 Task: Find connections with filter location Baoying with filter topic #Thoughtswith filter profile language English with filter current company OffCampusJobs4u.com with filter school Kuvempu University  with filter industry International Affairs with filter service category Video Production with filter keywords title Church Volunteer
Action: Mouse moved to (570, 94)
Screenshot: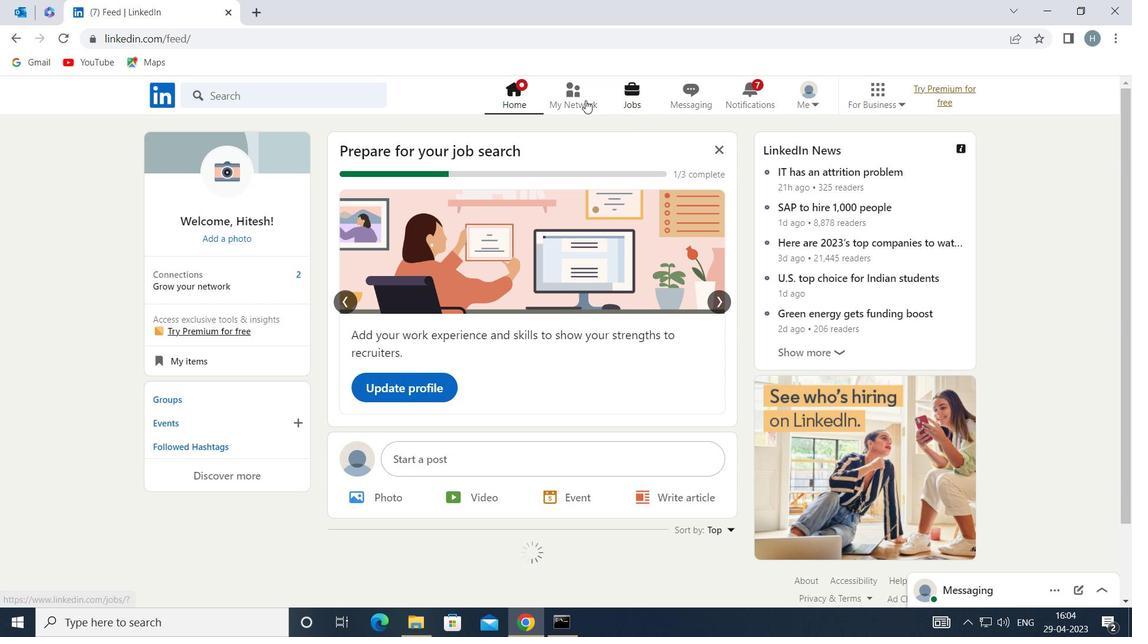 
Action: Mouse pressed left at (570, 94)
Screenshot: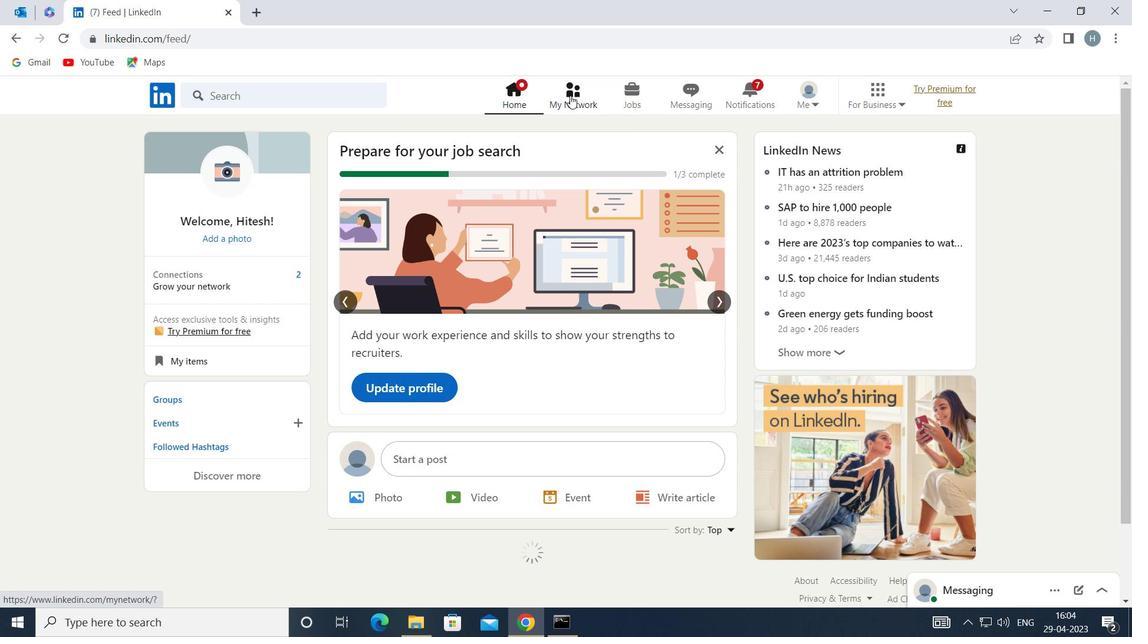 
Action: Mouse moved to (310, 178)
Screenshot: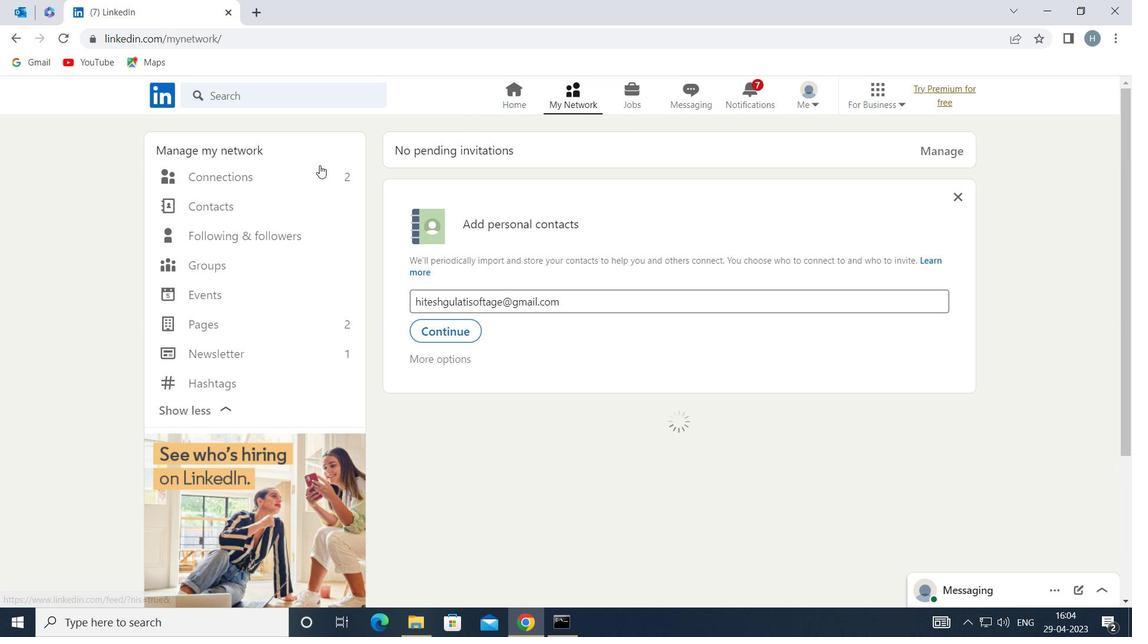 
Action: Mouse pressed left at (310, 178)
Screenshot: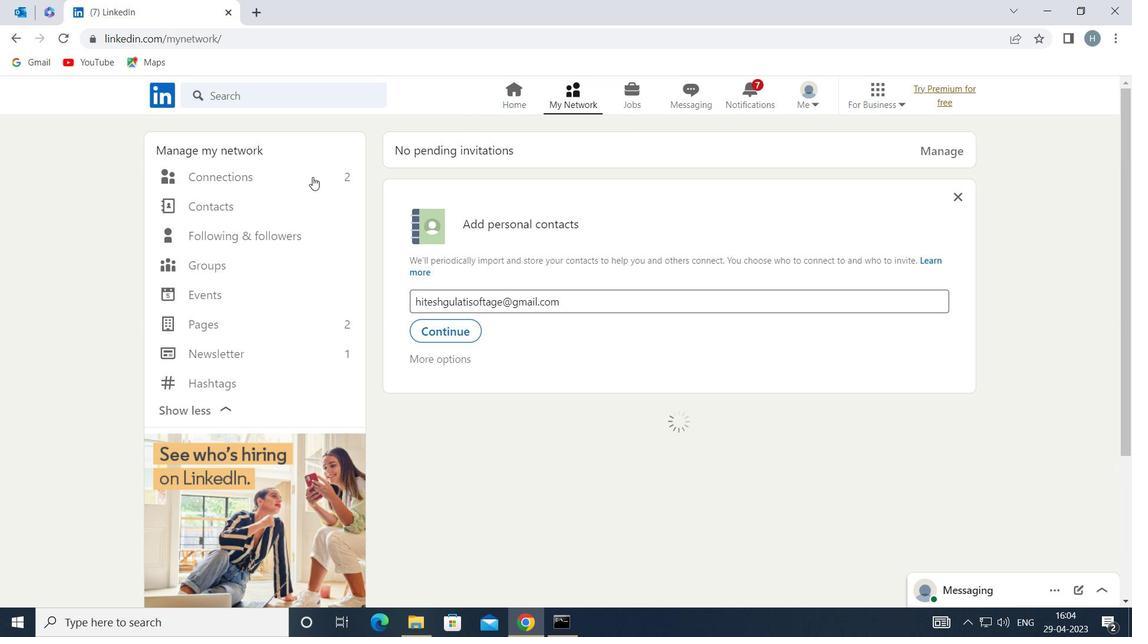 
Action: Mouse moved to (707, 176)
Screenshot: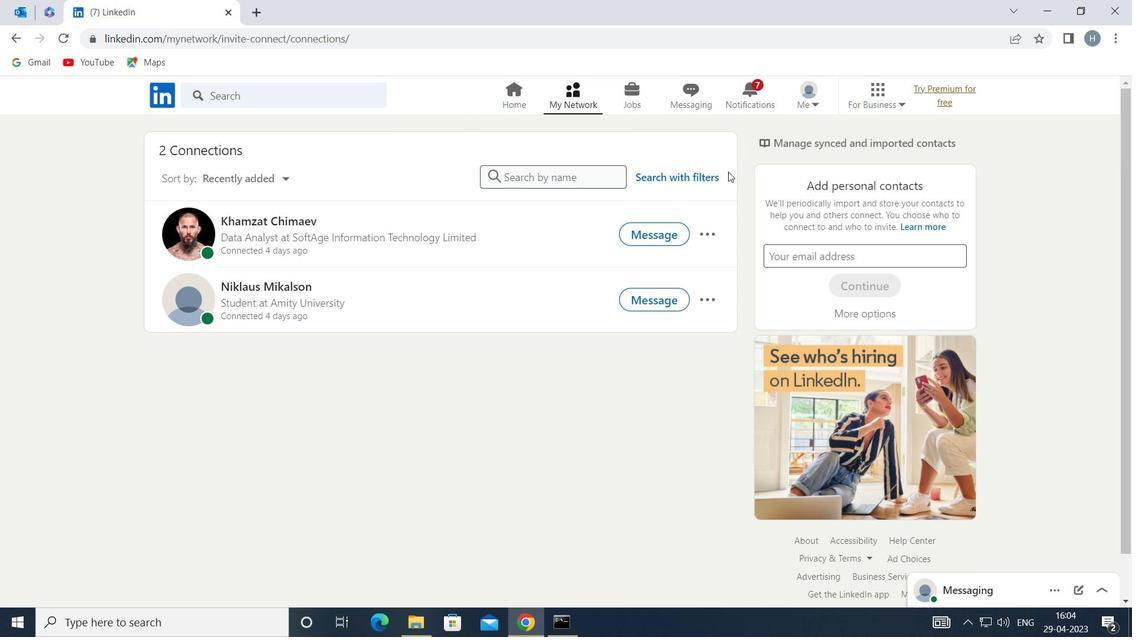 
Action: Mouse pressed left at (707, 176)
Screenshot: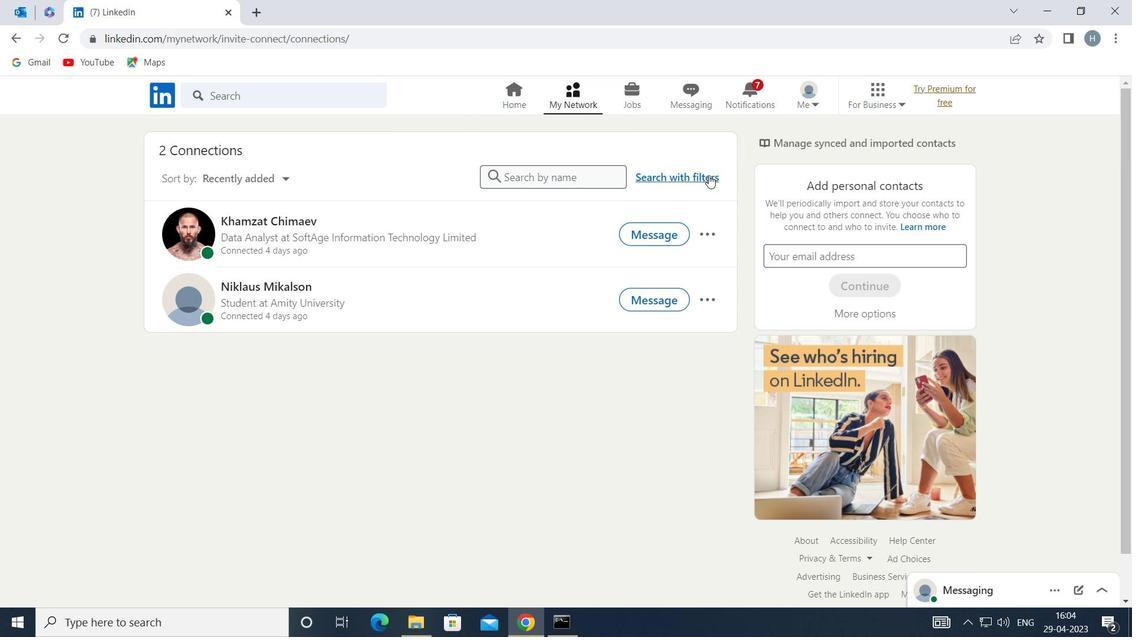 
Action: Mouse moved to (616, 139)
Screenshot: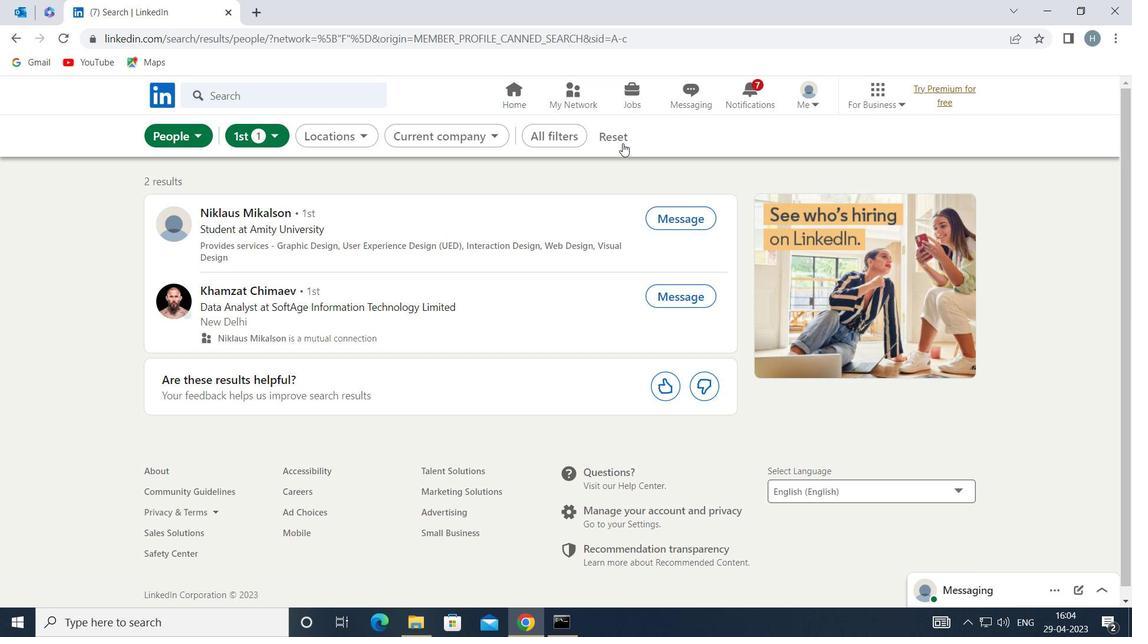 
Action: Mouse pressed left at (616, 139)
Screenshot: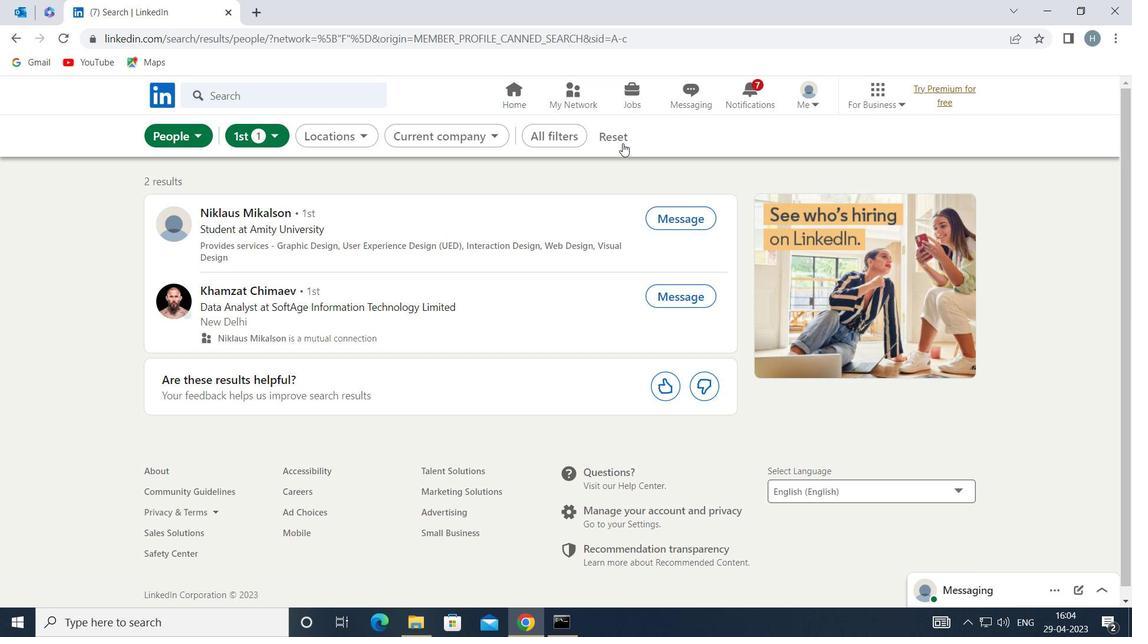 
Action: Mouse moved to (570, 135)
Screenshot: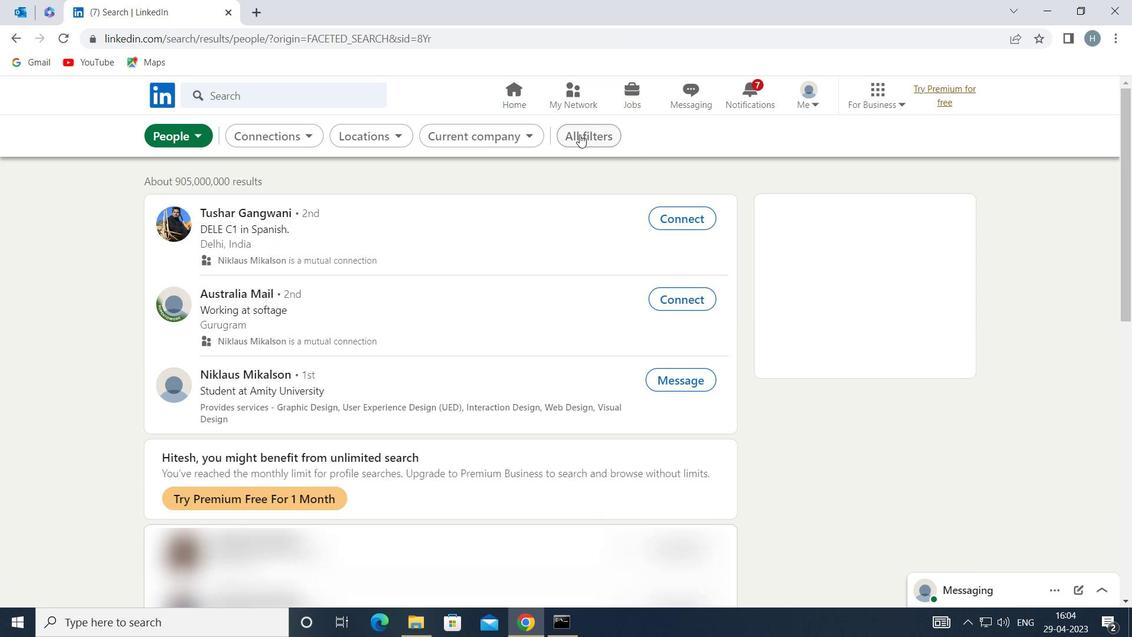 
Action: Mouse pressed left at (570, 135)
Screenshot: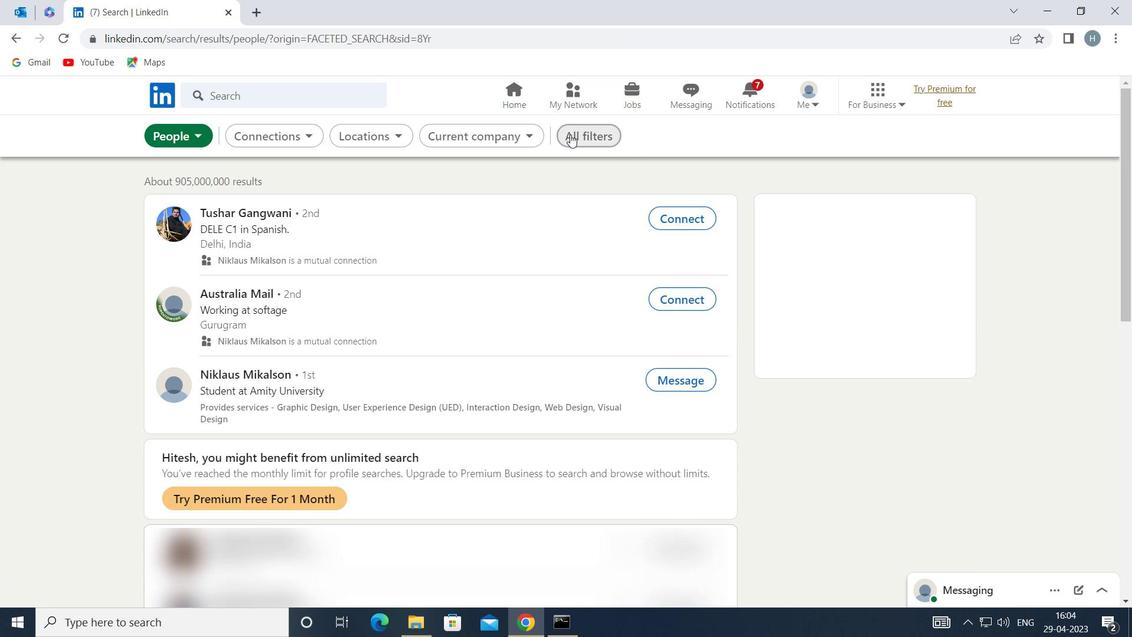 
Action: Mouse moved to (815, 296)
Screenshot: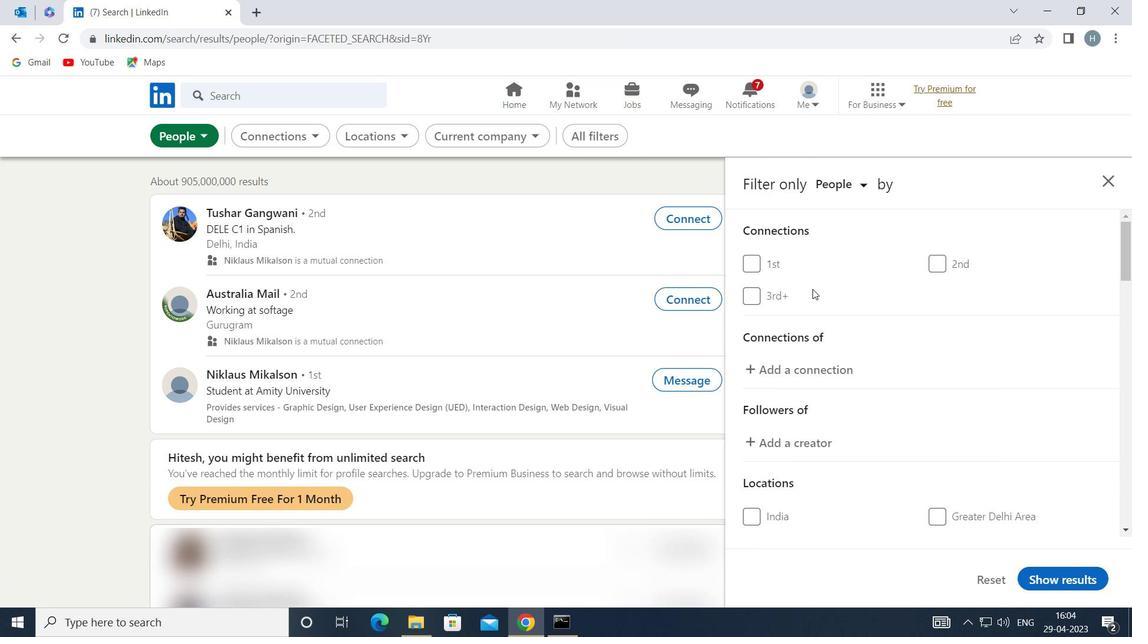 
Action: Mouse scrolled (815, 295) with delta (0, 0)
Screenshot: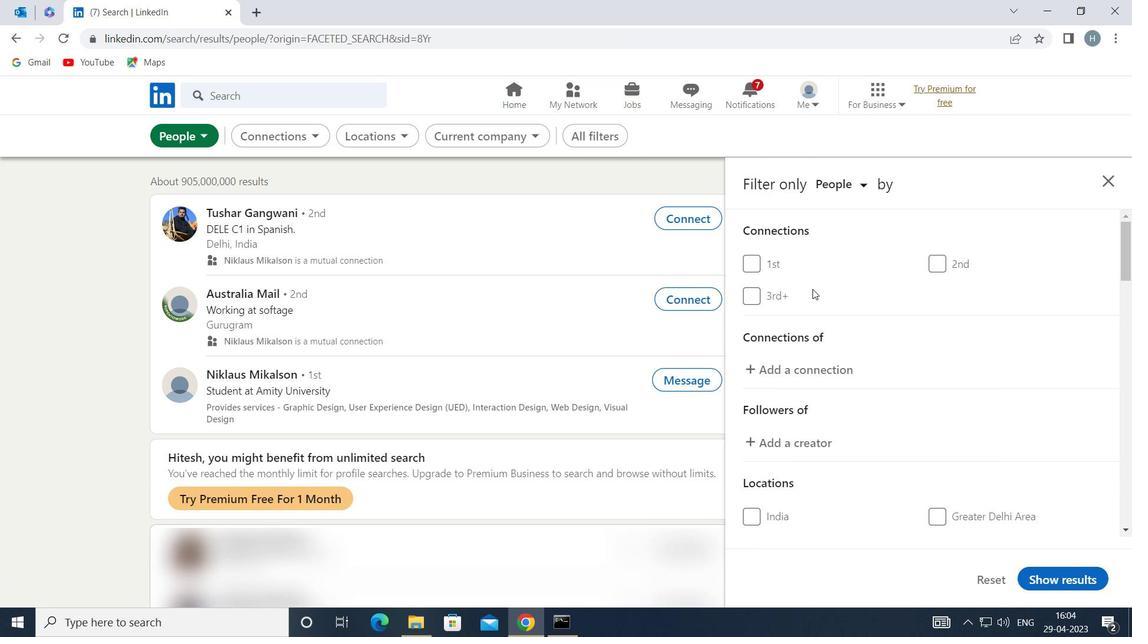 
Action: Mouse moved to (816, 296)
Screenshot: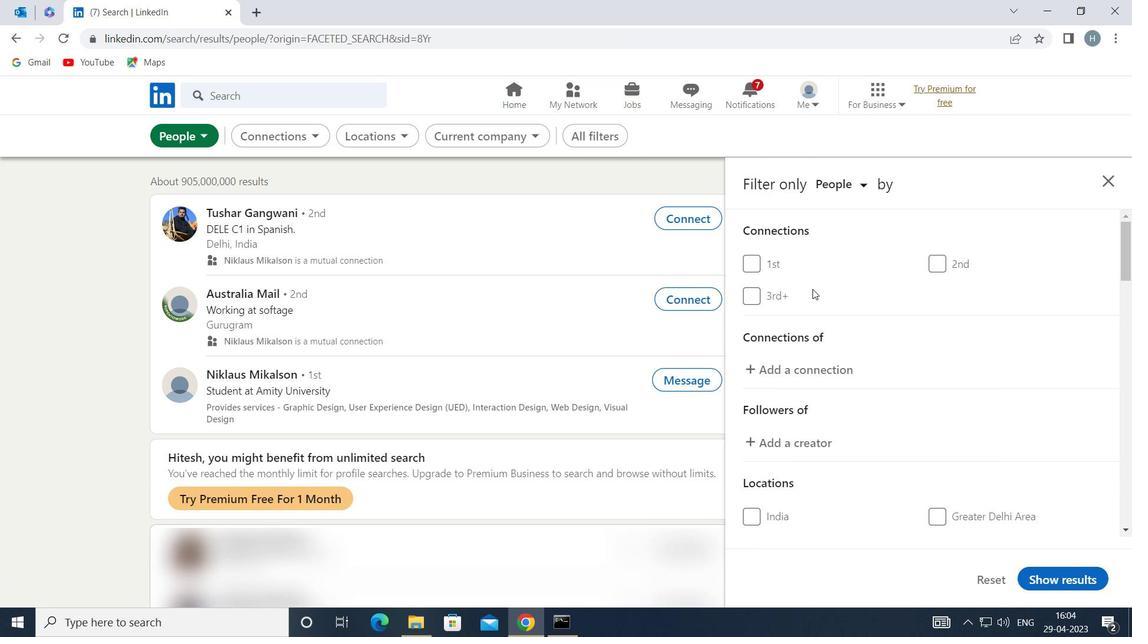 
Action: Mouse scrolled (816, 295) with delta (0, 0)
Screenshot: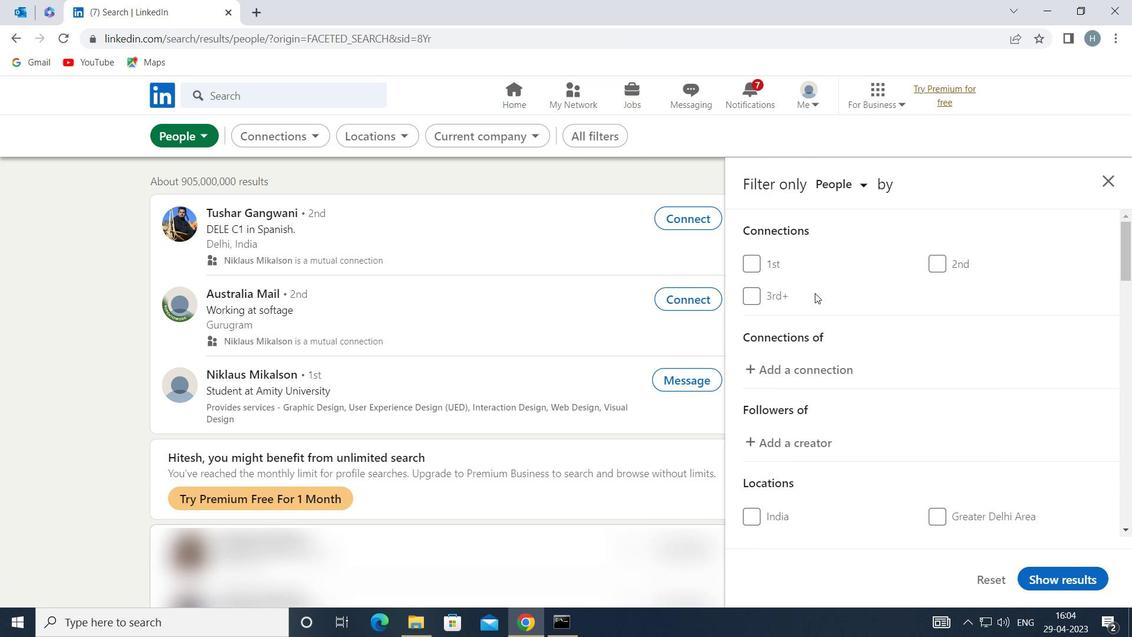 
Action: Mouse moved to (818, 294)
Screenshot: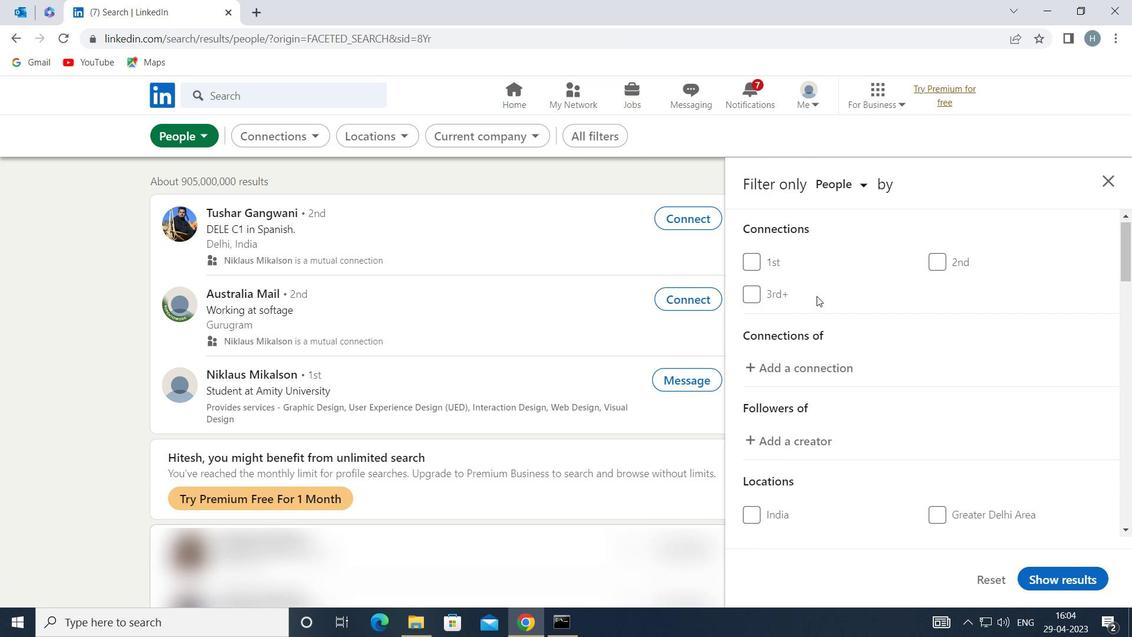 
Action: Mouse scrolled (818, 294) with delta (0, 0)
Screenshot: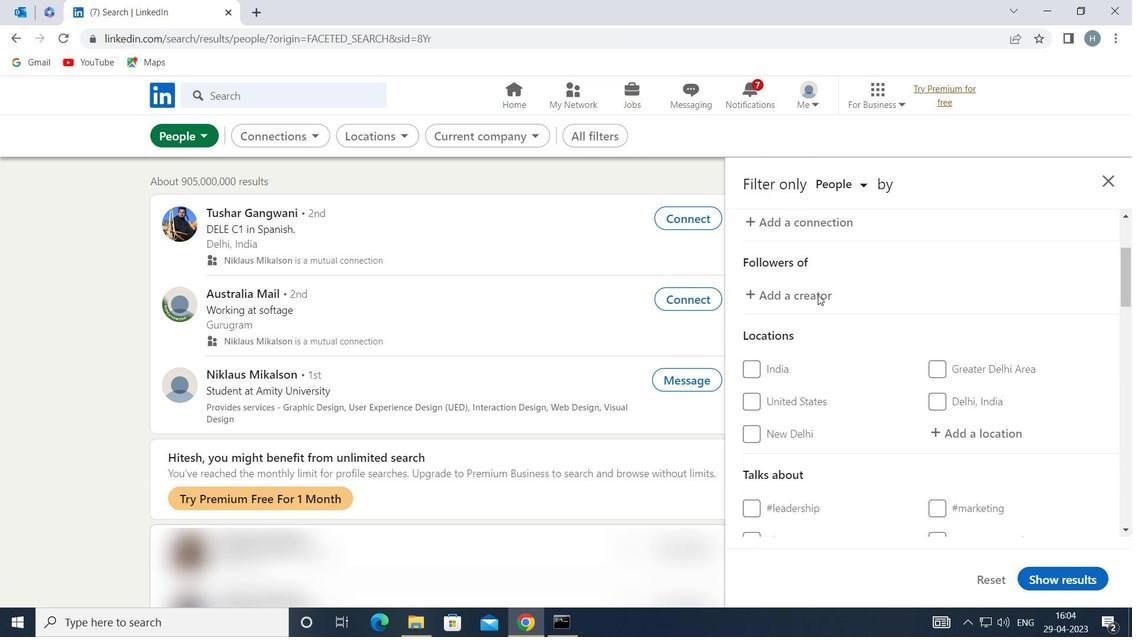 
Action: Mouse moved to (976, 359)
Screenshot: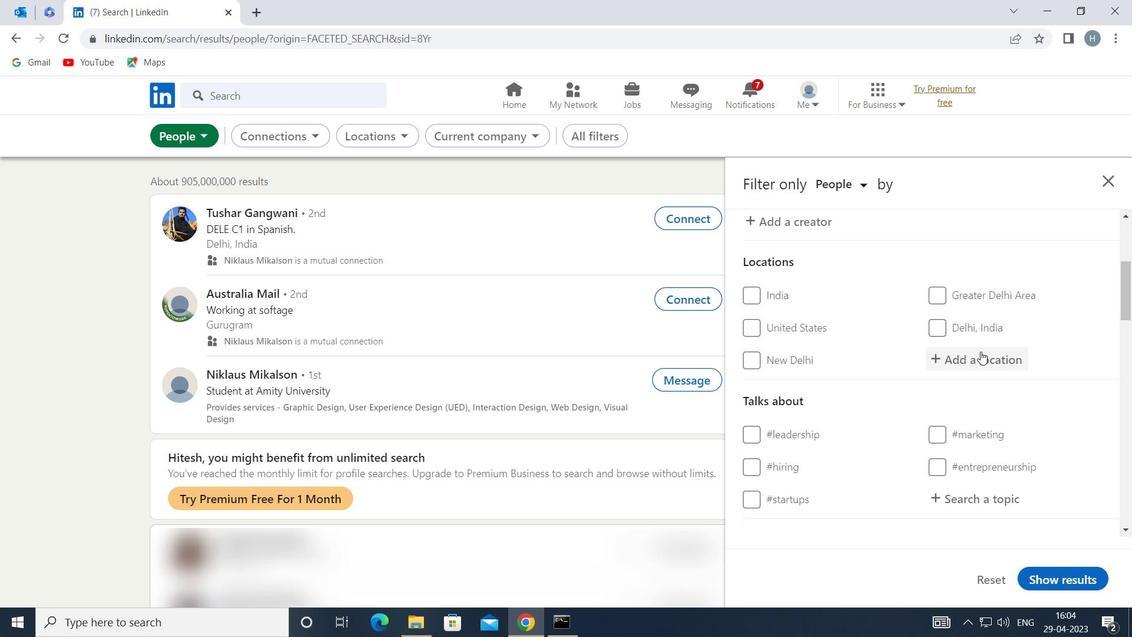 
Action: Mouse pressed left at (976, 359)
Screenshot: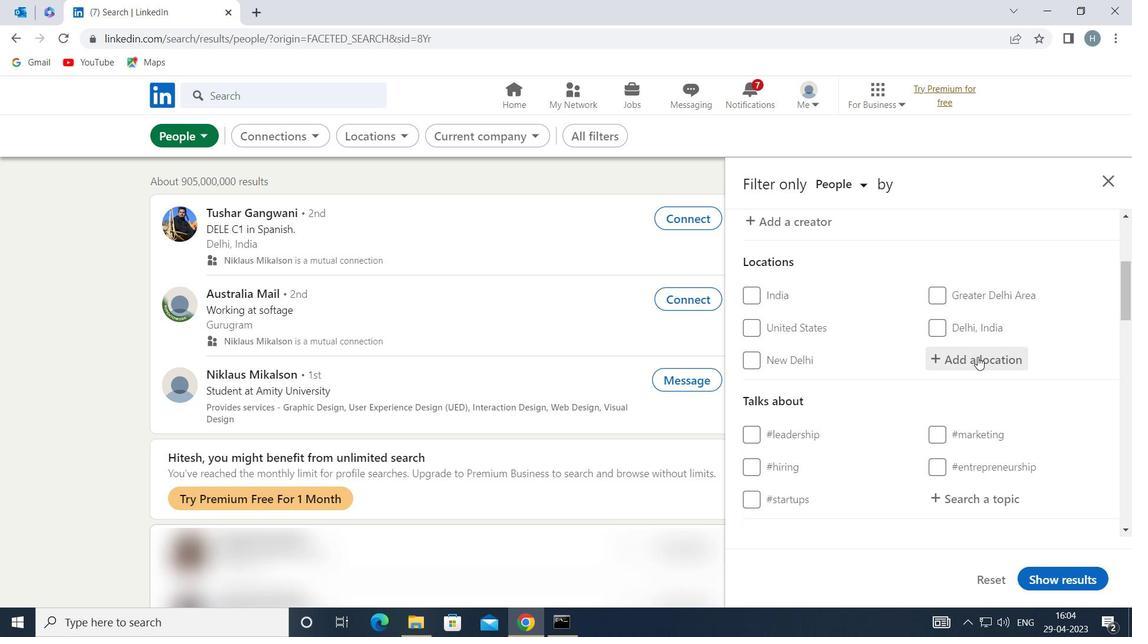 
Action: Mouse moved to (976, 359)
Screenshot: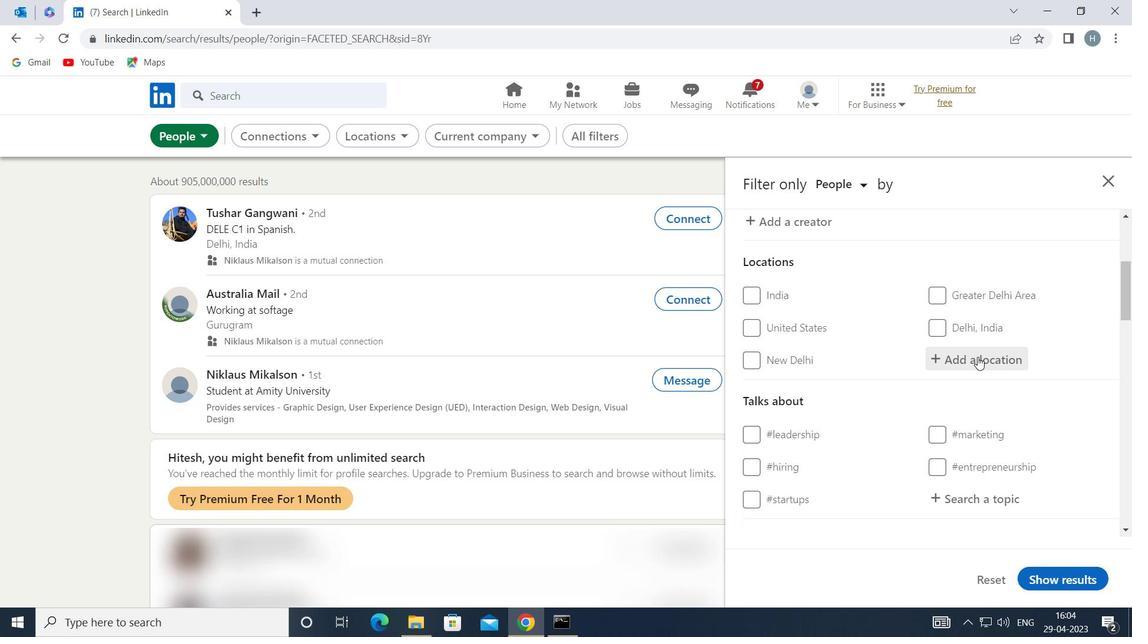 
Action: Key pressed <Key.shift><Key.shift>BAOYING<Key.space>
Screenshot: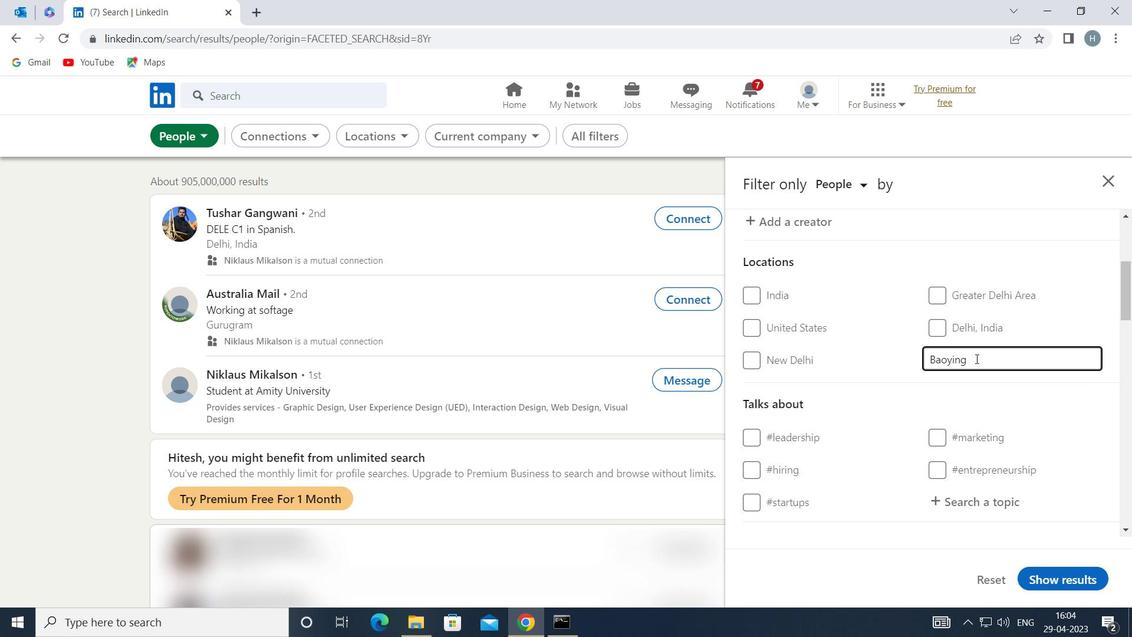 
Action: Mouse moved to (985, 398)
Screenshot: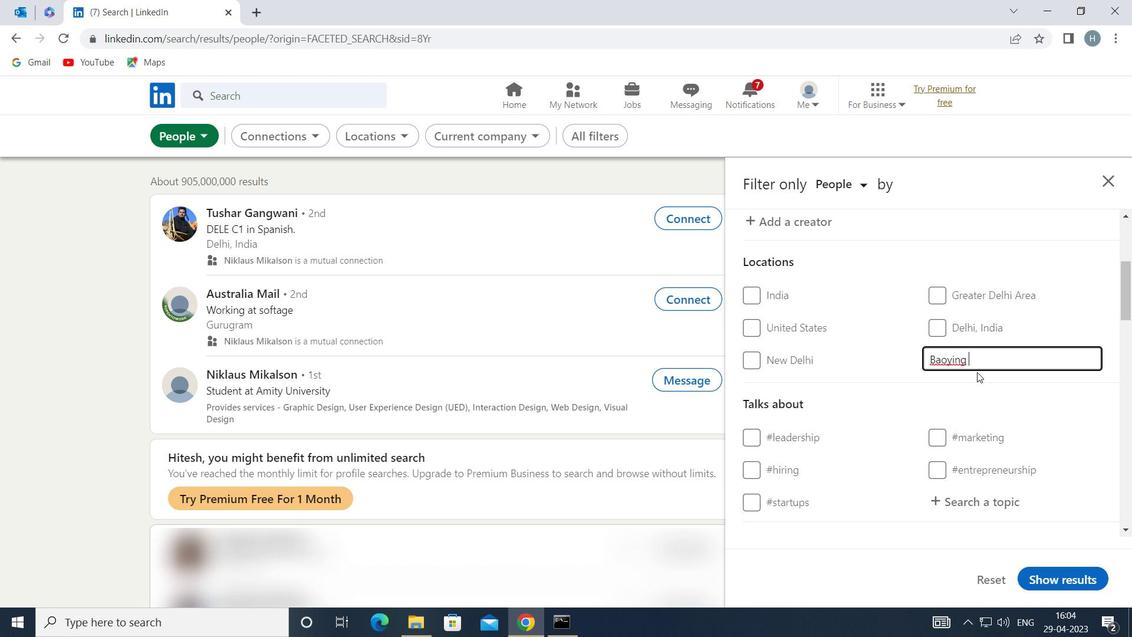 
Action: Mouse scrolled (985, 397) with delta (0, 0)
Screenshot: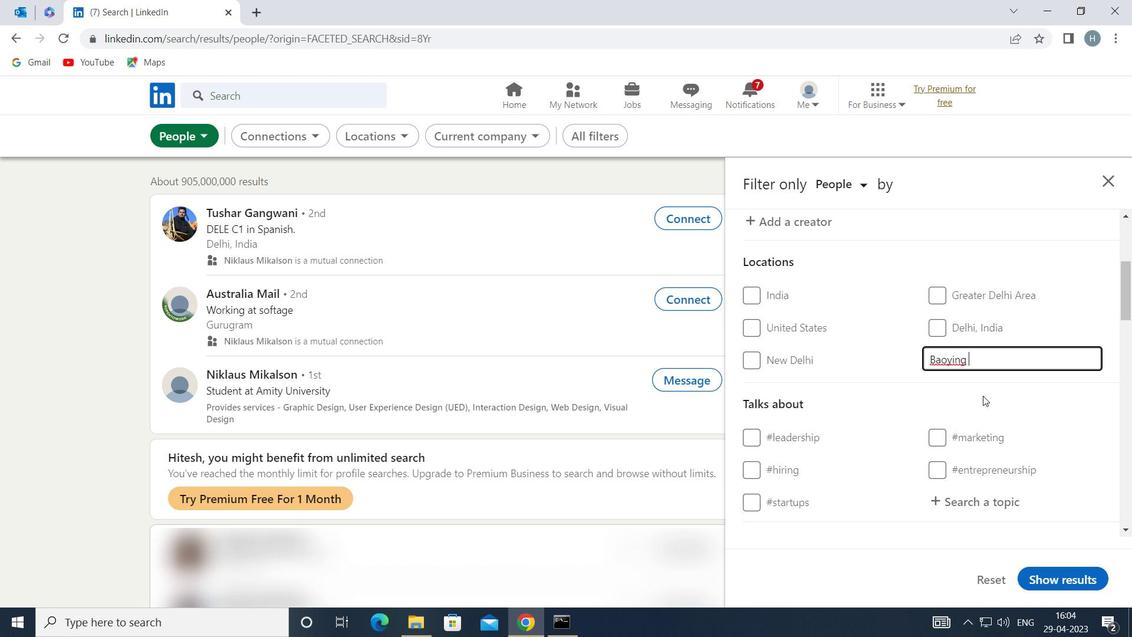 
Action: Mouse moved to (1001, 427)
Screenshot: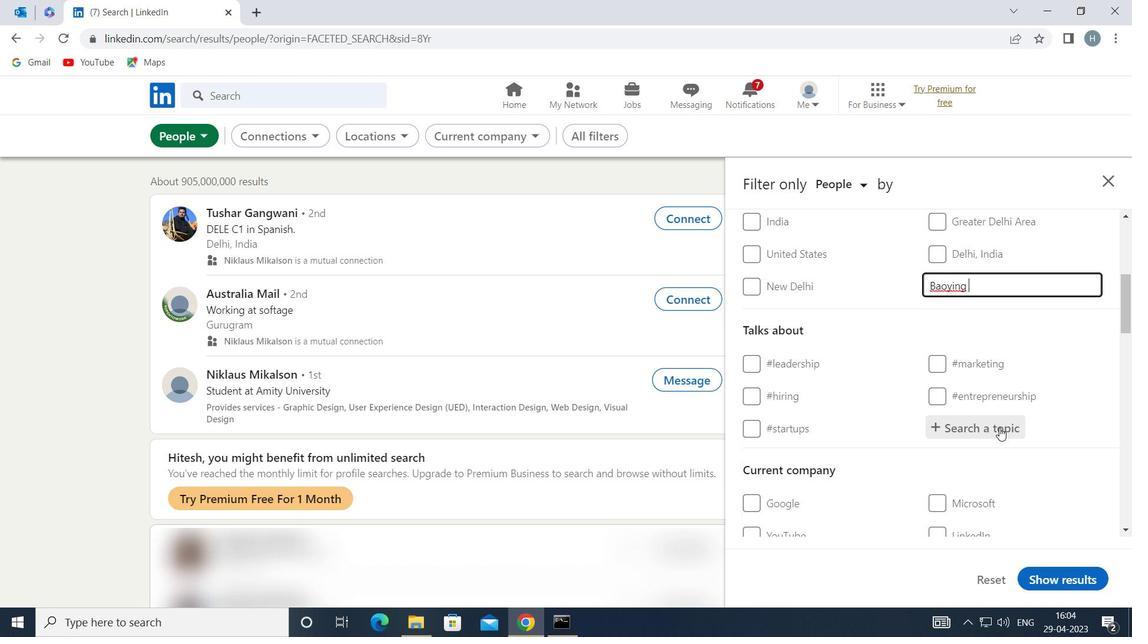 
Action: Mouse pressed left at (1001, 427)
Screenshot: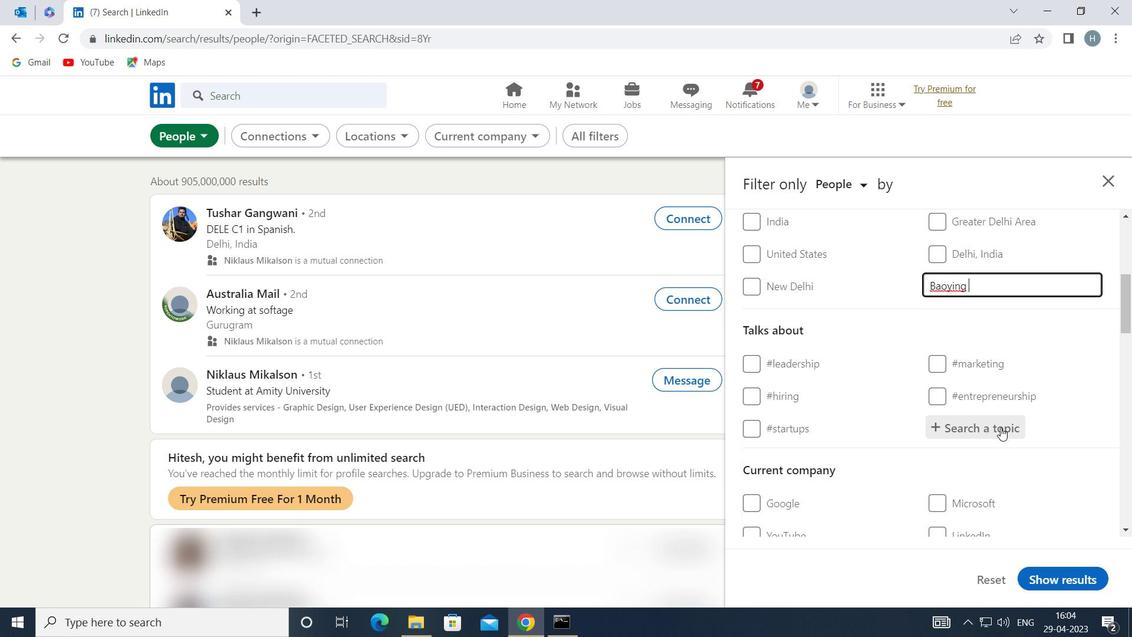 
Action: Mouse moved to (1001, 427)
Screenshot: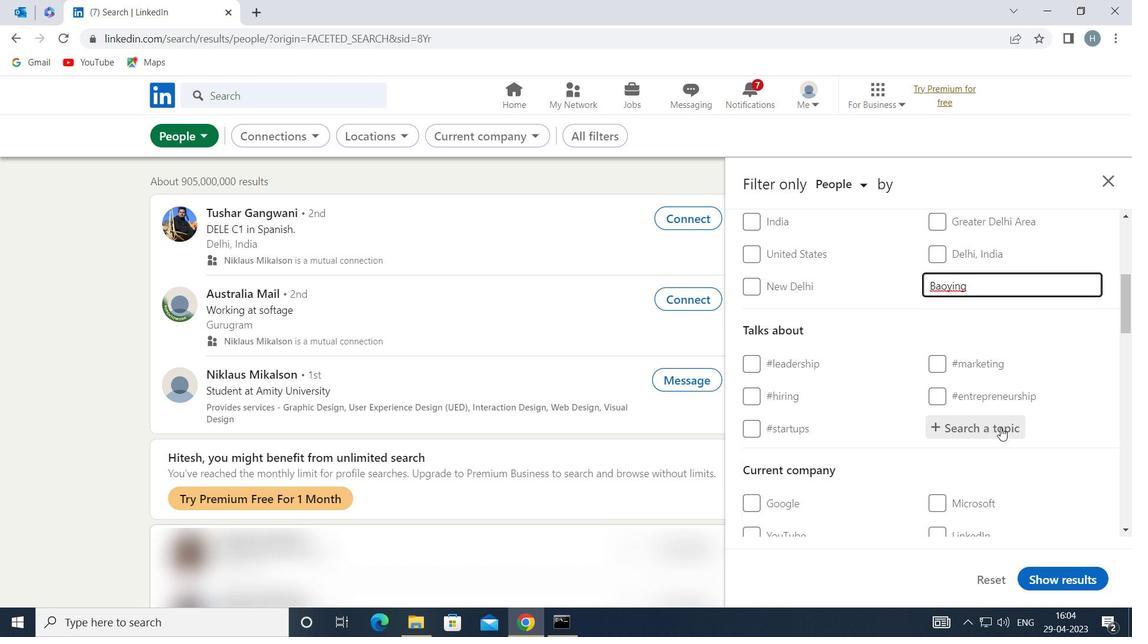 
Action: Key pressed <Key.shift>THOUGHT
Screenshot: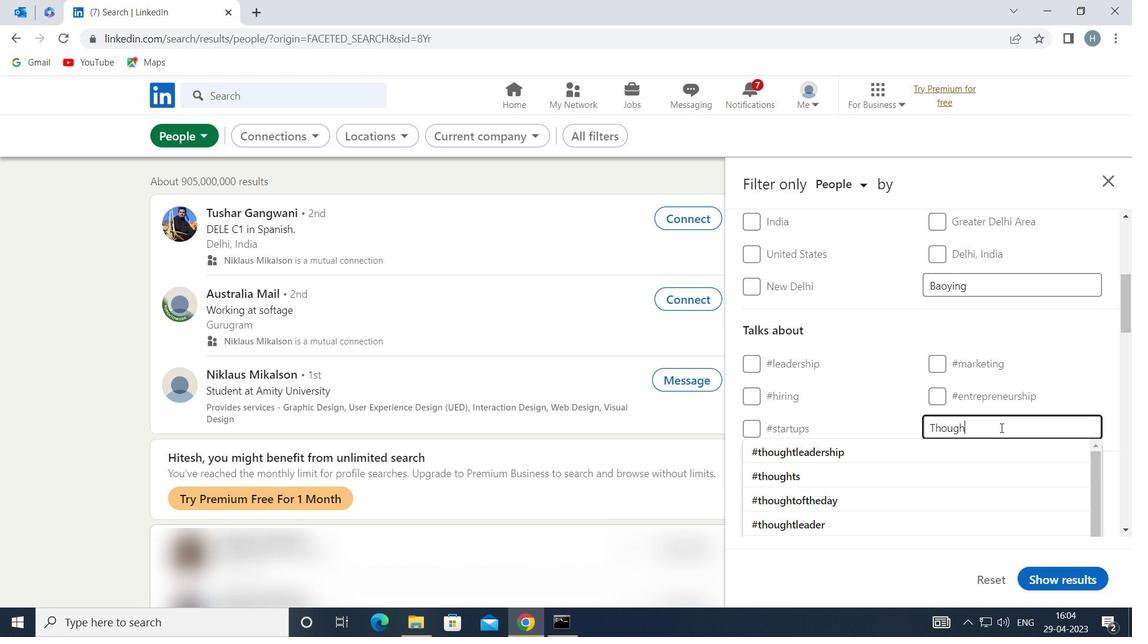 
Action: Mouse moved to (865, 483)
Screenshot: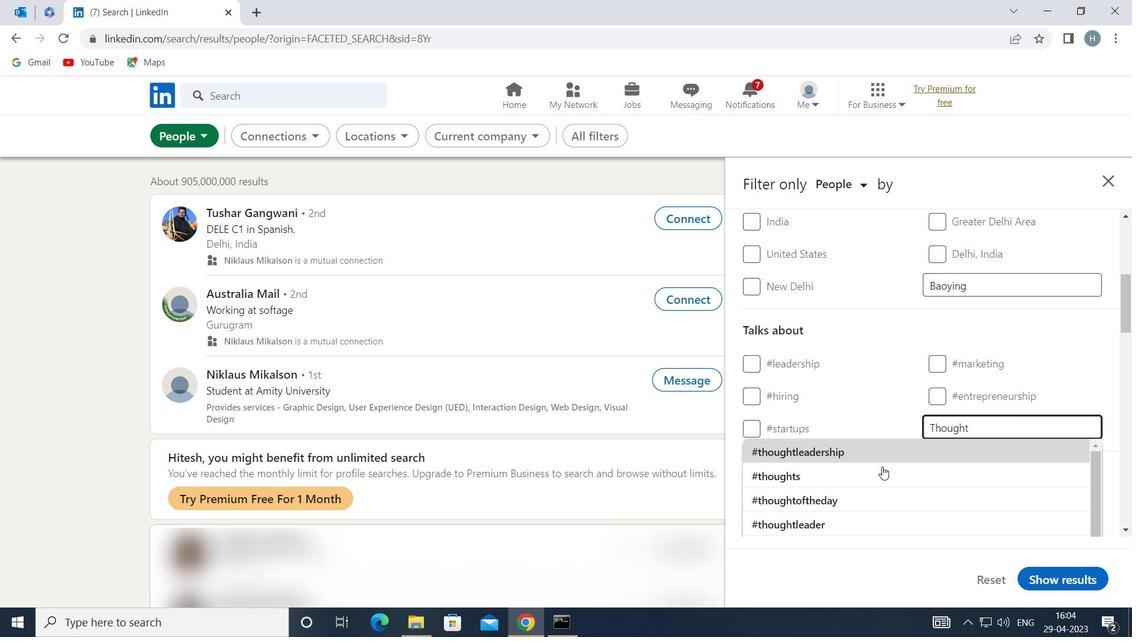 
Action: Mouse pressed left at (865, 483)
Screenshot: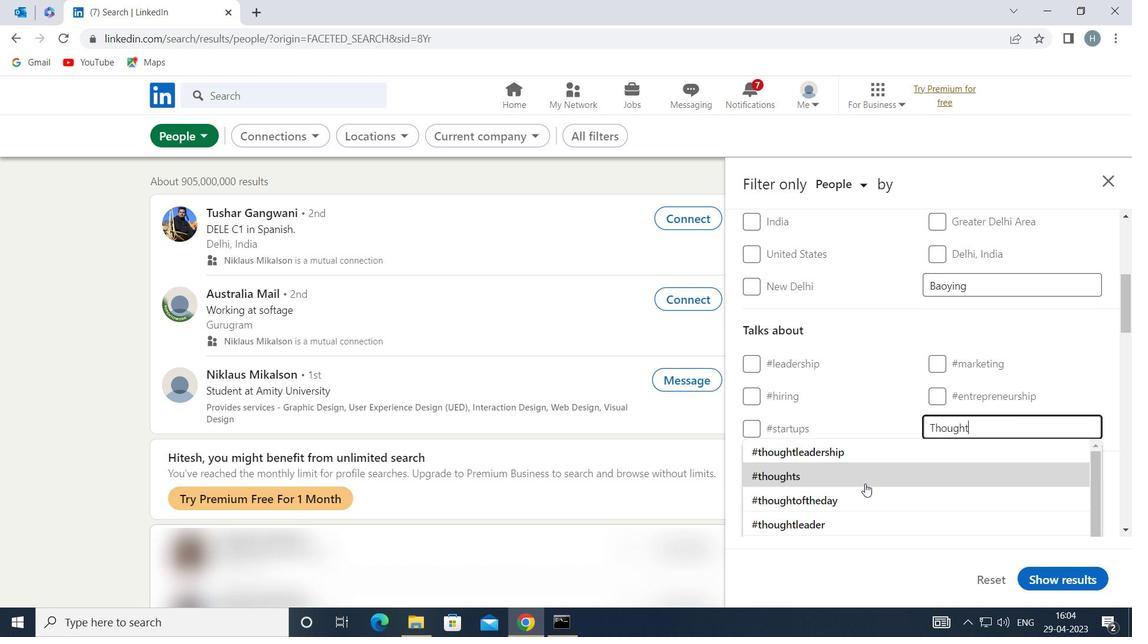 
Action: Mouse moved to (859, 460)
Screenshot: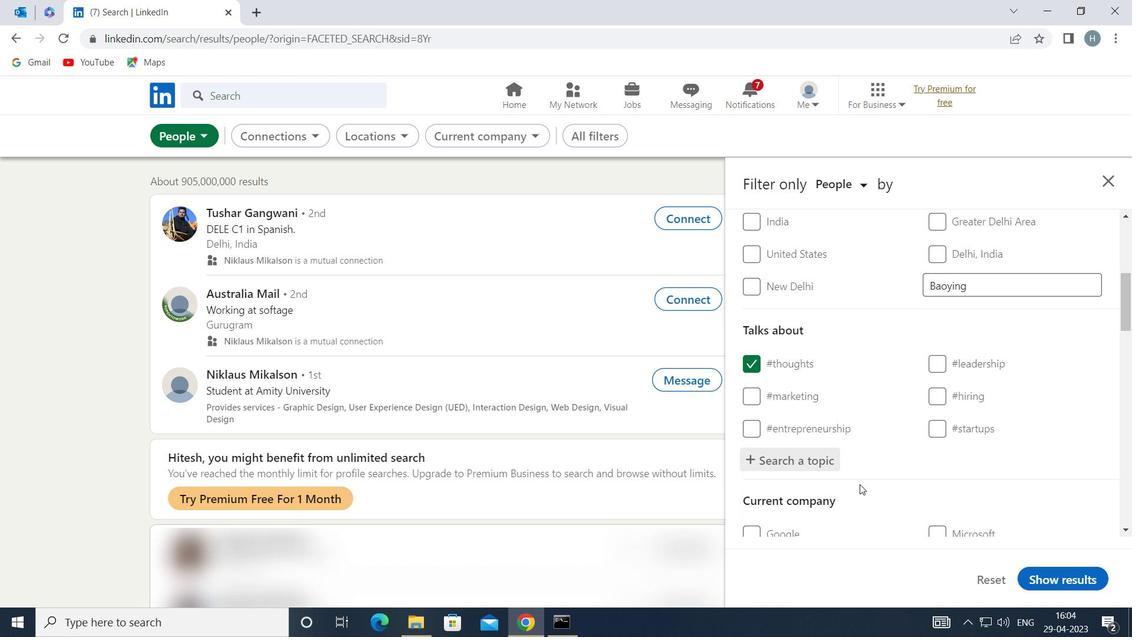 
Action: Mouse scrolled (859, 460) with delta (0, 0)
Screenshot: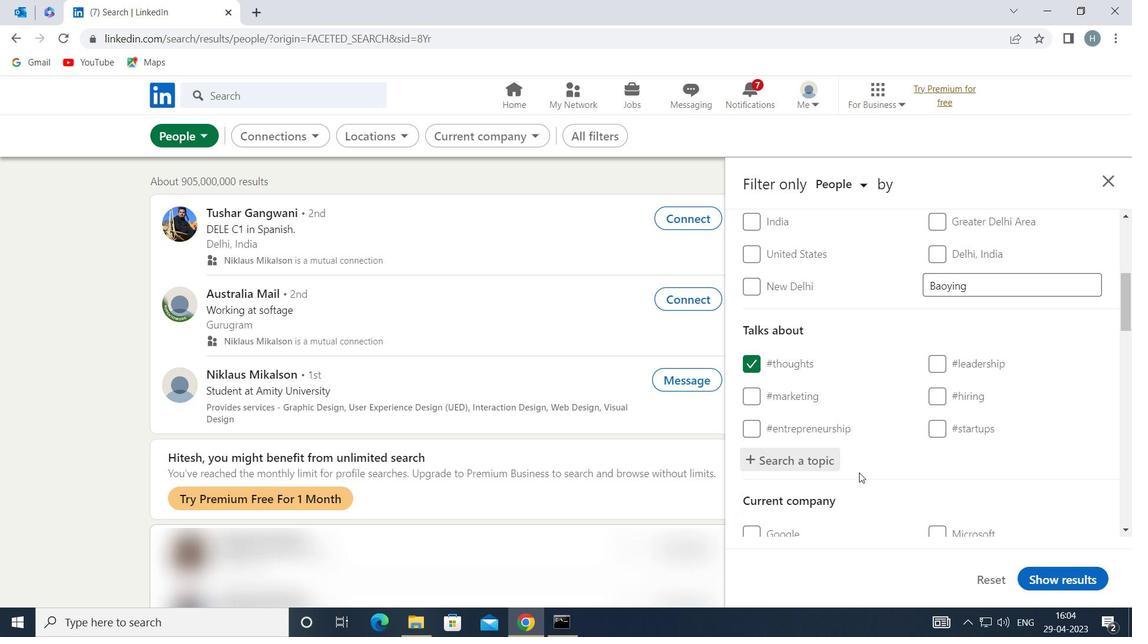 
Action: Mouse scrolled (859, 460) with delta (0, 0)
Screenshot: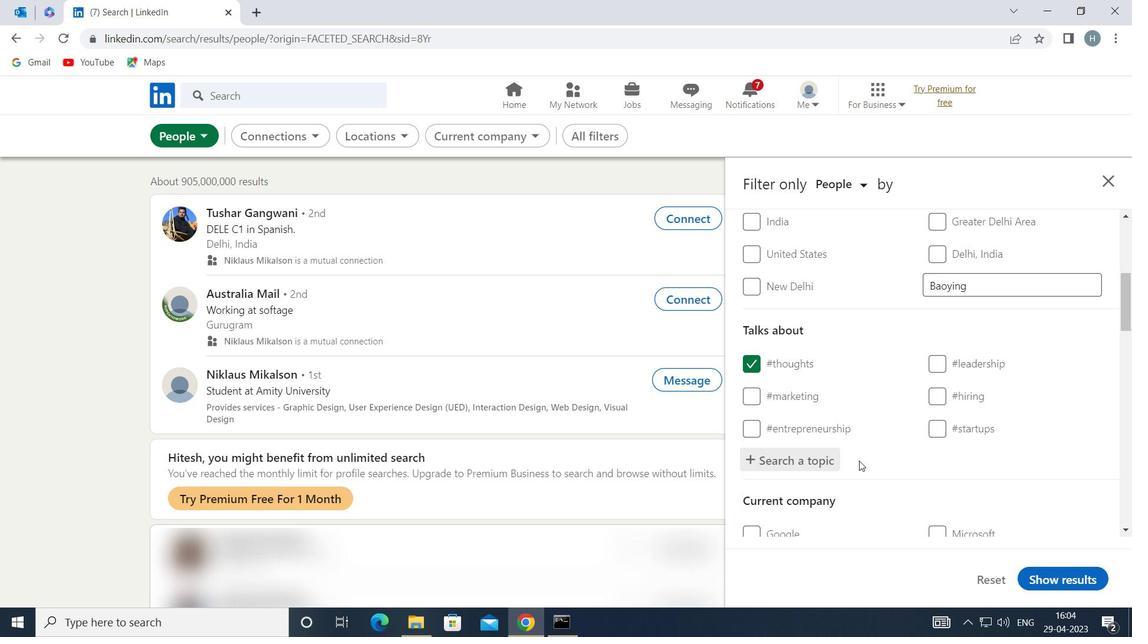 
Action: Mouse moved to (872, 437)
Screenshot: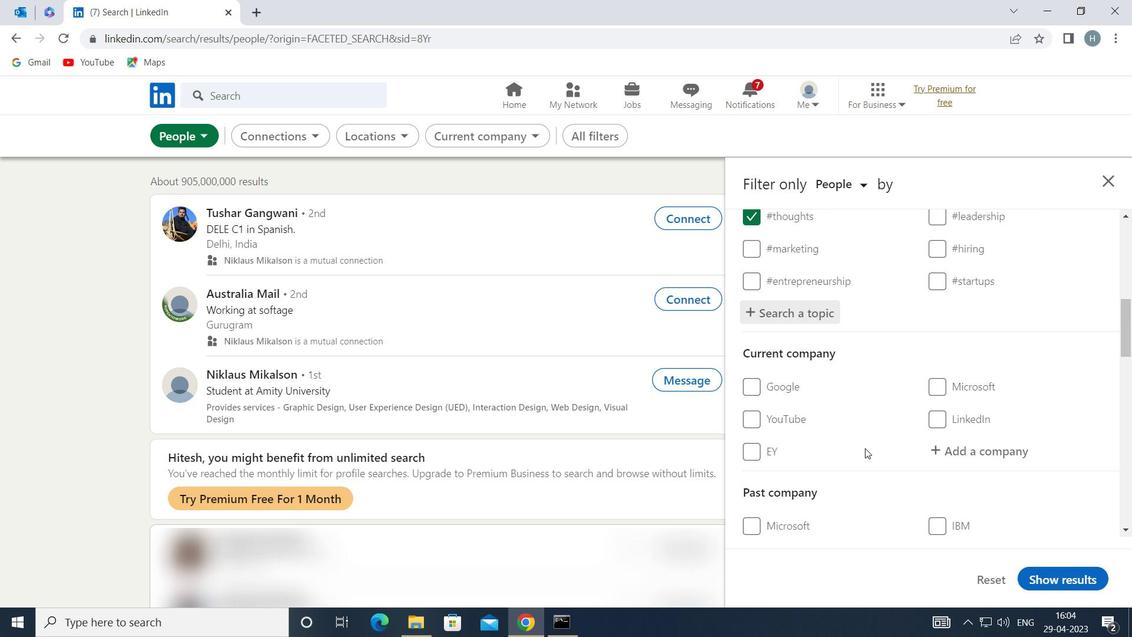 
Action: Mouse scrolled (872, 437) with delta (0, 0)
Screenshot: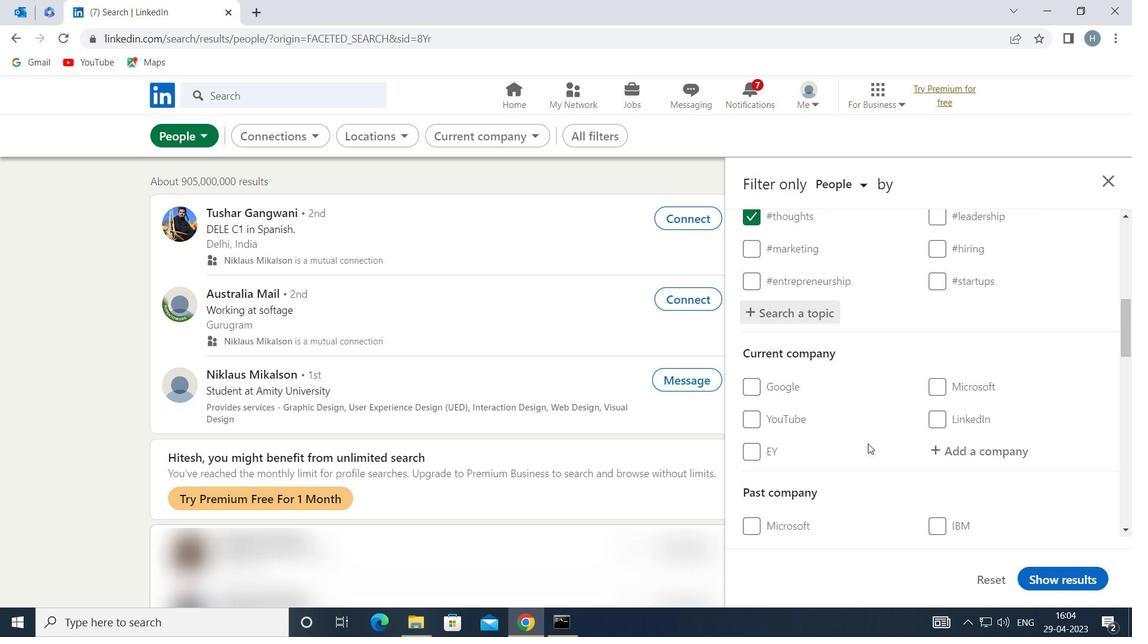 
Action: Mouse scrolled (872, 437) with delta (0, 0)
Screenshot: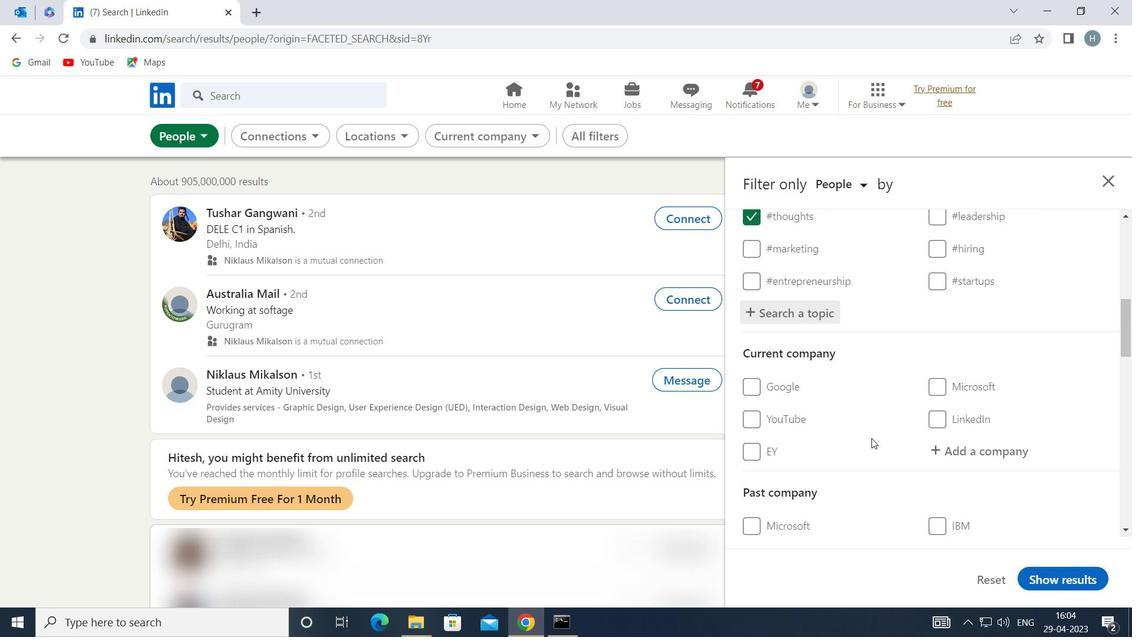 
Action: Mouse scrolled (872, 437) with delta (0, 0)
Screenshot: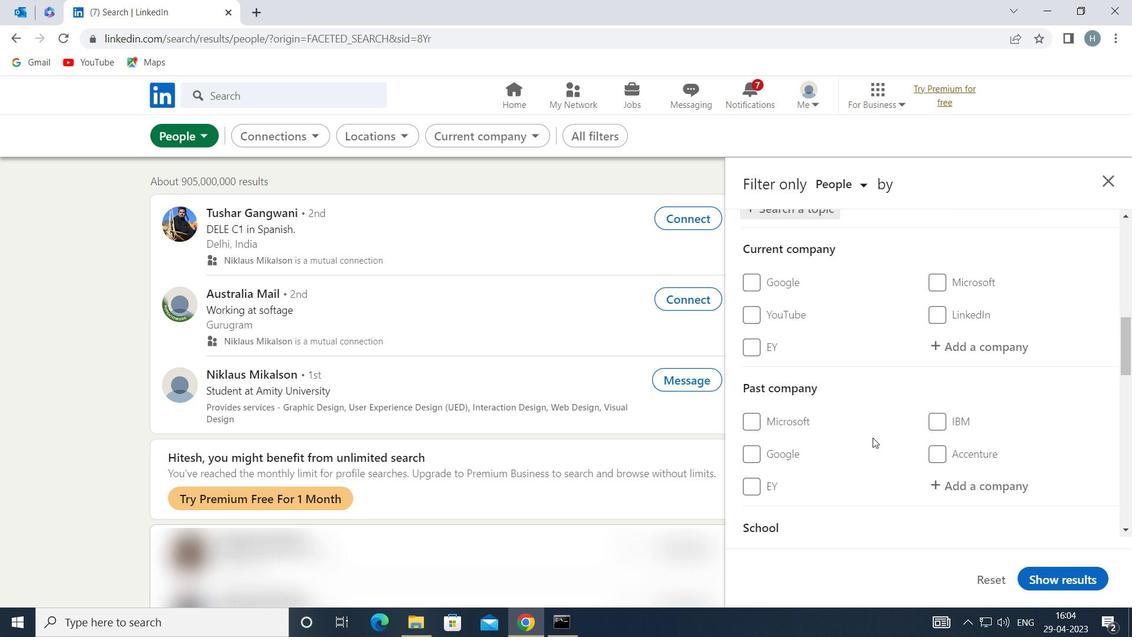 
Action: Mouse scrolled (872, 437) with delta (0, 0)
Screenshot: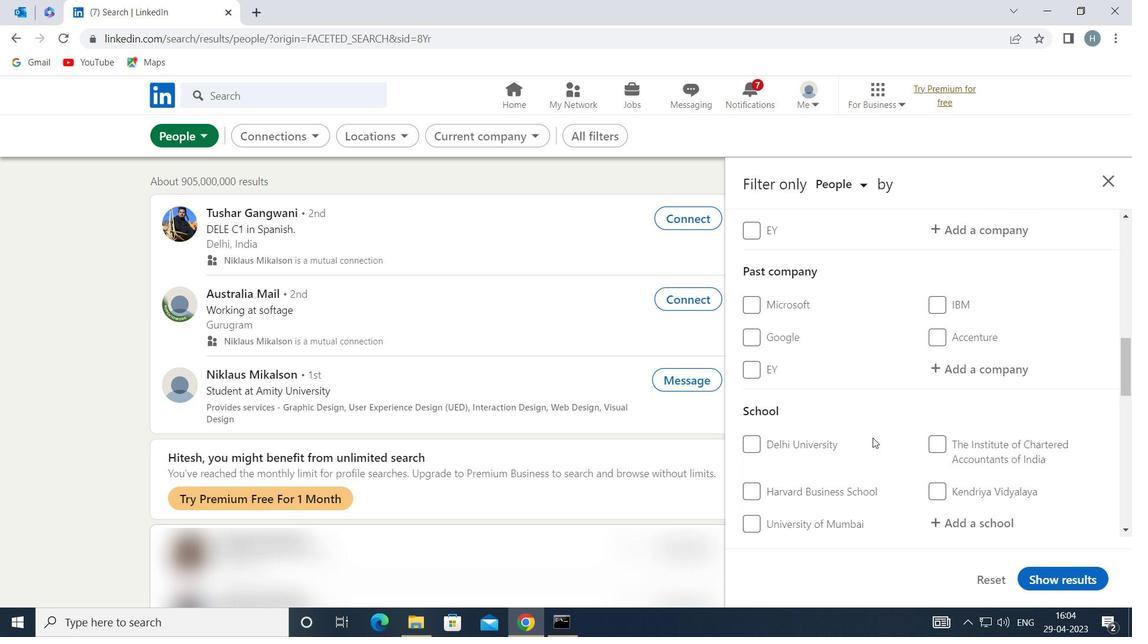 
Action: Mouse moved to (874, 435)
Screenshot: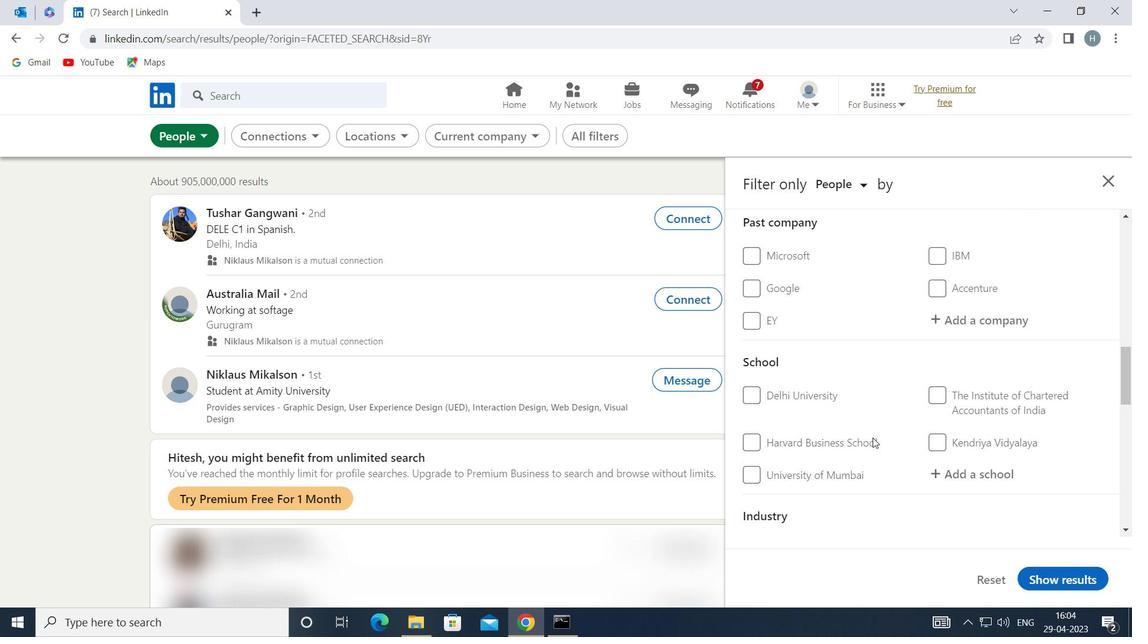 
Action: Mouse scrolled (874, 435) with delta (0, 0)
Screenshot: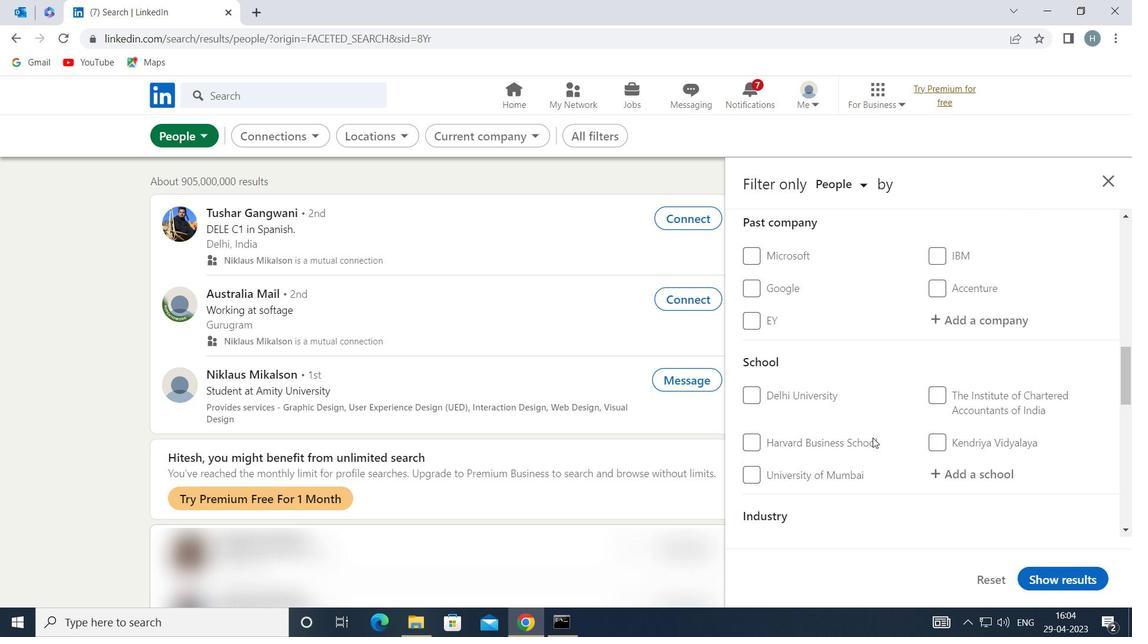 
Action: Mouse scrolled (874, 435) with delta (0, 0)
Screenshot: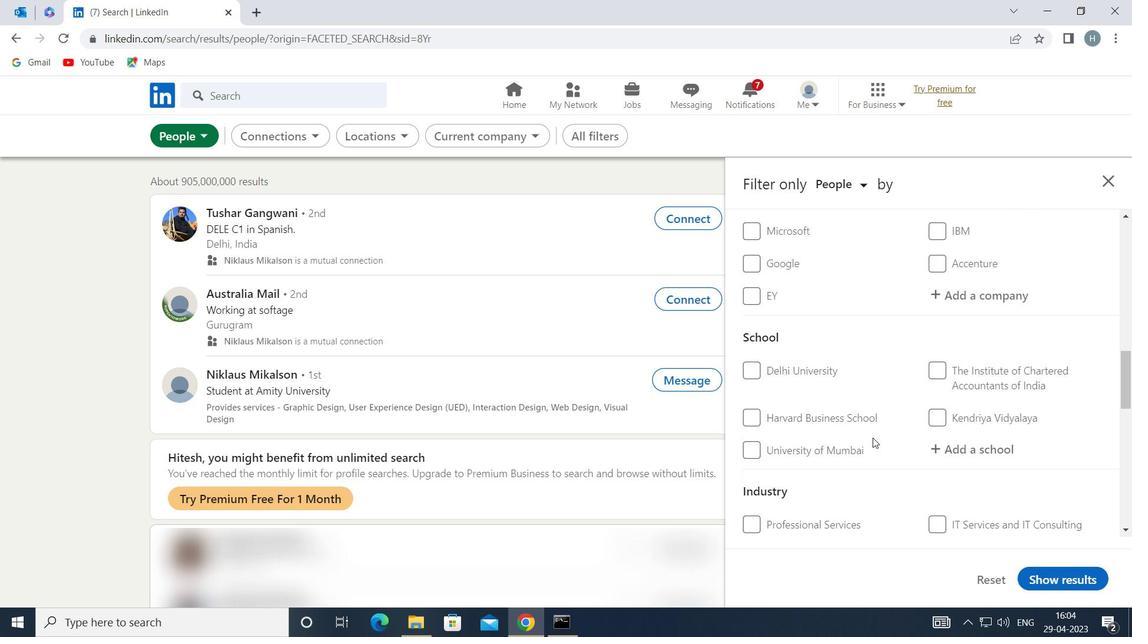 
Action: Mouse moved to (878, 435)
Screenshot: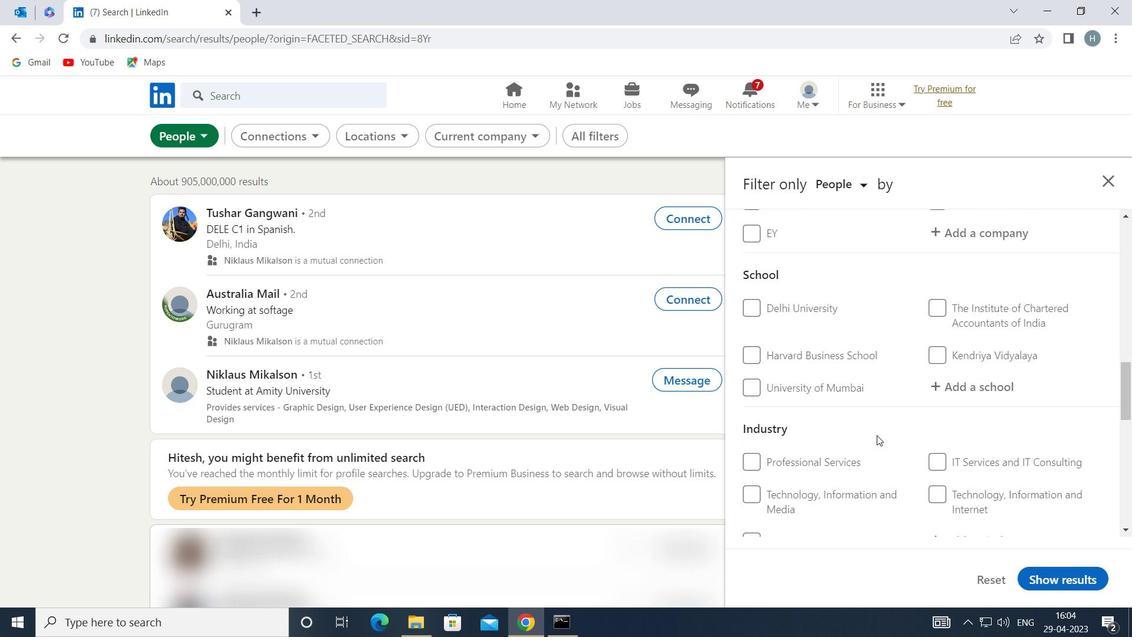 
Action: Mouse scrolled (878, 435) with delta (0, 0)
Screenshot: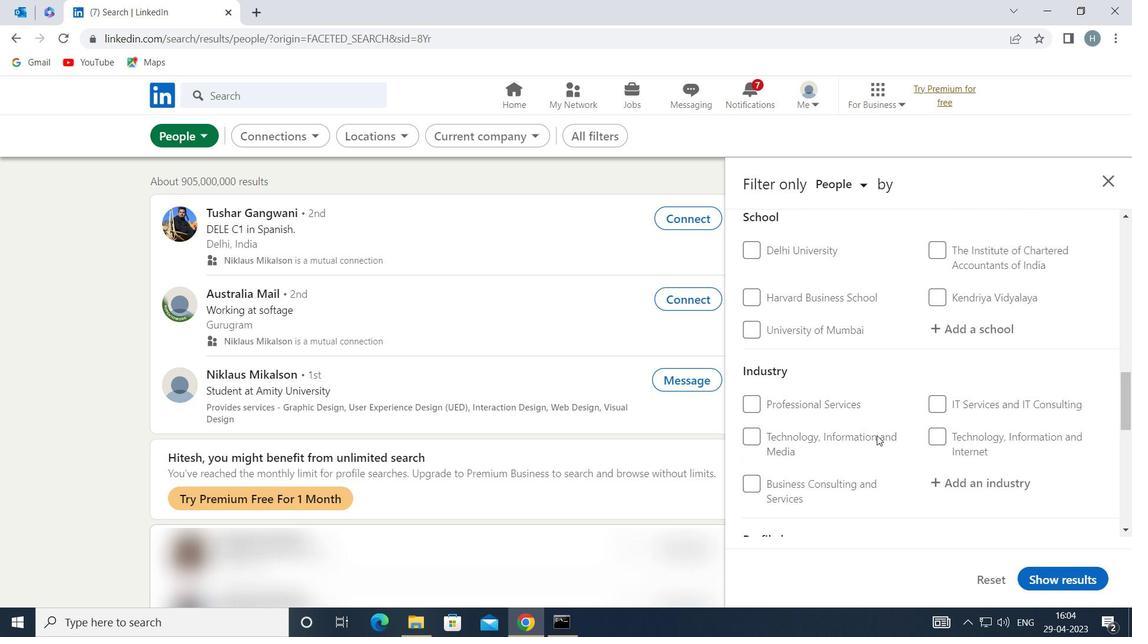 
Action: Mouse scrolled (878, 435) with delta (0, 0)
Screenshot: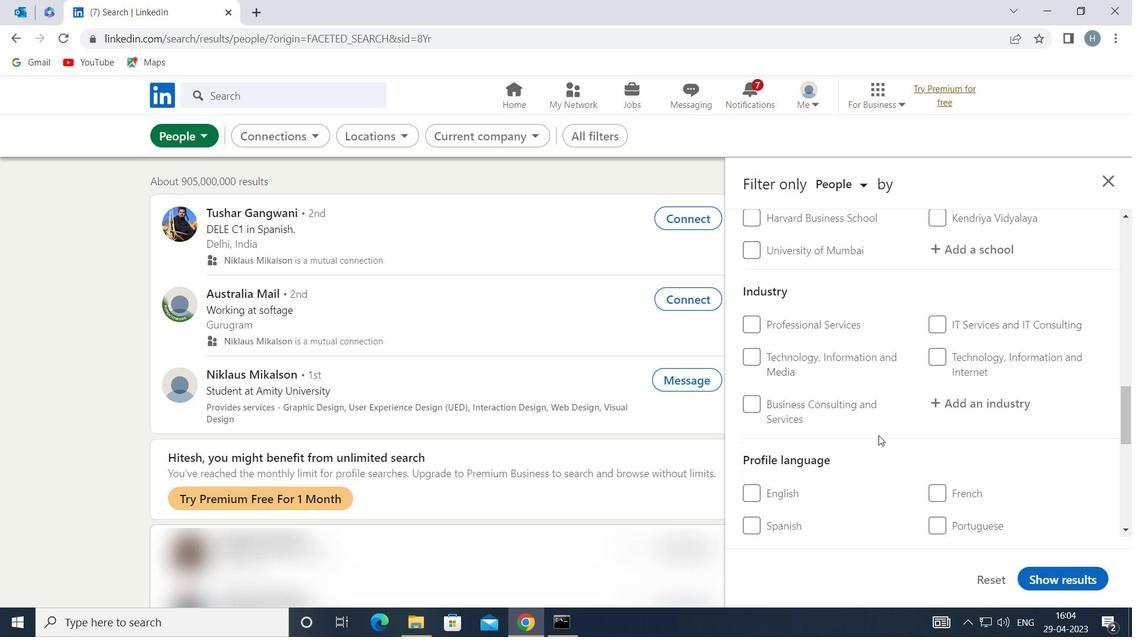
Action: Mouse moved to (779, 395)
Screenshot: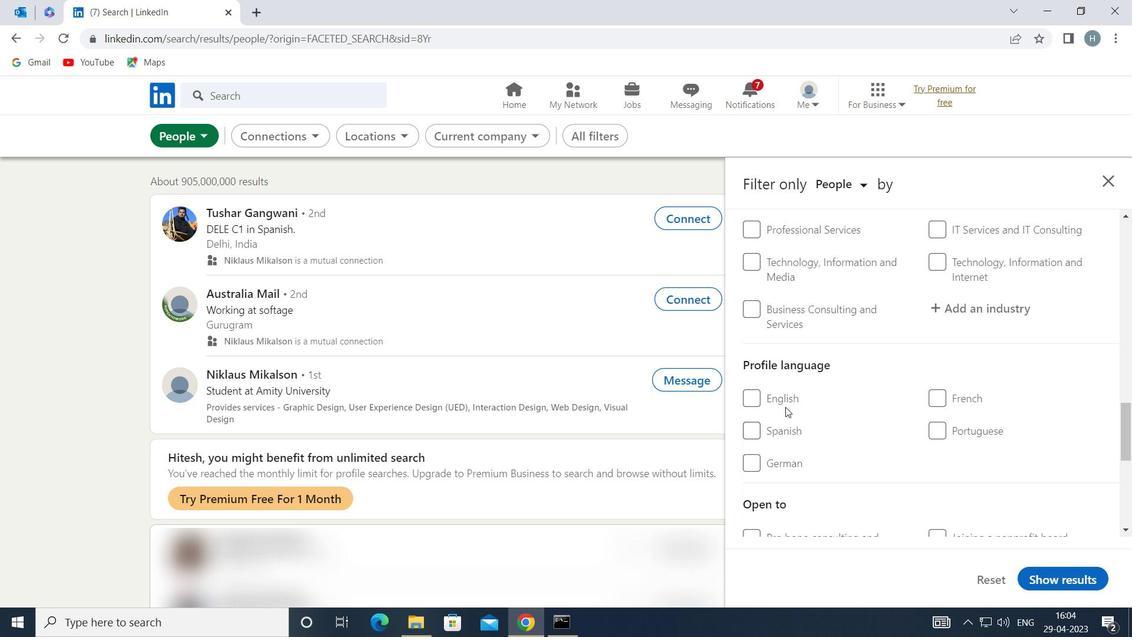 
Action: Mouse pressed left at (779, 395)
Screenshot: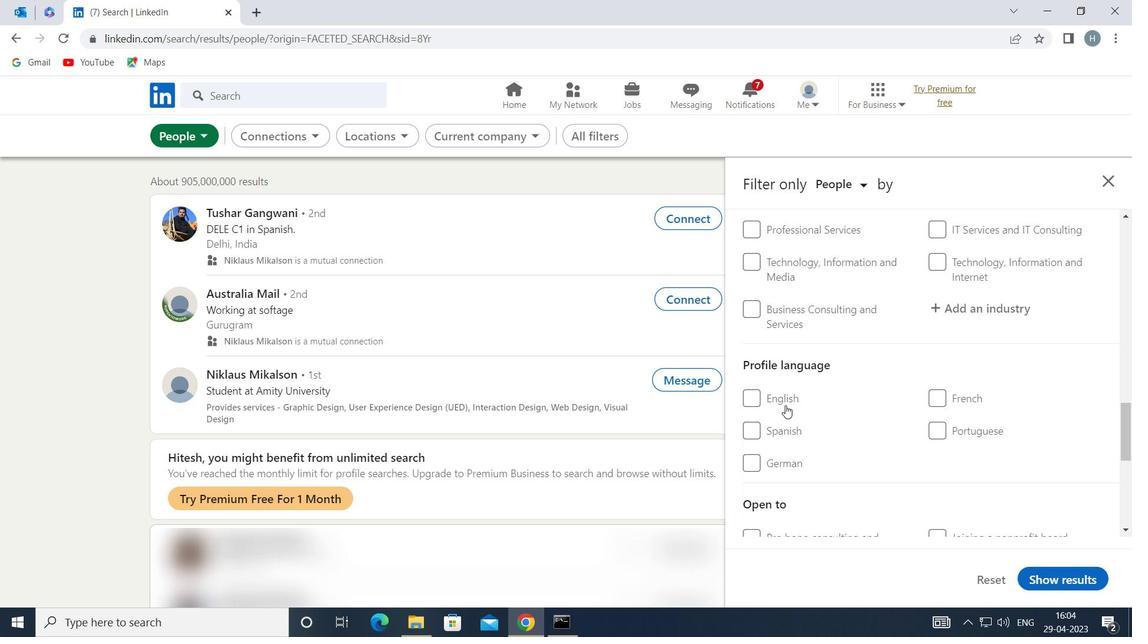 
Action: Mouse moved to (847, 414)
Screenshot: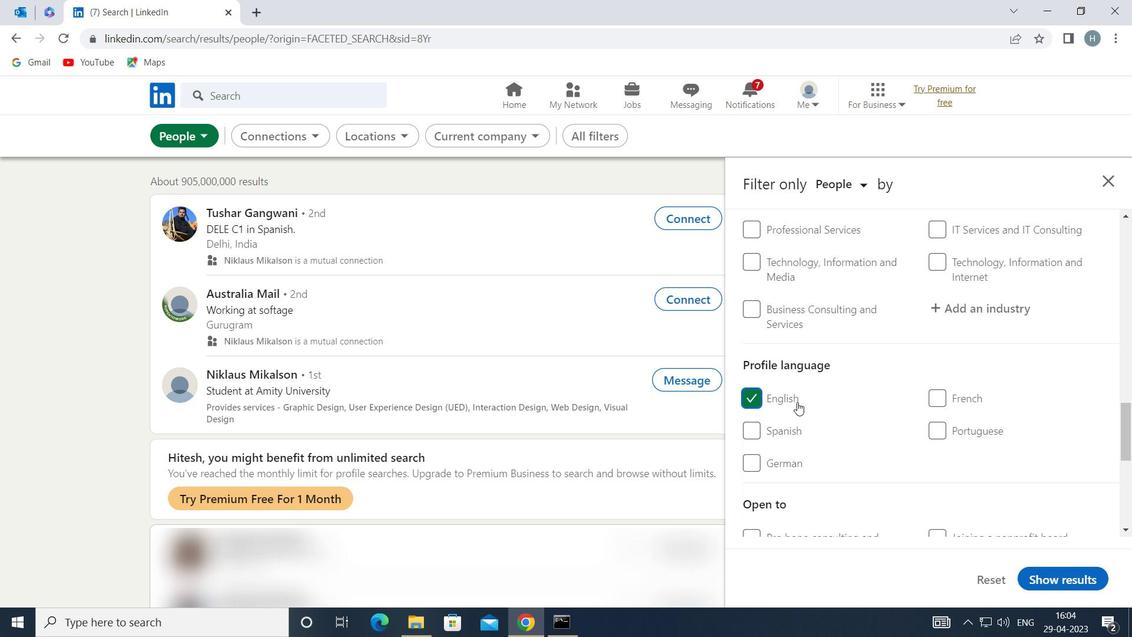 
Action: Mouse scrolled (847, 415) with delta (0, 0)
Screenshot: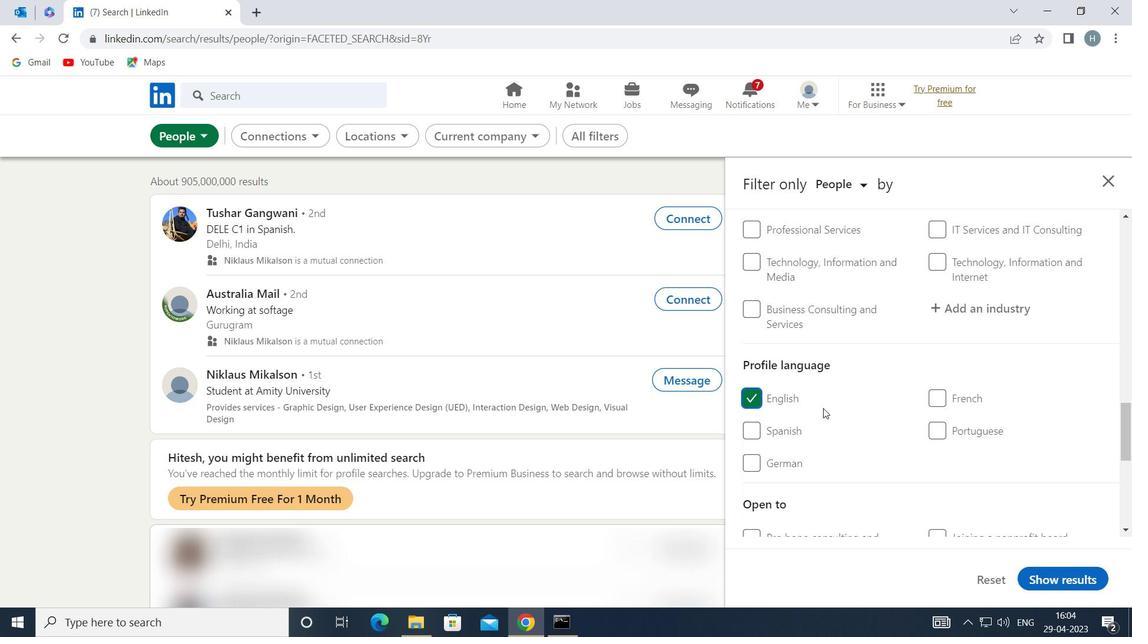
Action: Mouse scrolled (847, 415) with delta (0, 0)
Screenshot: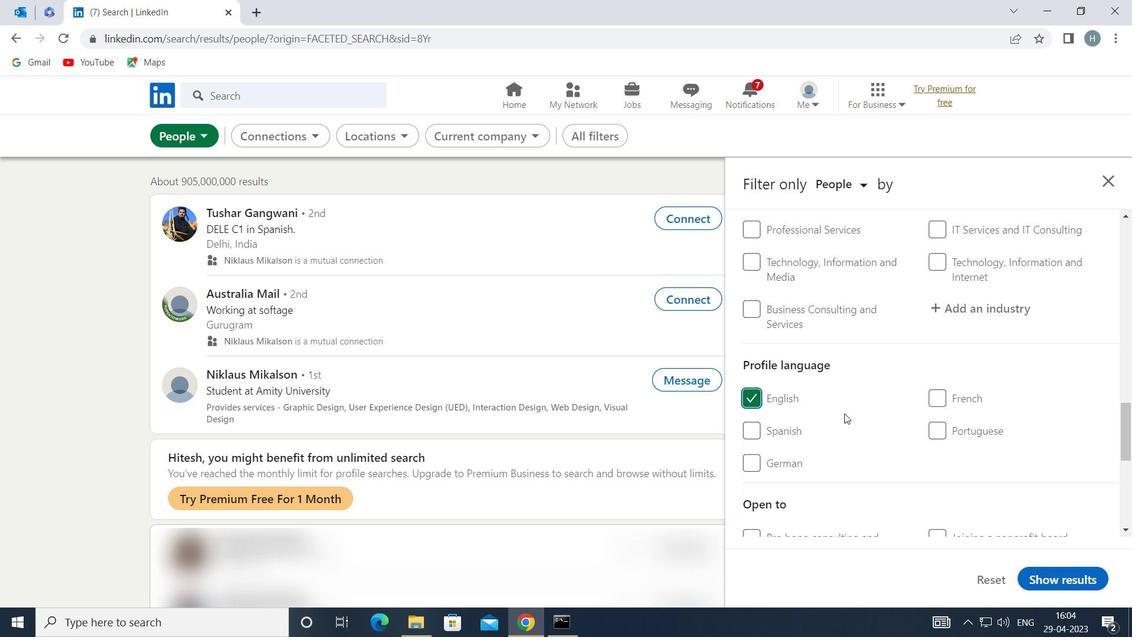 
Action: Mouse moved to (859, 417)
Screenshot: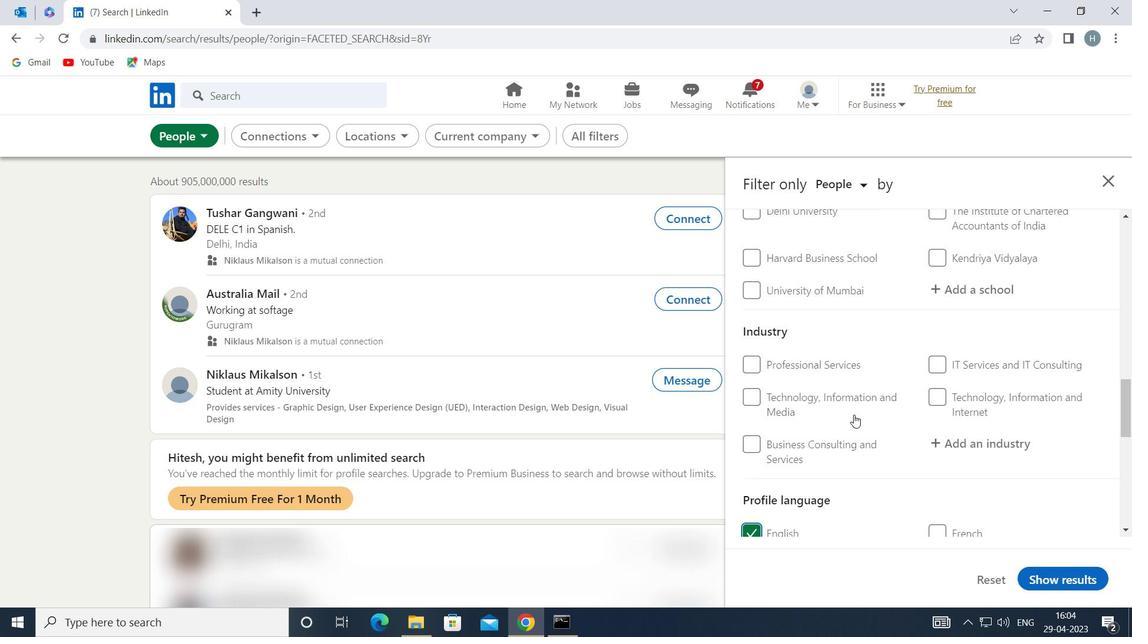
Action: Mouse scrolled (859, 417) with delta (0, 0)
Screenshot: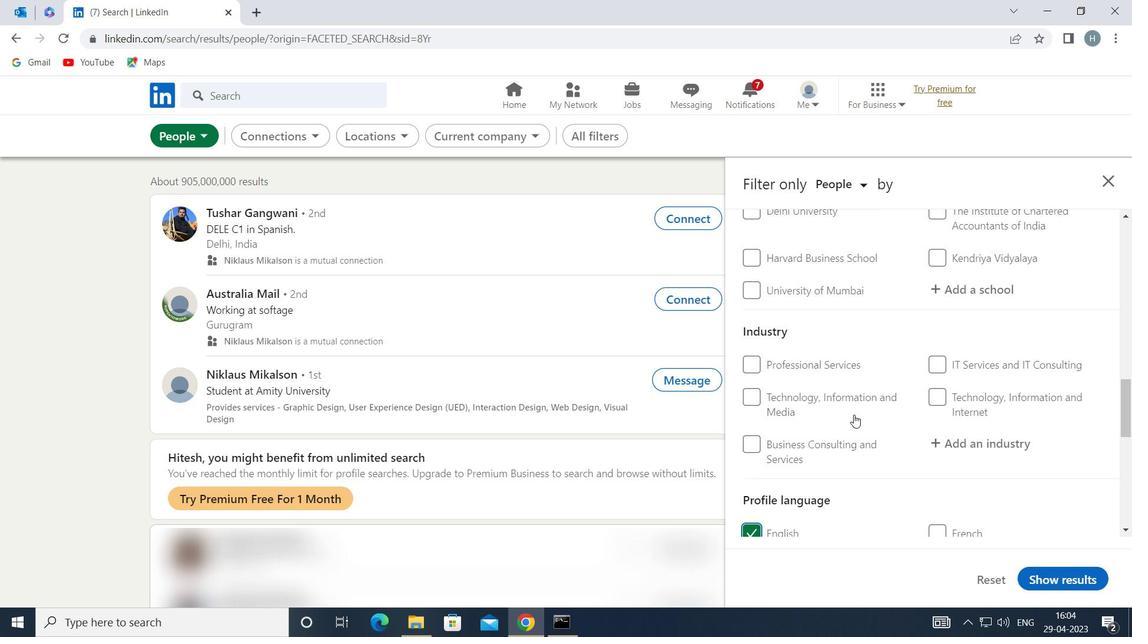 
Action: Mouse scrolled (859, 417) with delta (0, 0)
Screenshot: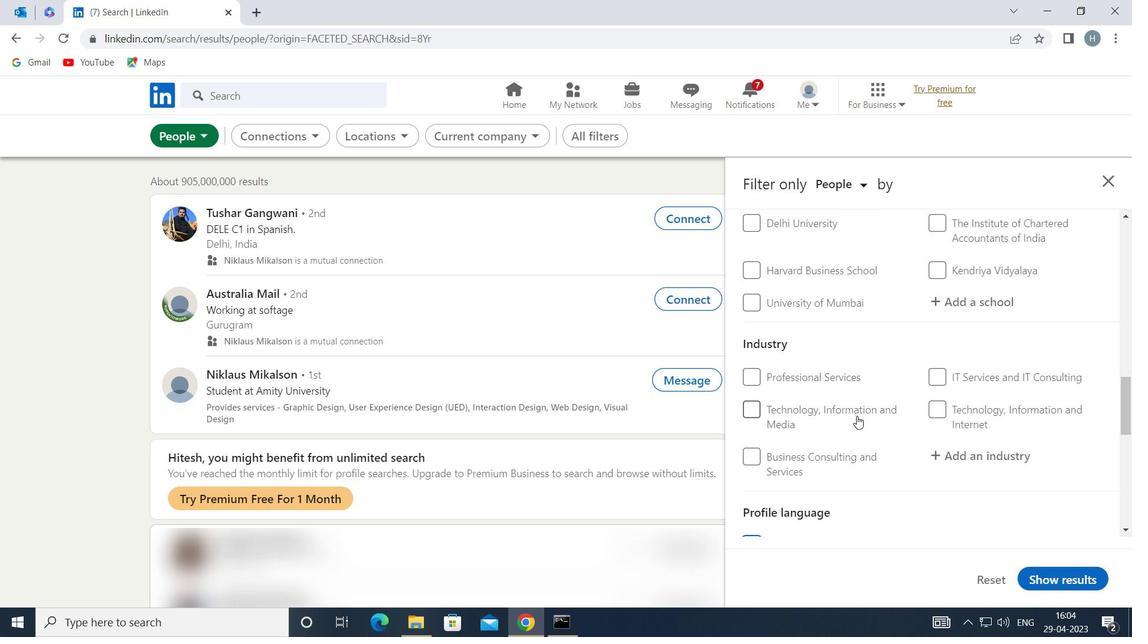 
Action: Mouse moved to (862, 415)
Screenshot: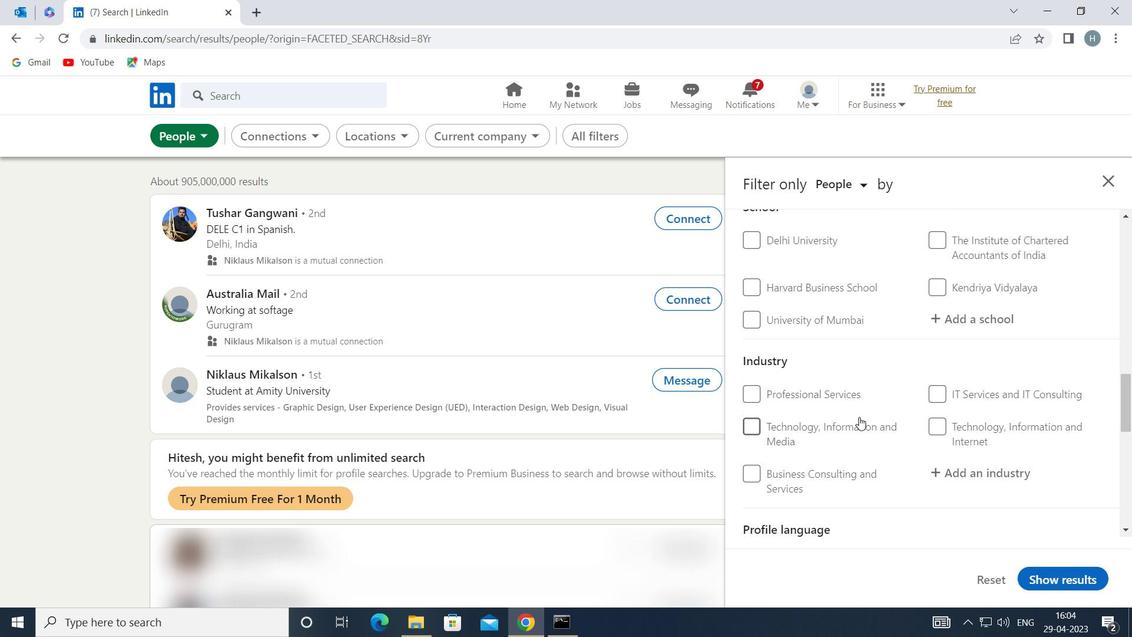 
Action: Mouse scrolled (862, 416) with delta (0, 0)
Screenshot: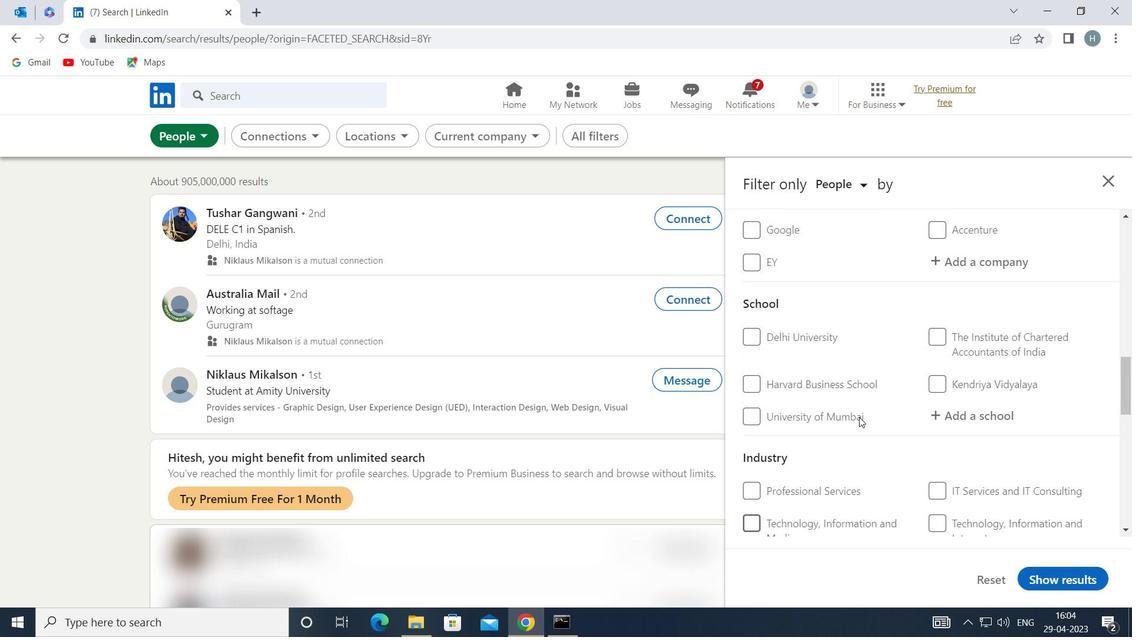 
Action: Mouse scrolled (862, 416) with delta (0, 0)
Screenshot: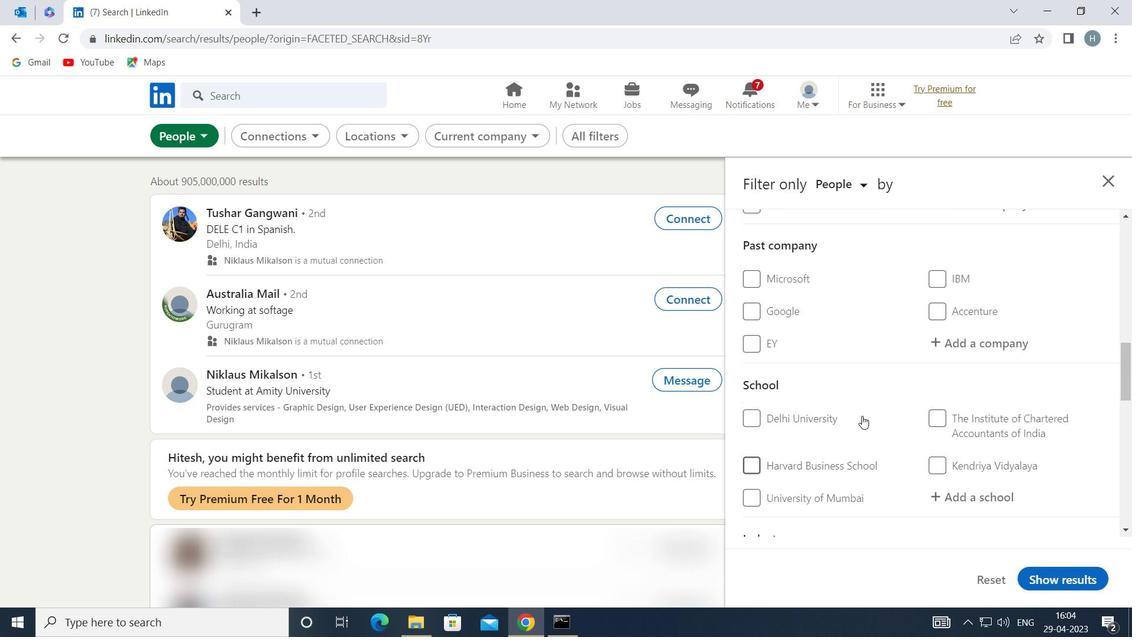 
Action: Mouse scrolled (862, 416) with delta (0, 0)
Screenshot: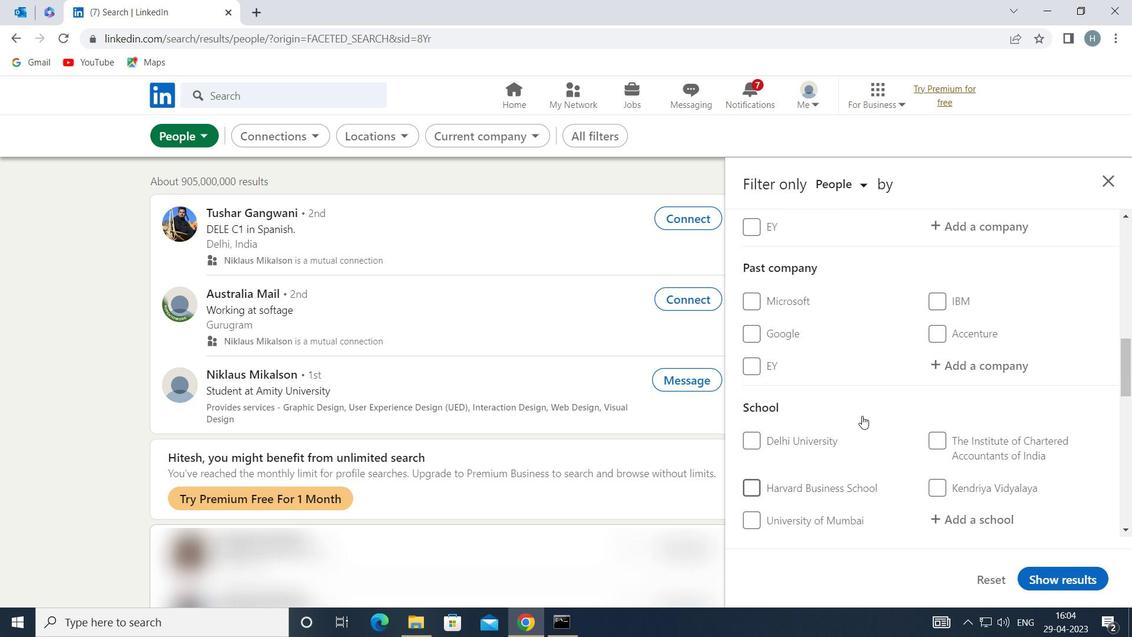 
Action: Mouse moved to (969, 379)
Screenshot: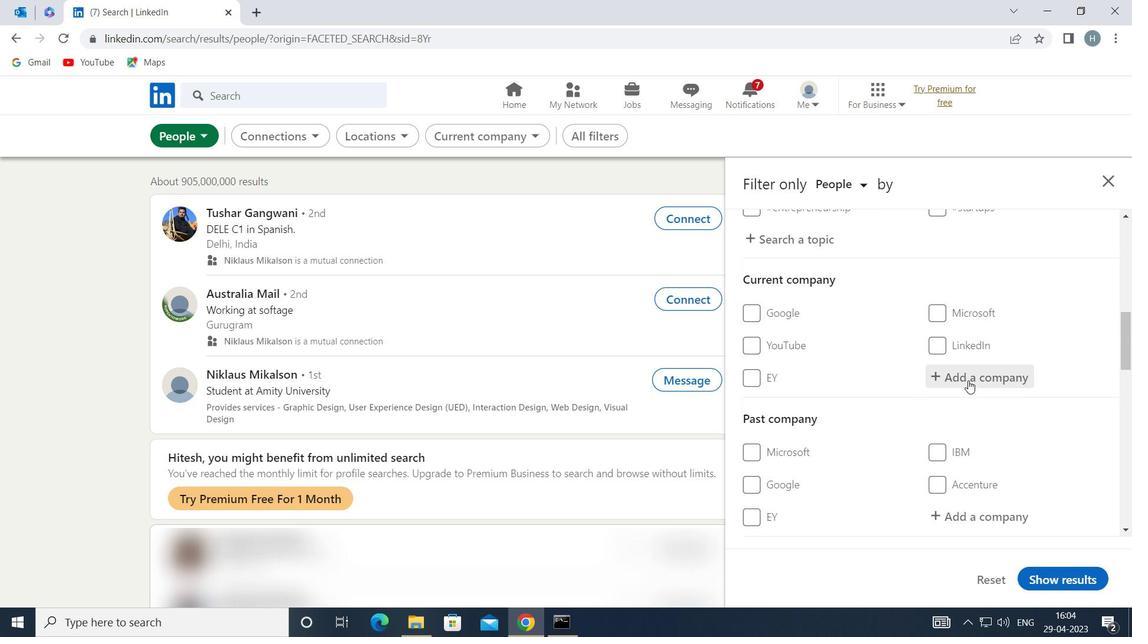 
Action: Mouse pressed left at (969, 379)
Screenshot: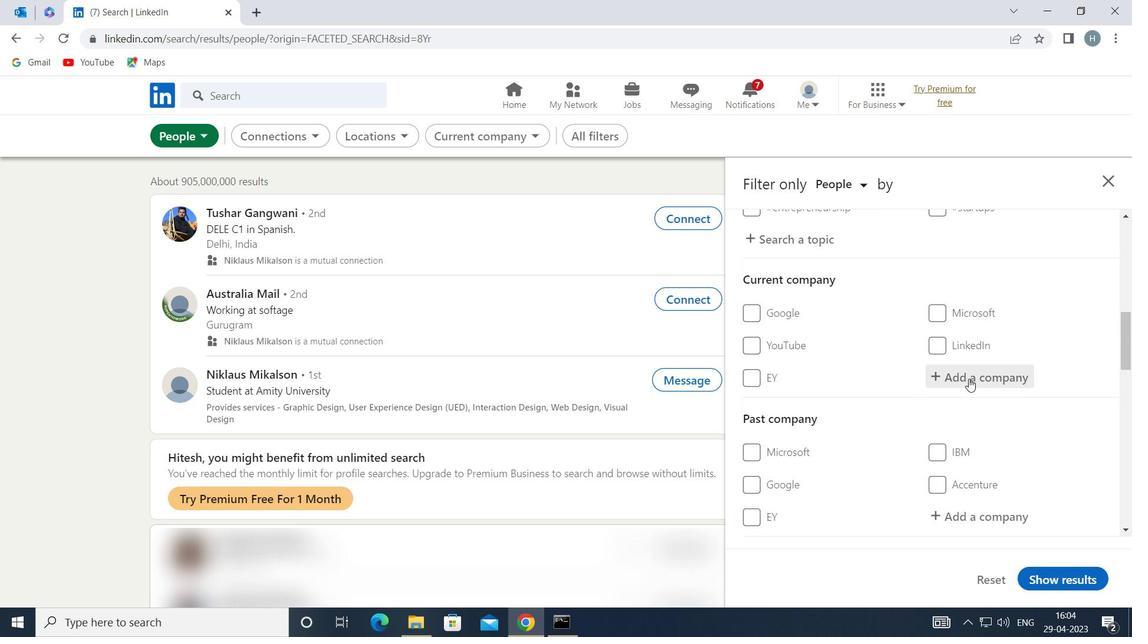 
Action: Key pressed <Key.shift>OFF<Key.shift>CAM
Screenshot: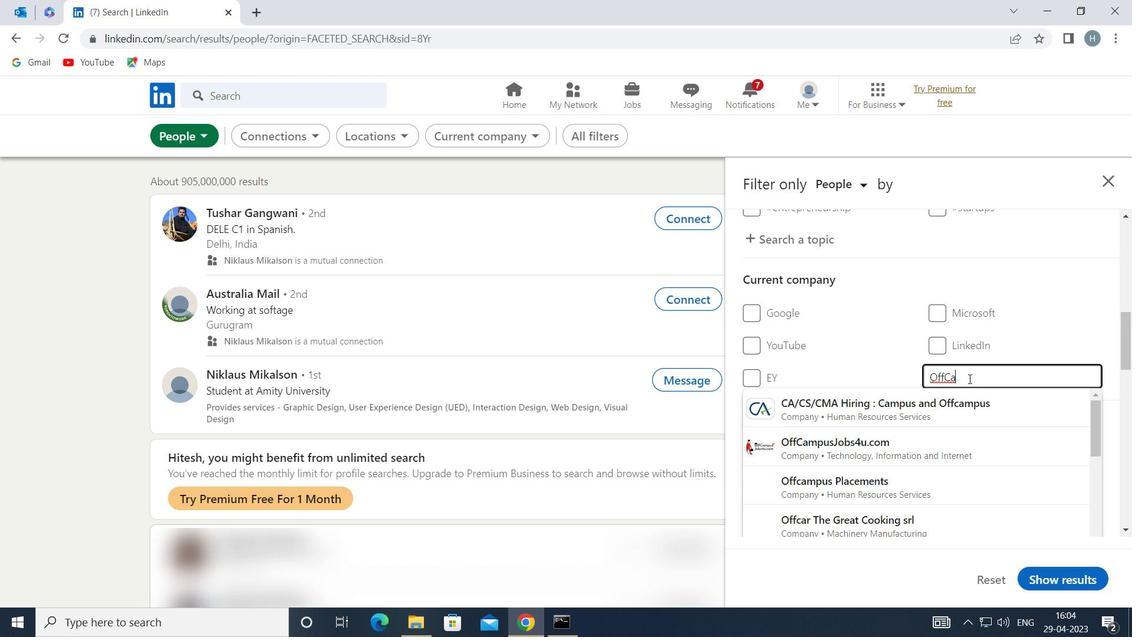 
Action: Mouse moved to (970, 455)
Screenshot: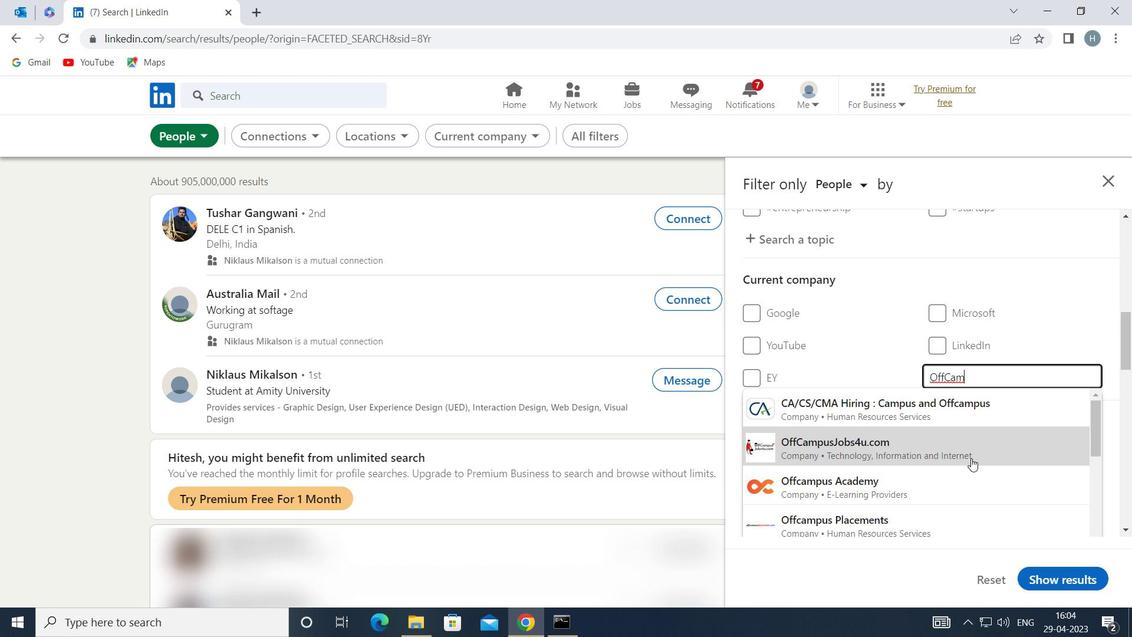 
Action: Mouse pressed left at (970, 455)
Screenshot: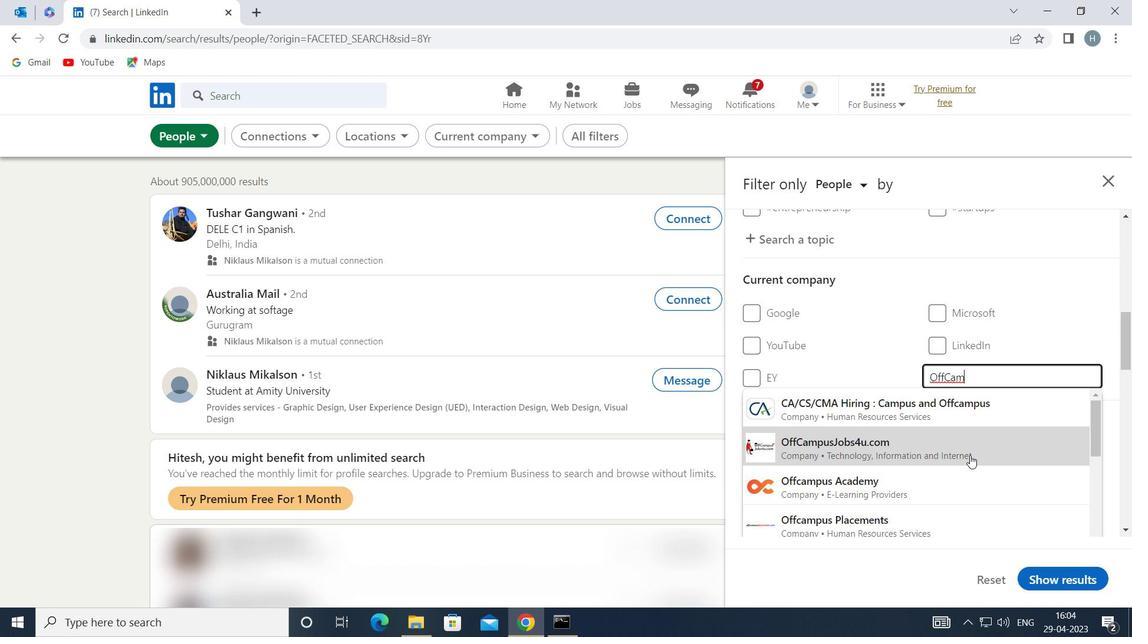 
Action: Mouse moved to (941, 398)
Screenshot: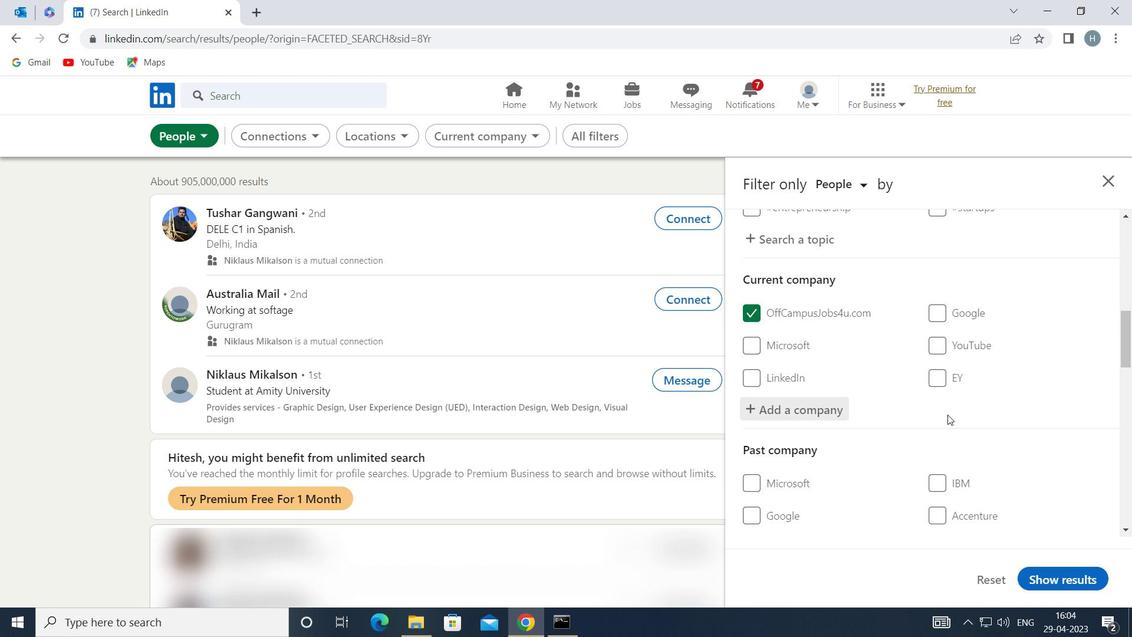 
Action: Mouse scrolled (941, 398) with delta (0, 0)
Screenshot: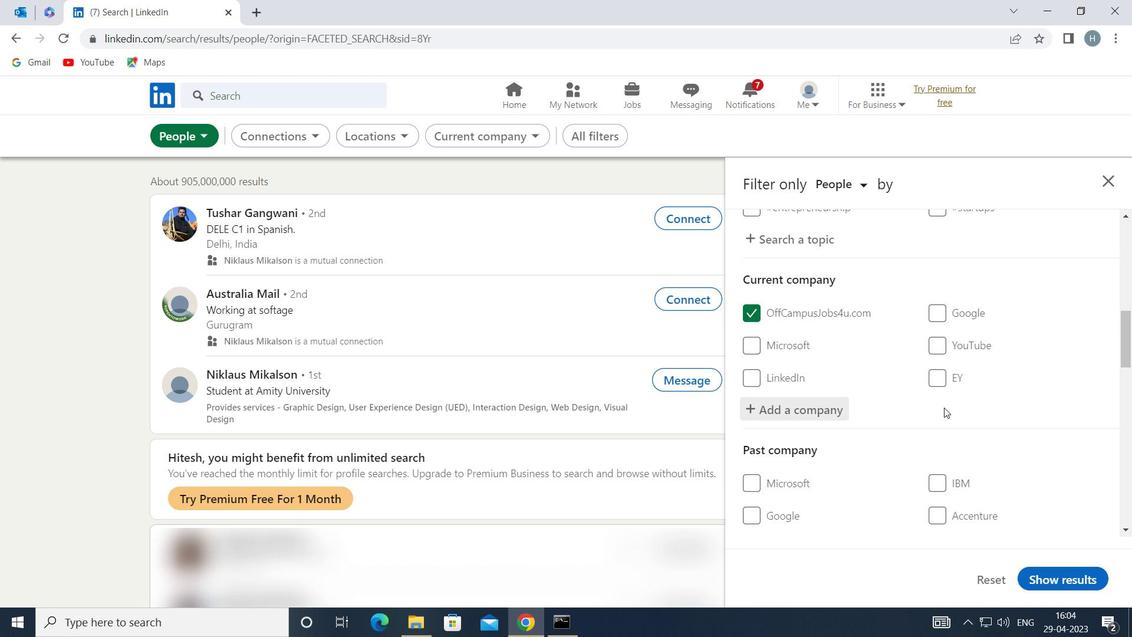 
Action: Mouse moved to (946, 386)
Screenshot: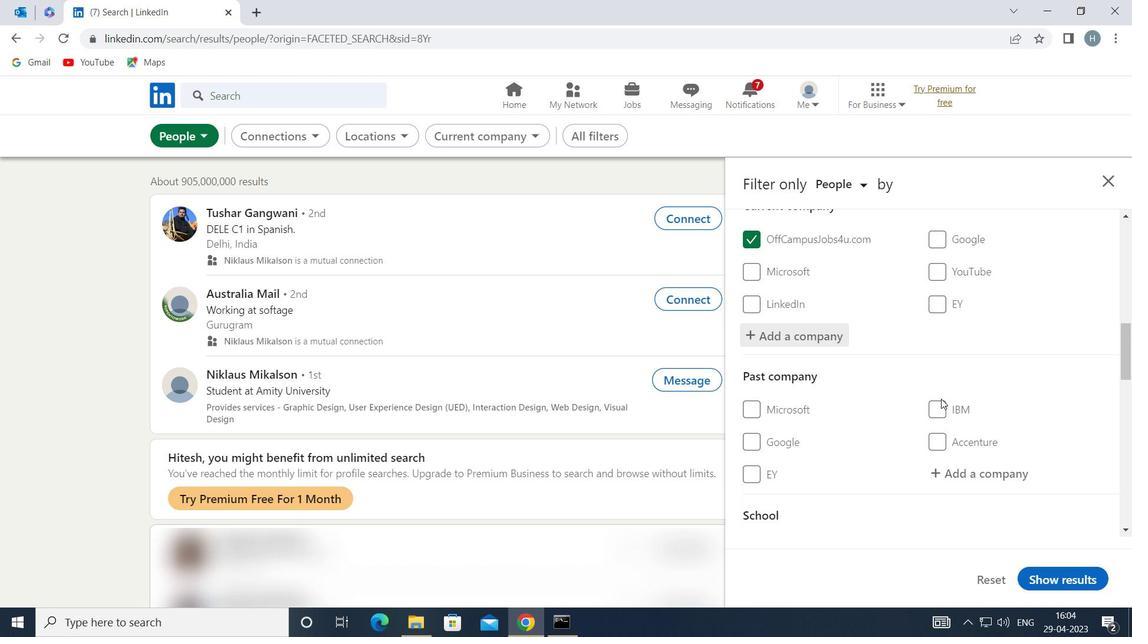 
Action: Mouse scrolled (946, 386) with delta (0, 0)
Screenshot: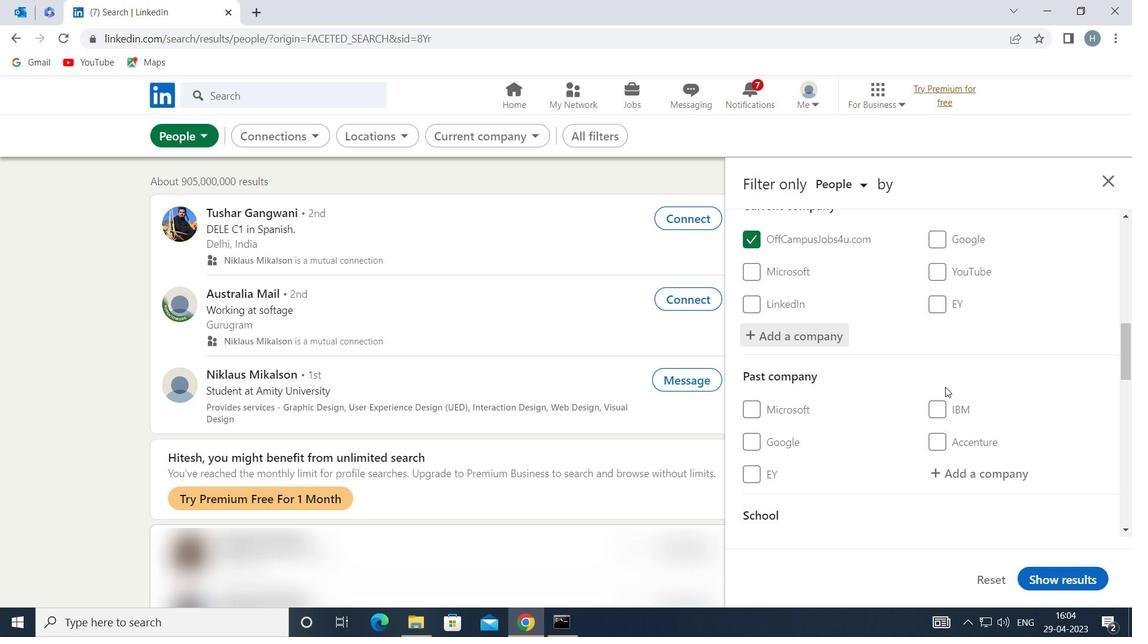 
Action: Mouse scrolled (946, 386) with delta (0, 0)
Screenshot: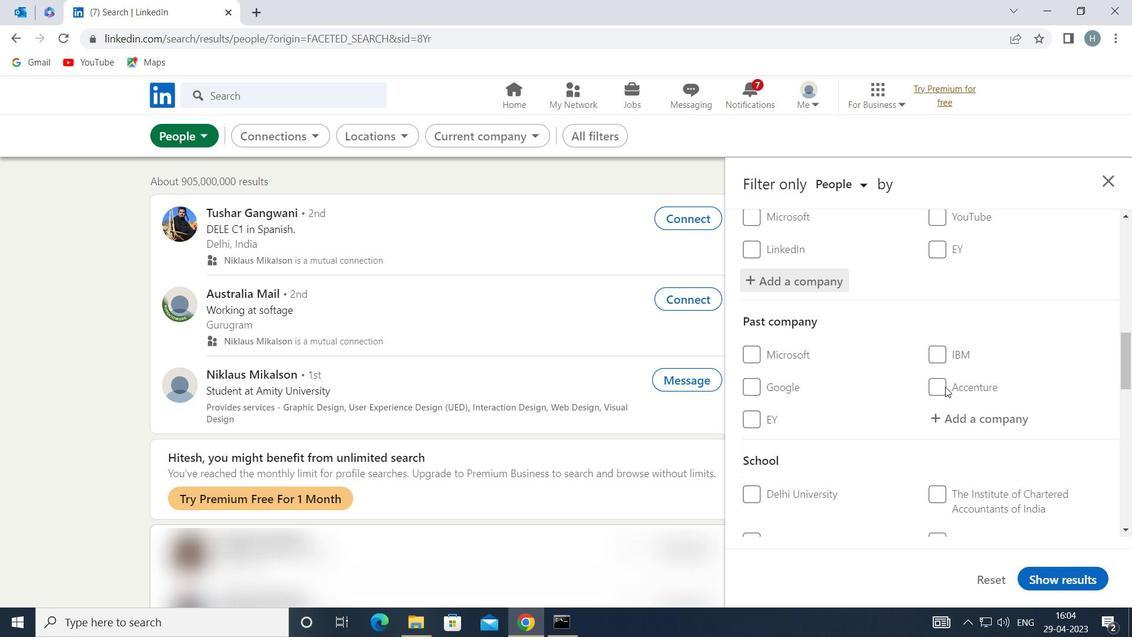 
Action: Mouse scrolled (946, 386) with delta (0, 0)
Screenshot: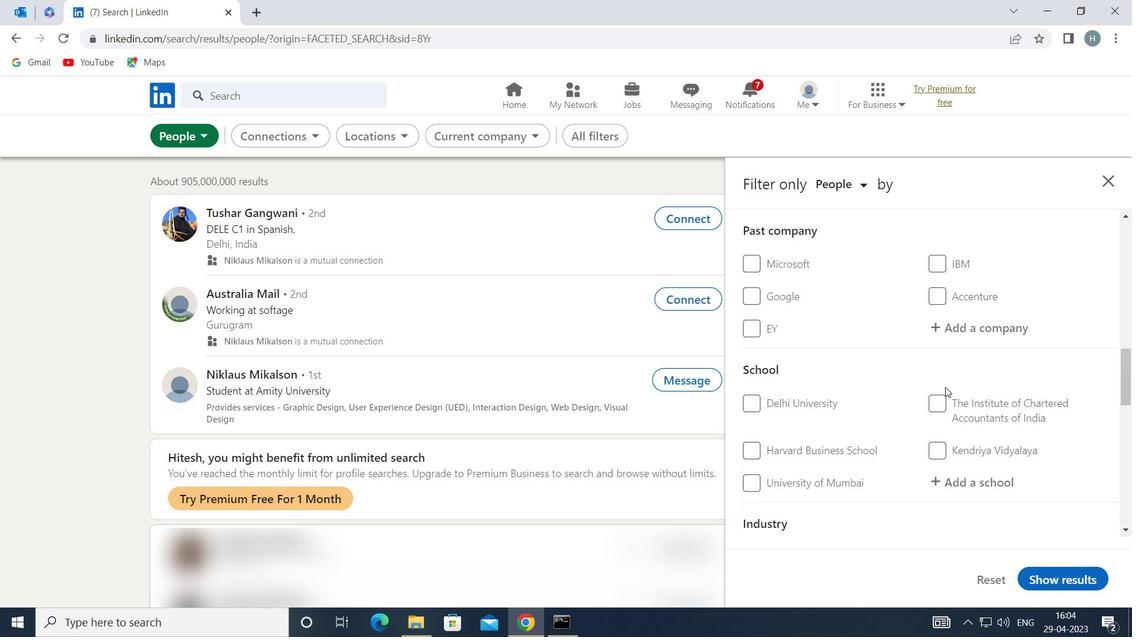 
Action: Mouse moved to (979, 405)
Screenshot: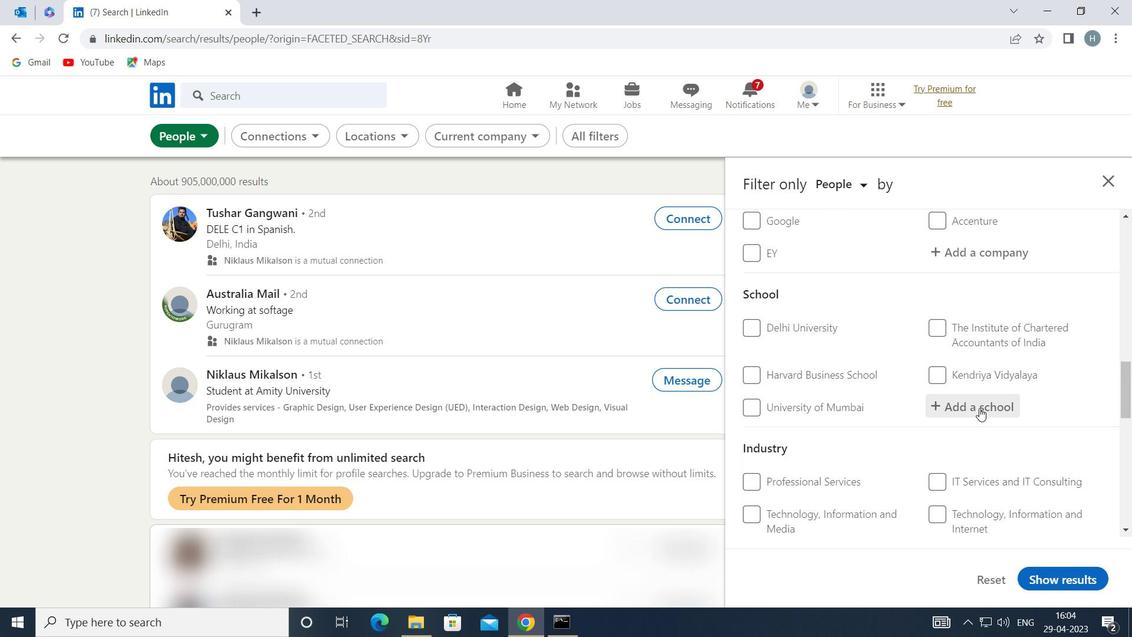 
Action: Mouse pressed left at (979, 405)
Screenshot: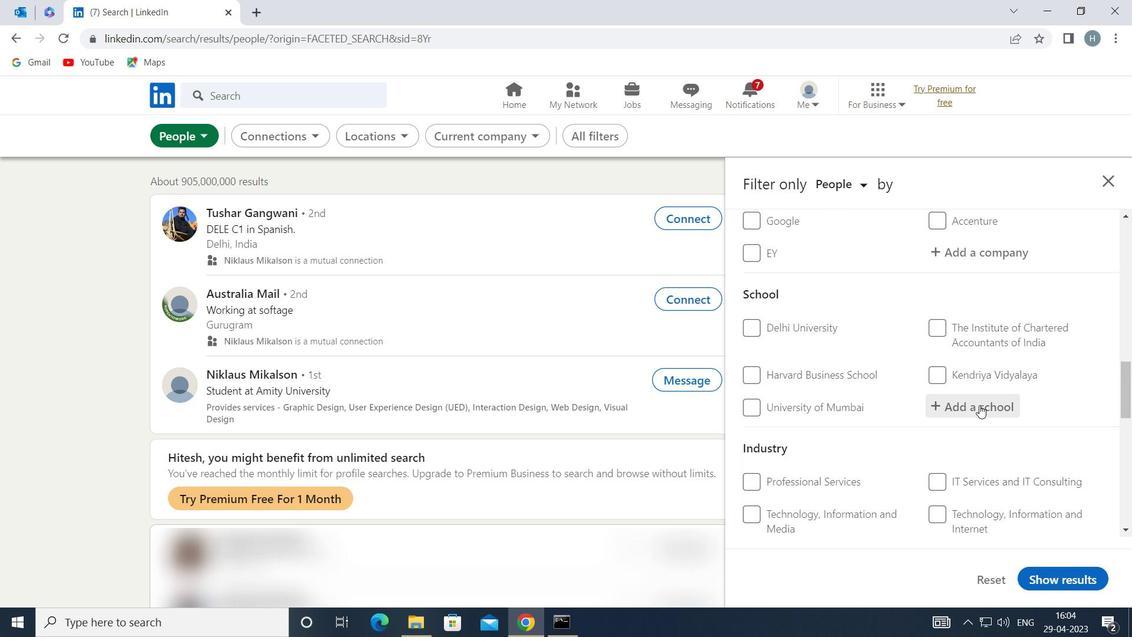 
Action: Key pressed <Key.shift>KUVEMPU<Key.space>
Screenshot: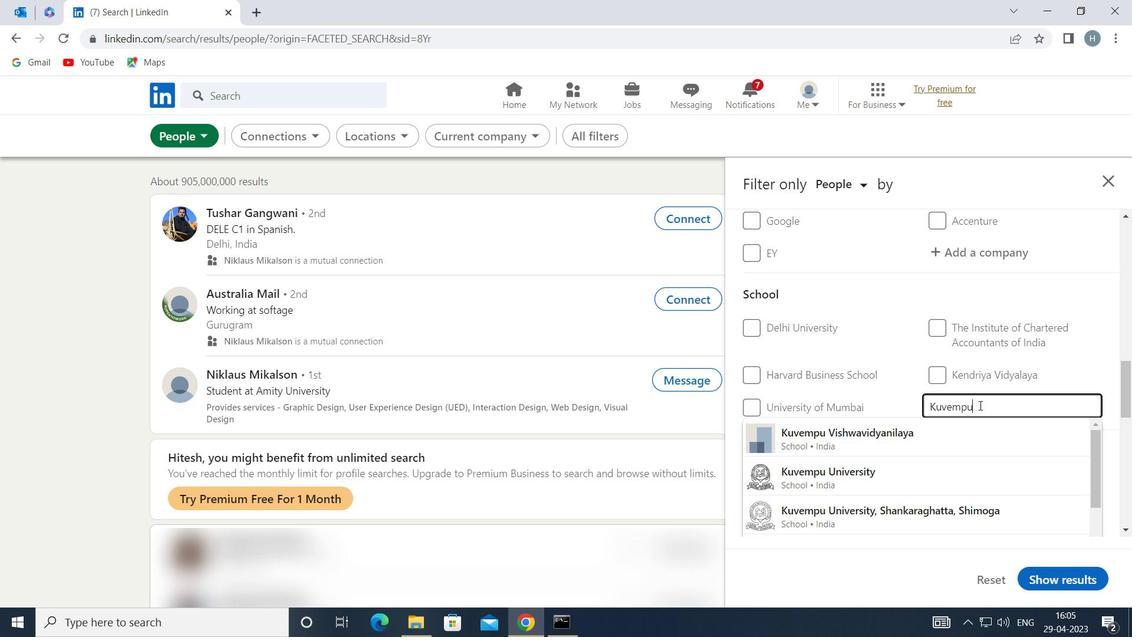 
Action: Mouse moved to (890, 480)
Screenshot: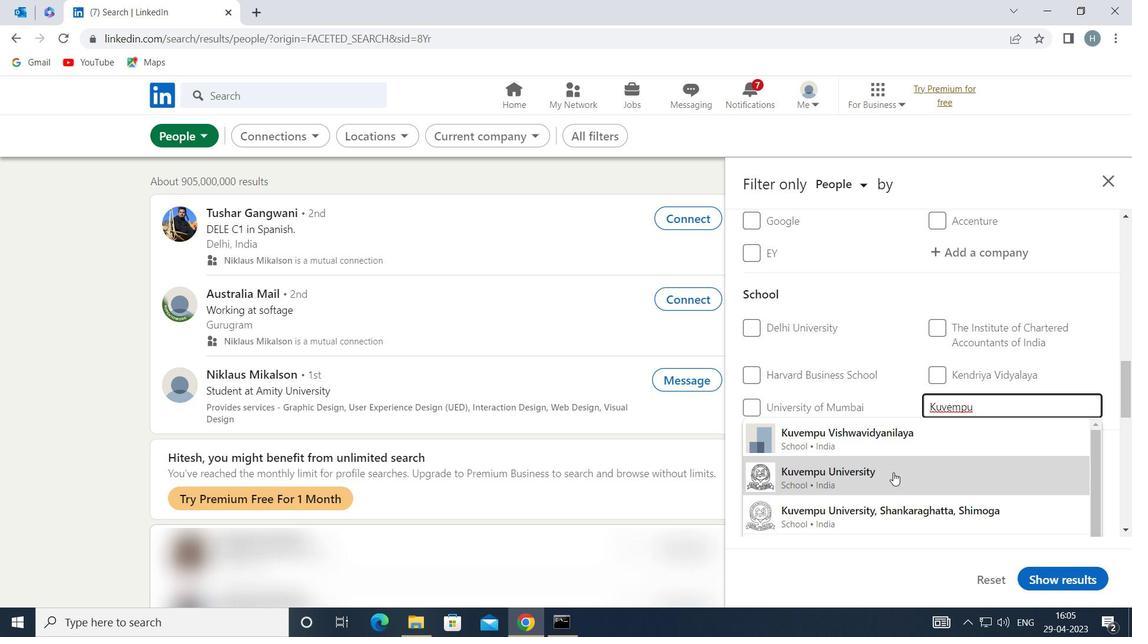 
Action: Mouse pressed left at (890, 480)
Screenshot: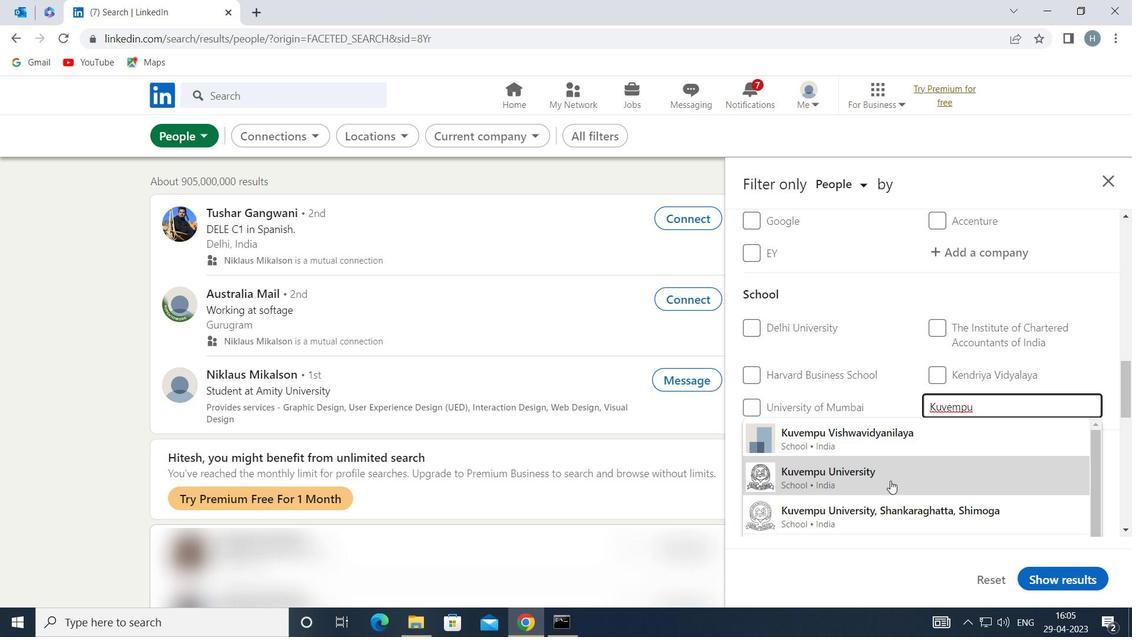 
Action: Mouse moved to (876, 417)
Screenshot: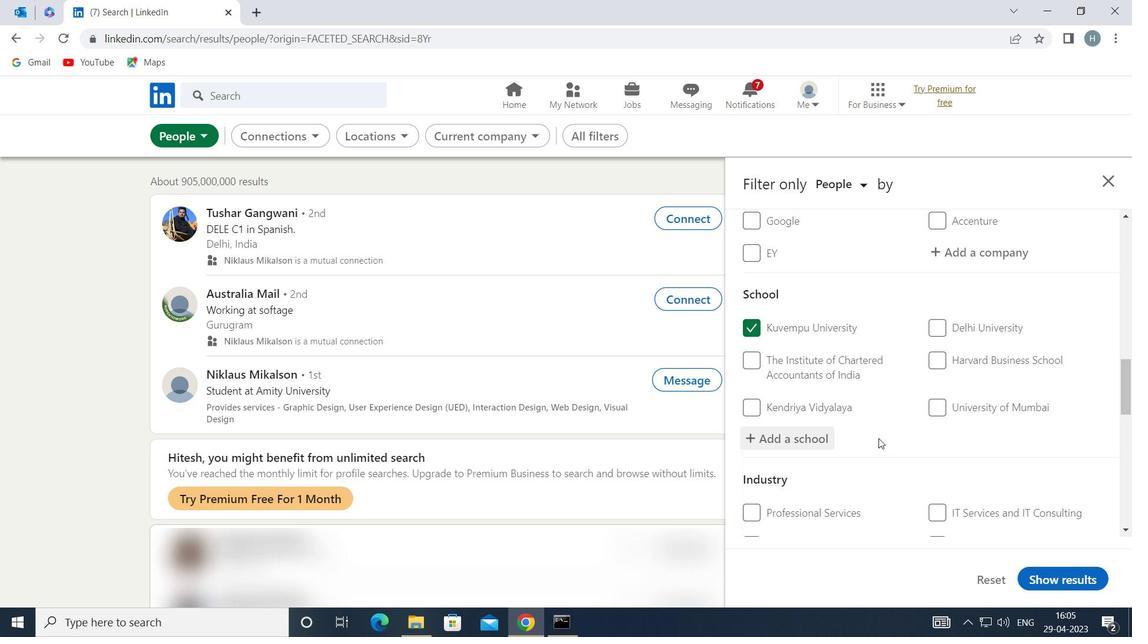 
Action: Mouse scrolled (876, 417) with delta (0, 0)
Screenshot: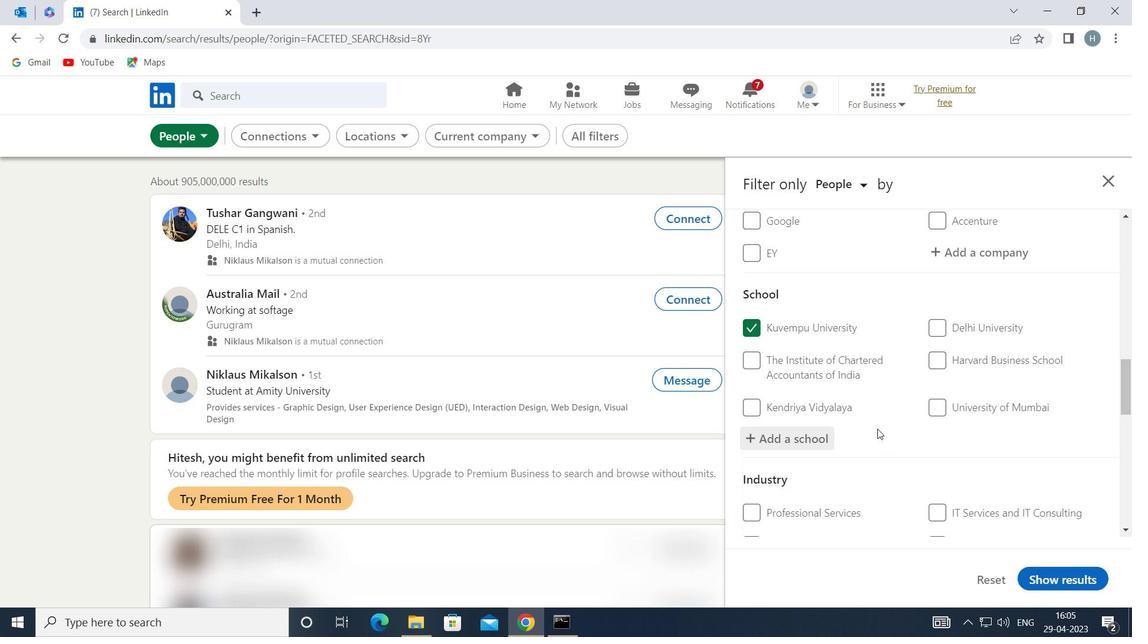 
Action: Mouse scrolled (876, 417) with delta (0, 0)
Screenshot: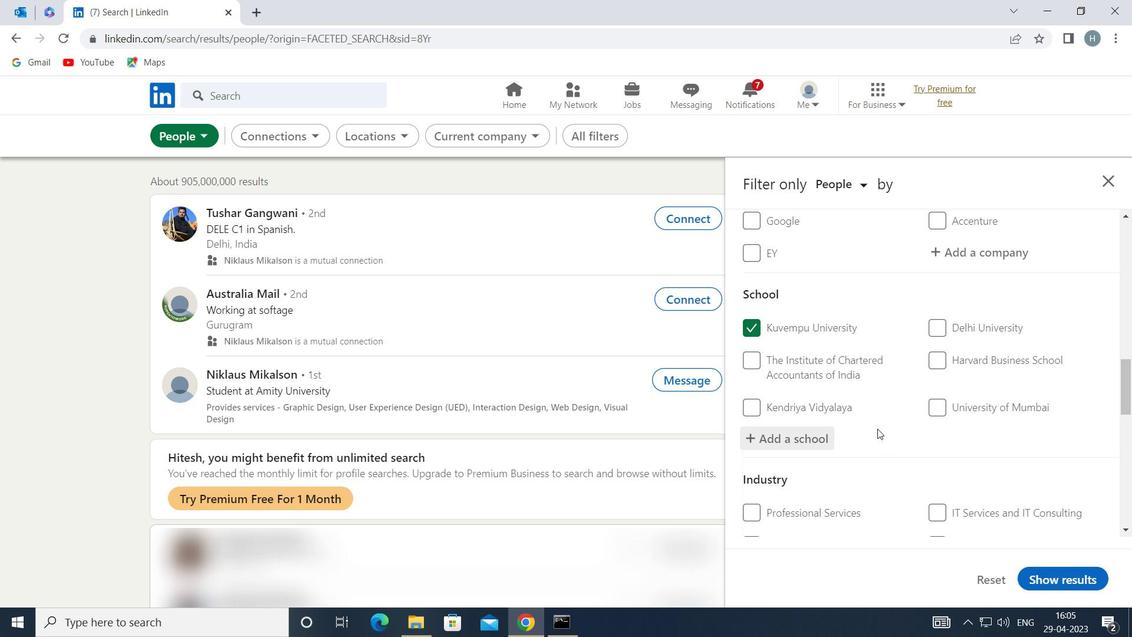 
Action: Mouse scrolled (876, 417) with delta (0, 0)
Screenshot: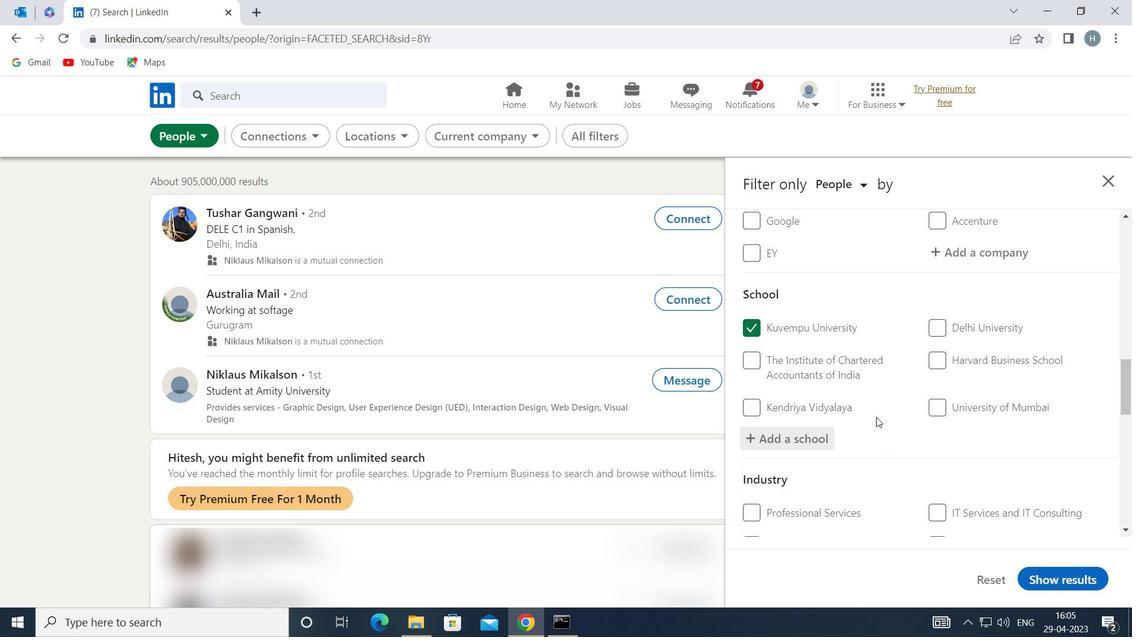 
Action: Mouse moved to (877, 414)
Screenshot: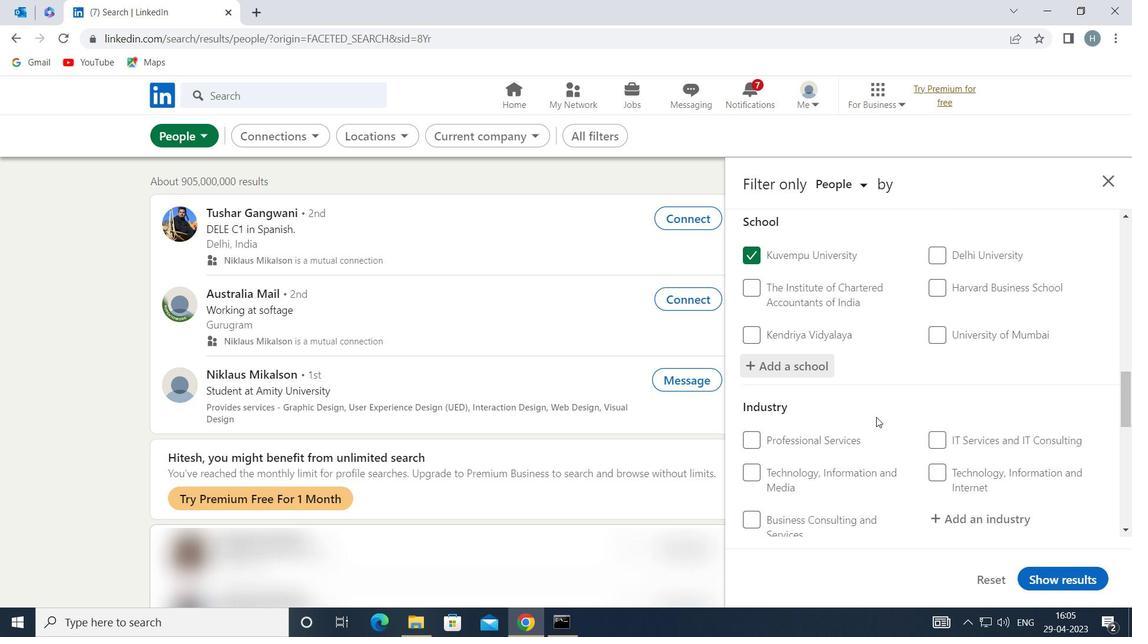 
Action: Mouse scrolled (877, 415) with delta (0, 0)
Screenshot: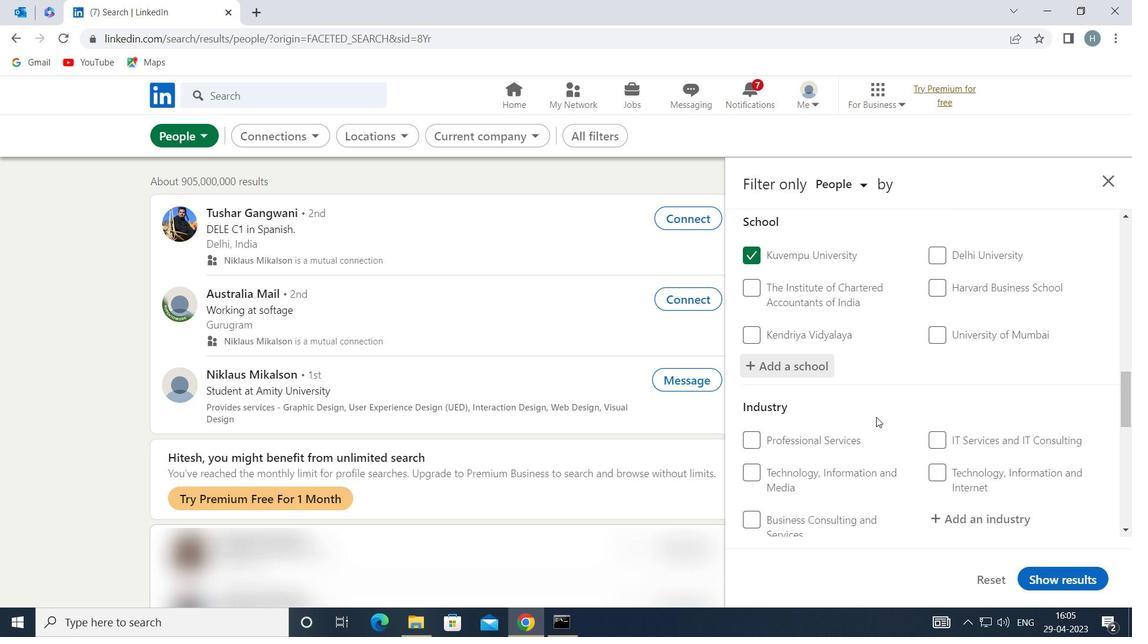 
Action: Mouse moved to (969, 441)
Screenshot: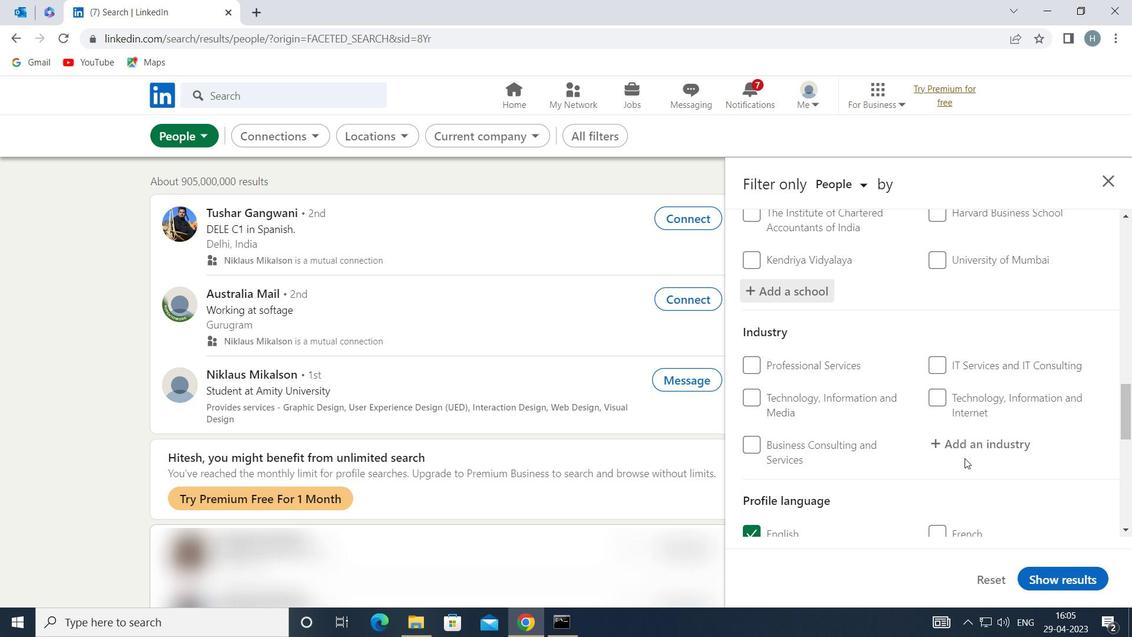
Action: Mouse pressed left at (969, 441)
Screenshot: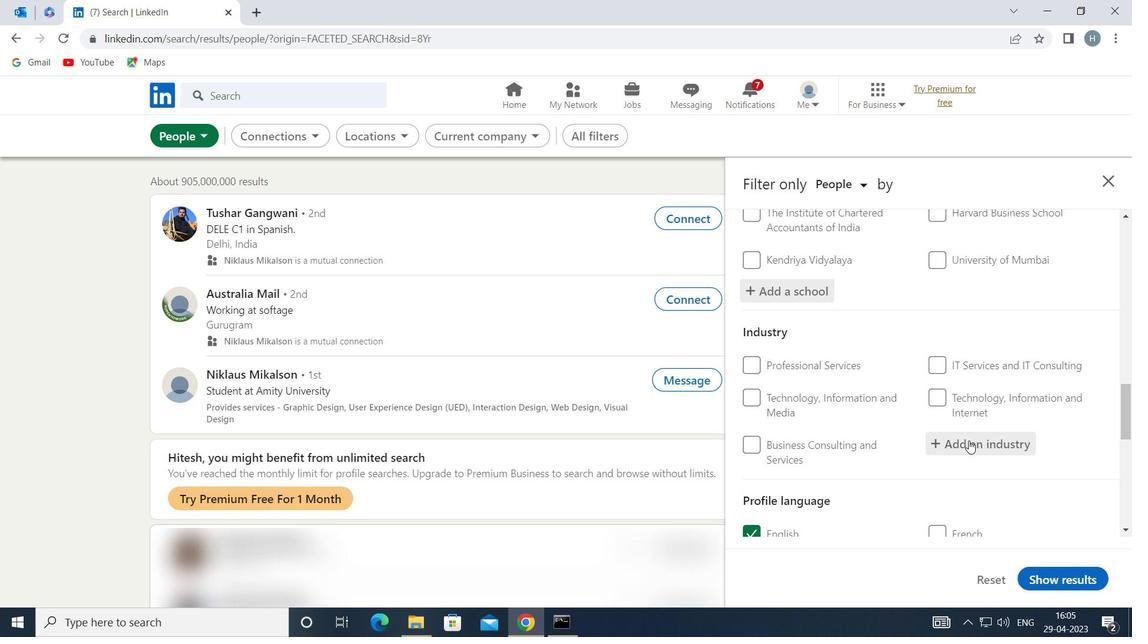 
Action: Key pressed <Key.shift>INTERNATIONAL
Screenshot: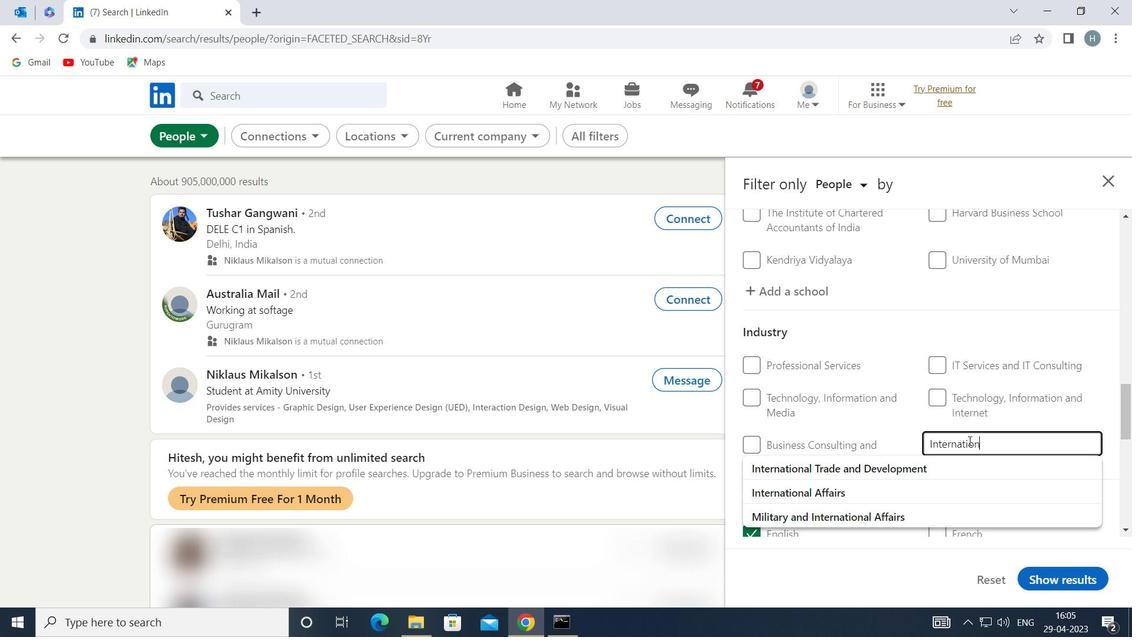 
Action: Mouse moved to (907, 488)
Screenshot: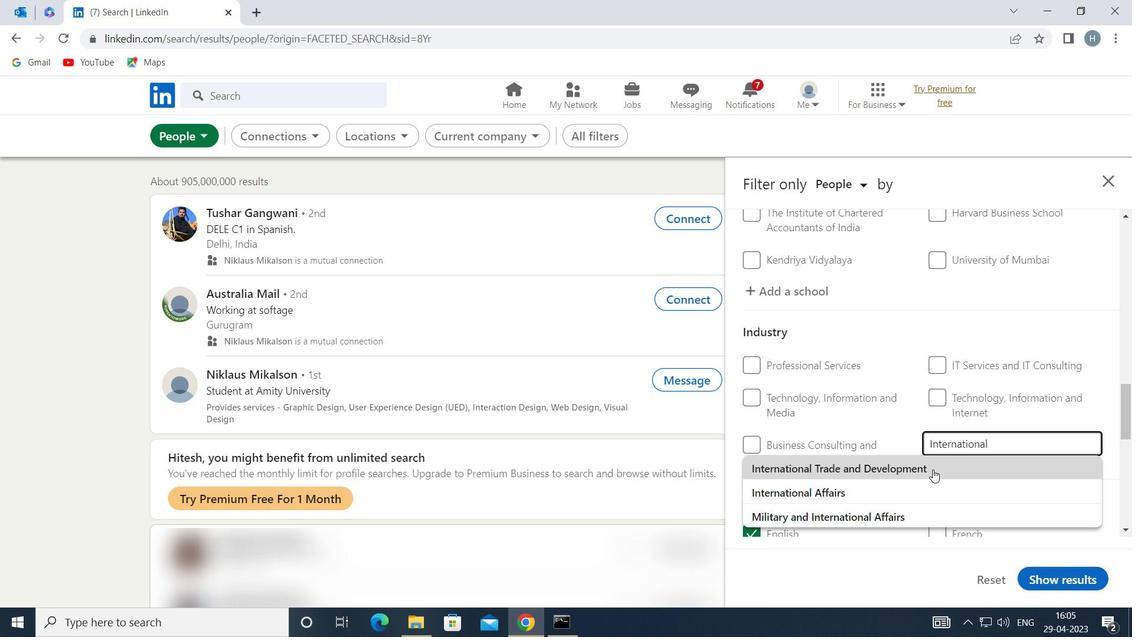 
Action: Mouse pressed left at (907, 488)
Screenshot: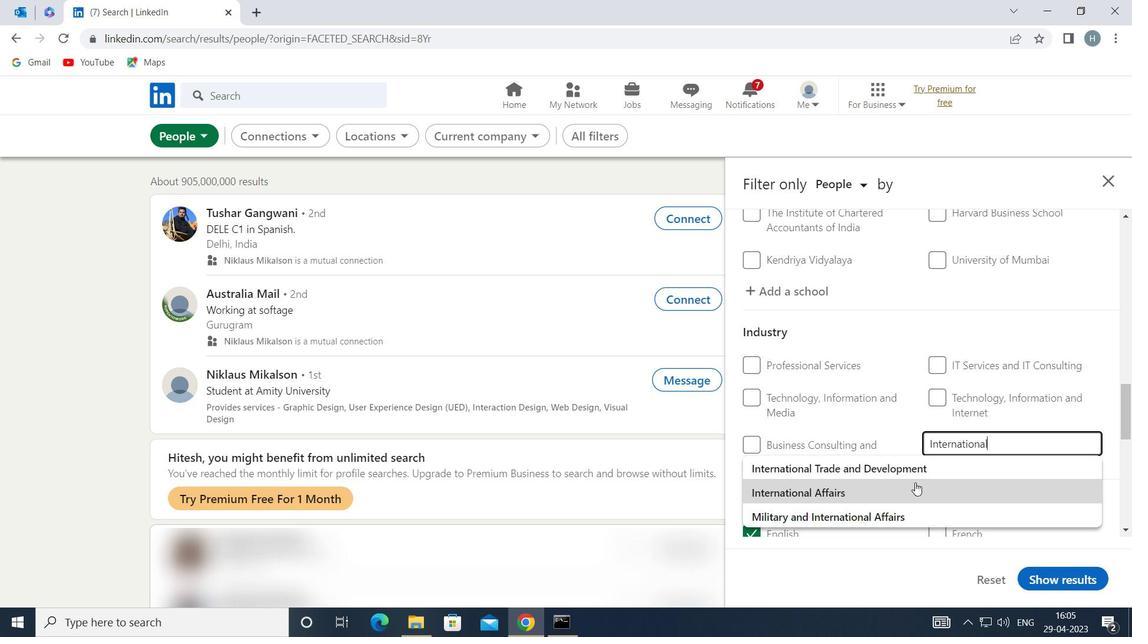 
Action: Mouse moved to (862, 452)
Screenshot: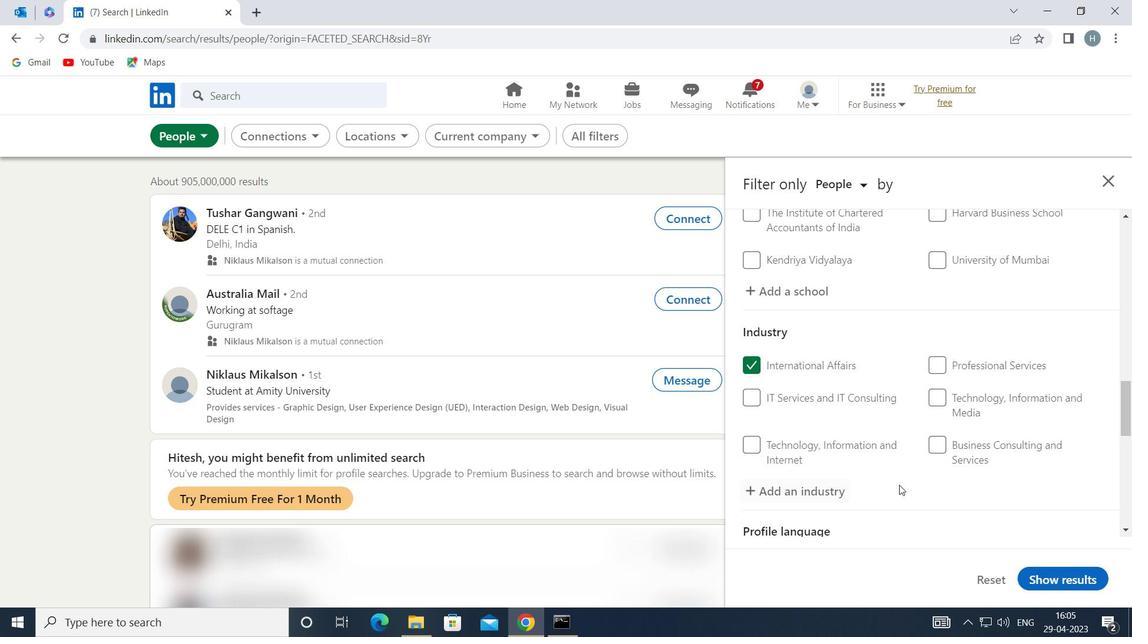 
Action: Mouse scrolled (862, 452) with delta (0, 0)
Screenshot: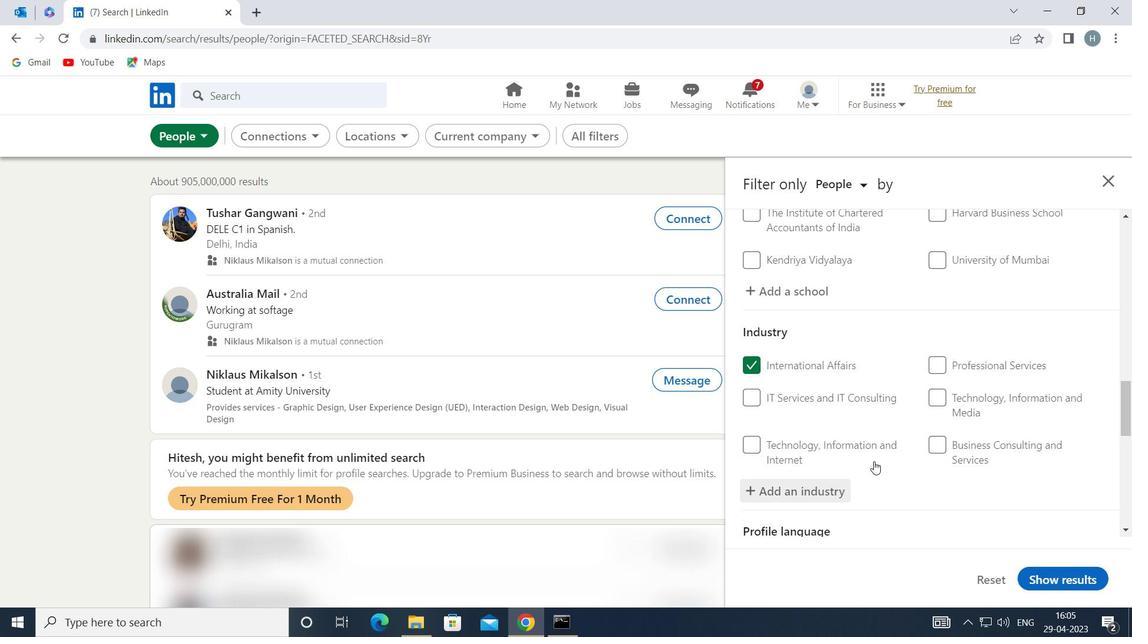 
Action: Mouse scrolled (862, 452) with delta (0, 0)
Screenshot: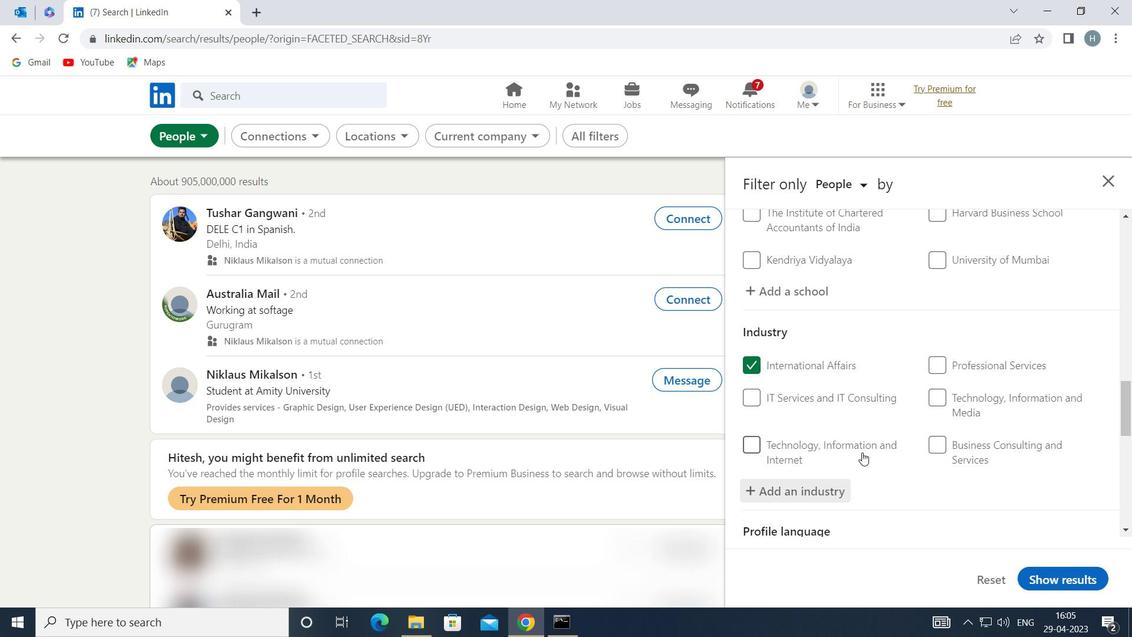 
Action: Mouse scrolled (862, 452) with delta (0, 0)
Screenshot: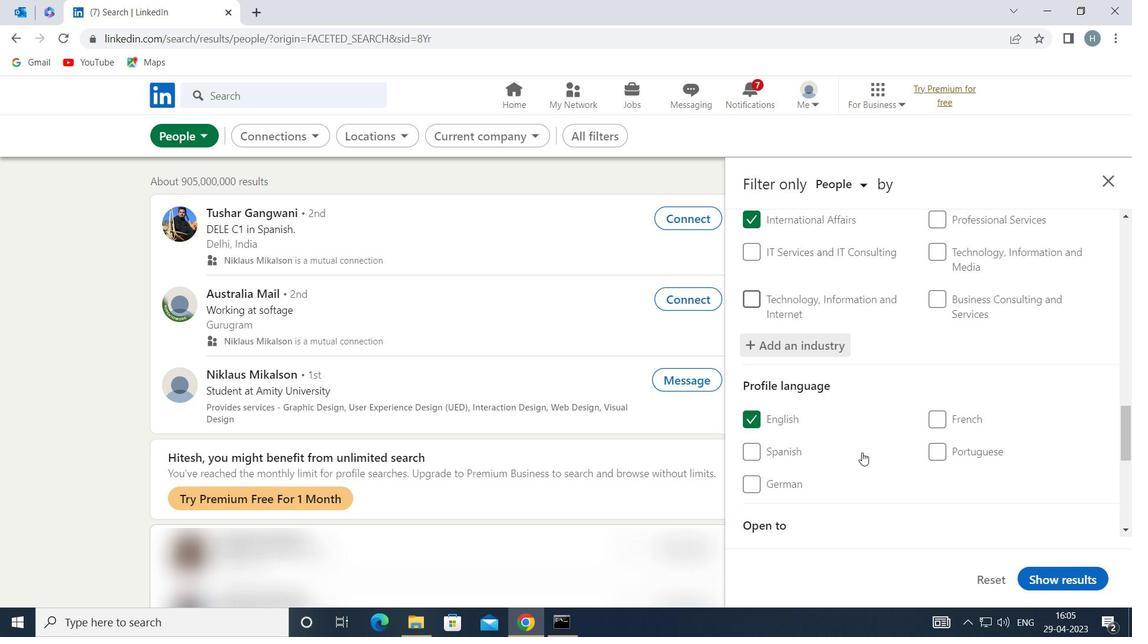 
Action: Mouse moved to (862, 450)
Screenshot: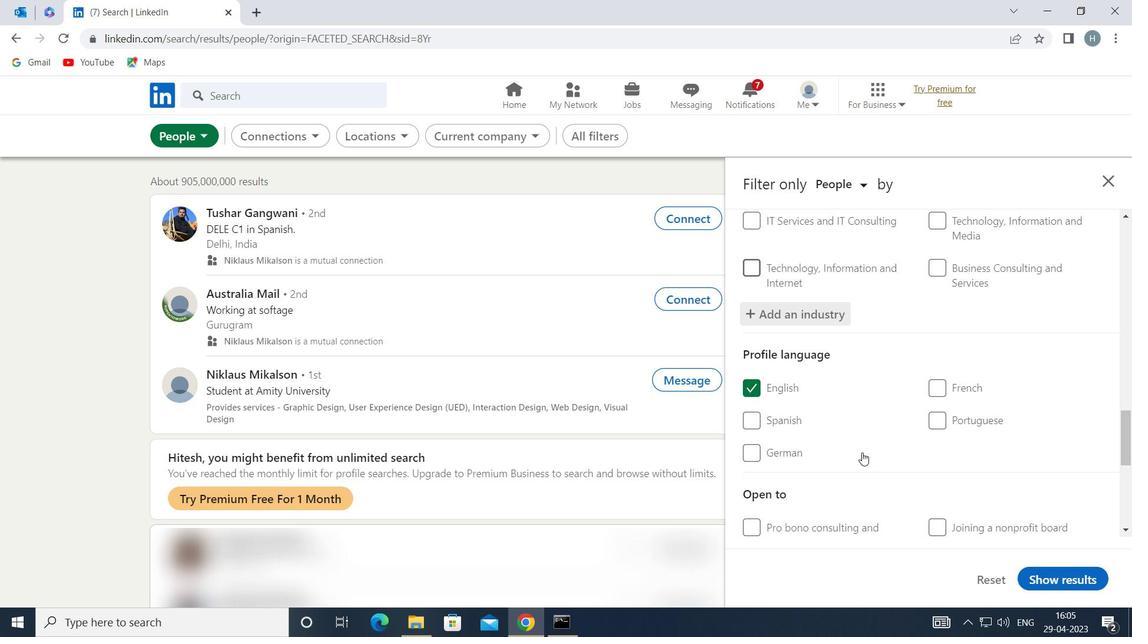 
Action: Mouse scrolled (862, 450) with delta (0, 0)
Screenshot: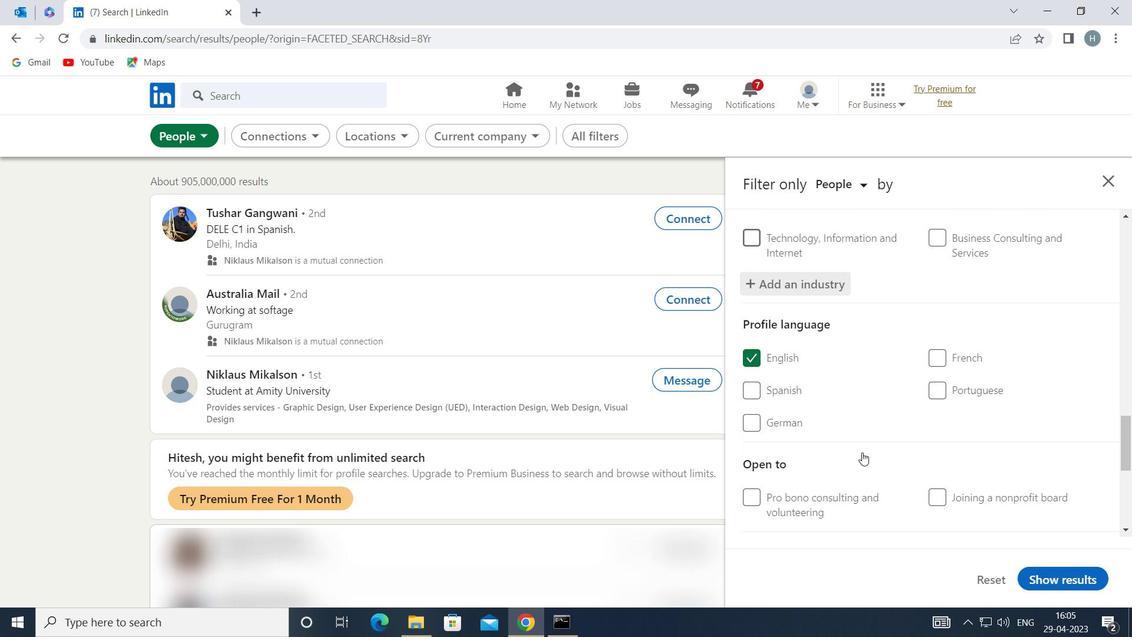 
Action: Mouse scrolled (862, 450) with delta (0, 0)
Screenshot: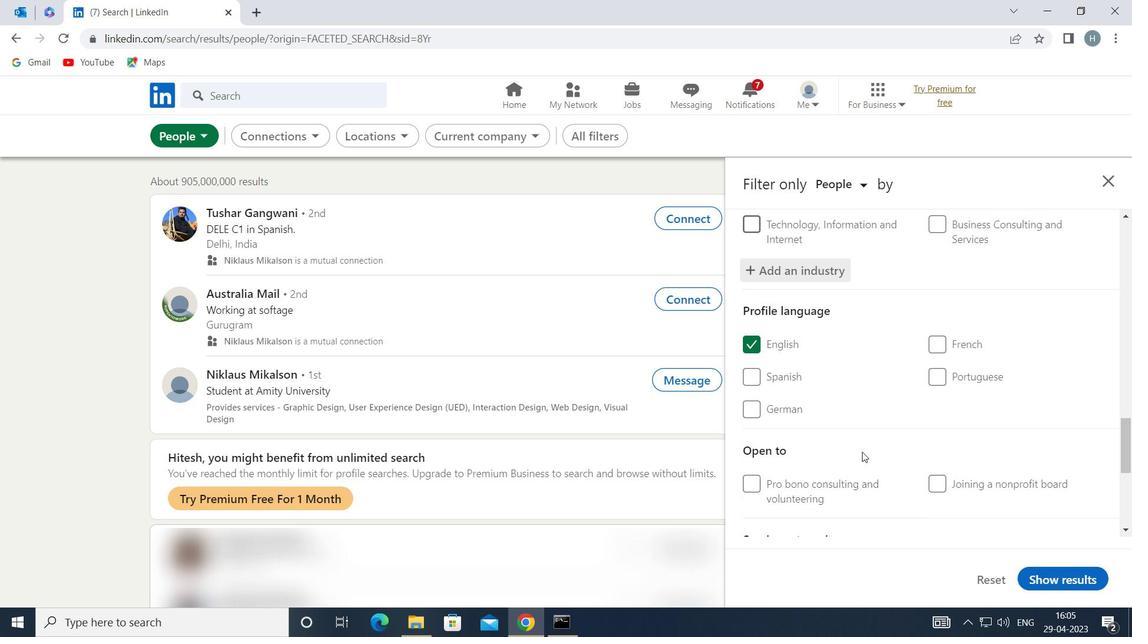 
Action: Mouse moved to (863, 450)
Screenshot: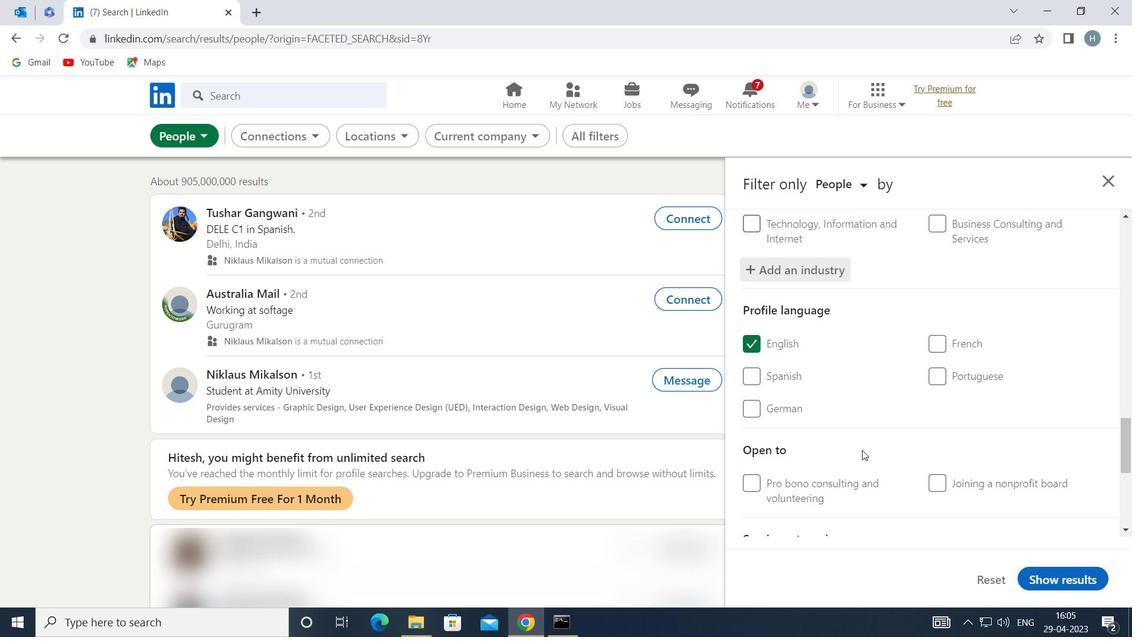 
Action: Mouse scrolled (863, 449) with delta (0, 0)
Screenshot: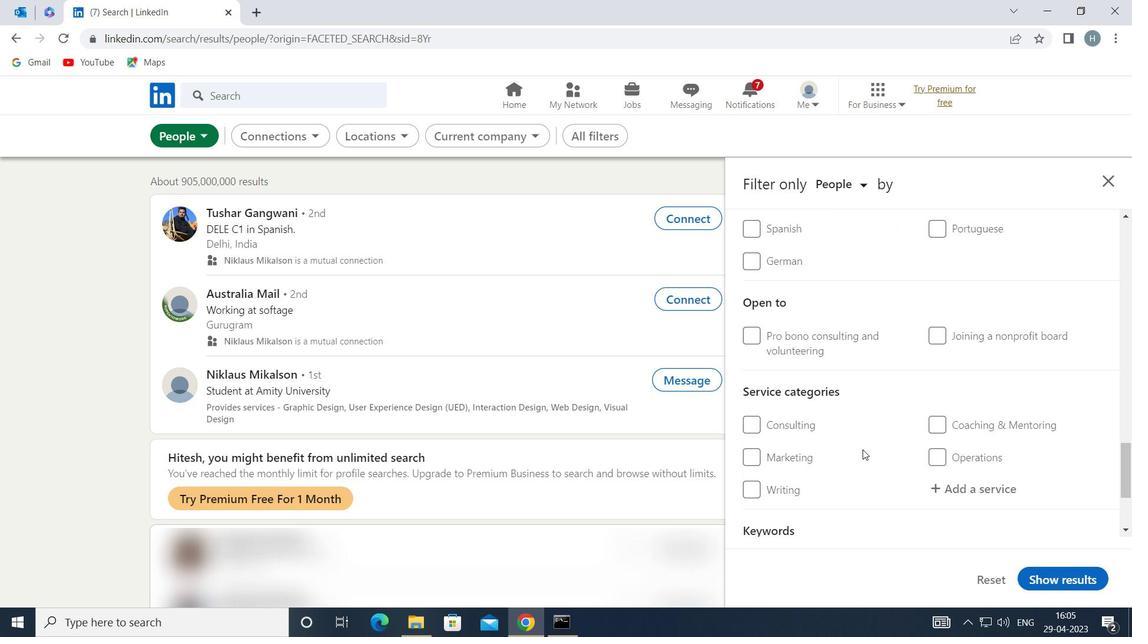 
Action: Mouse moved to (966, 411)
Screenshot: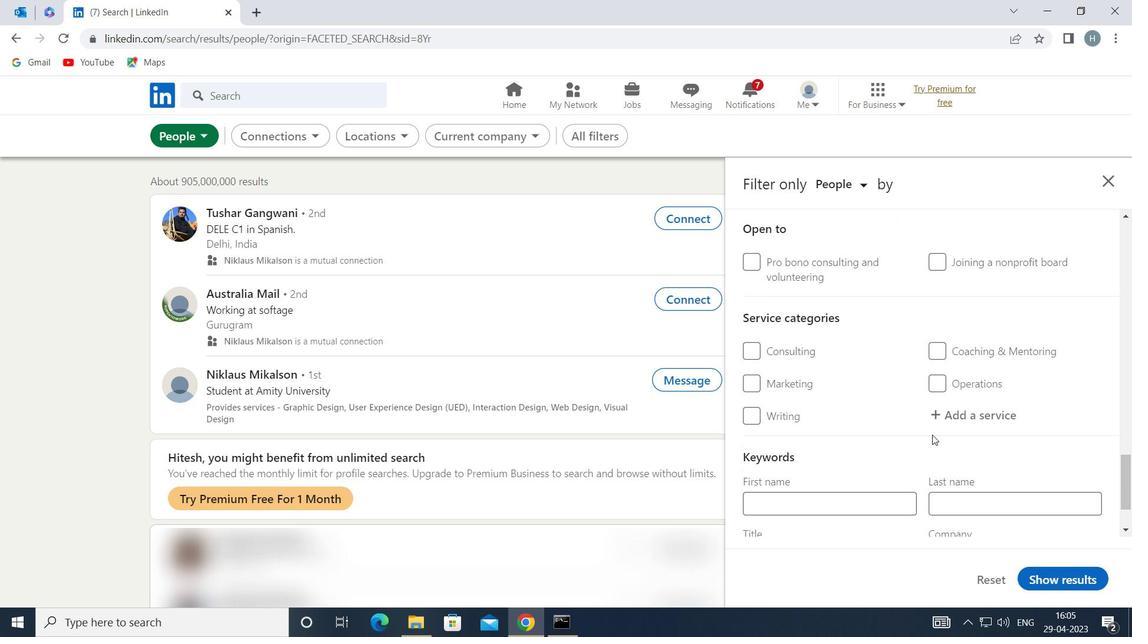 
Action: Mouse pressed left at (966, 411)
Screenshot: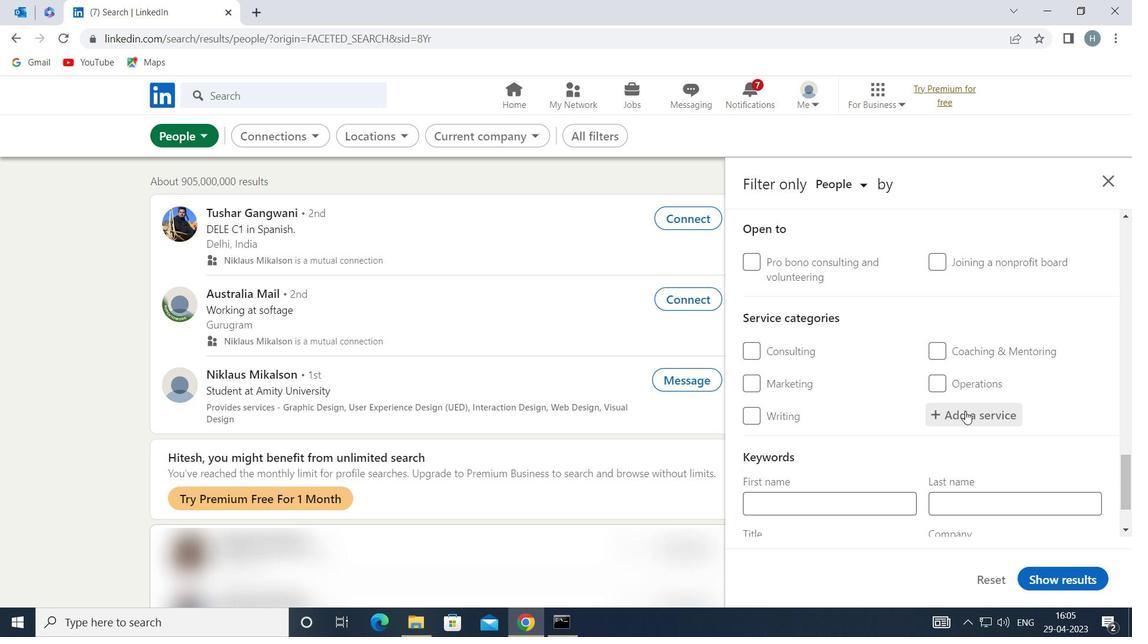 
Action: Key pressed <Key.shift>VIDEO<Key.space><Key.shift>PRODU
Screenshot: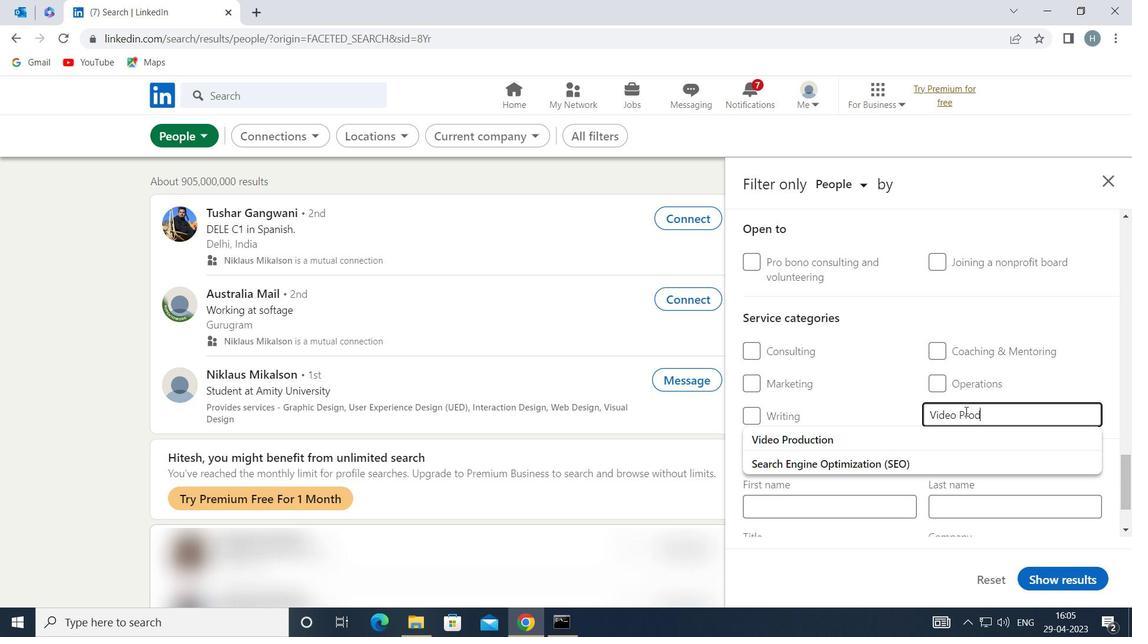 
Action: Mouse moved to (910, 443)
Screenshot: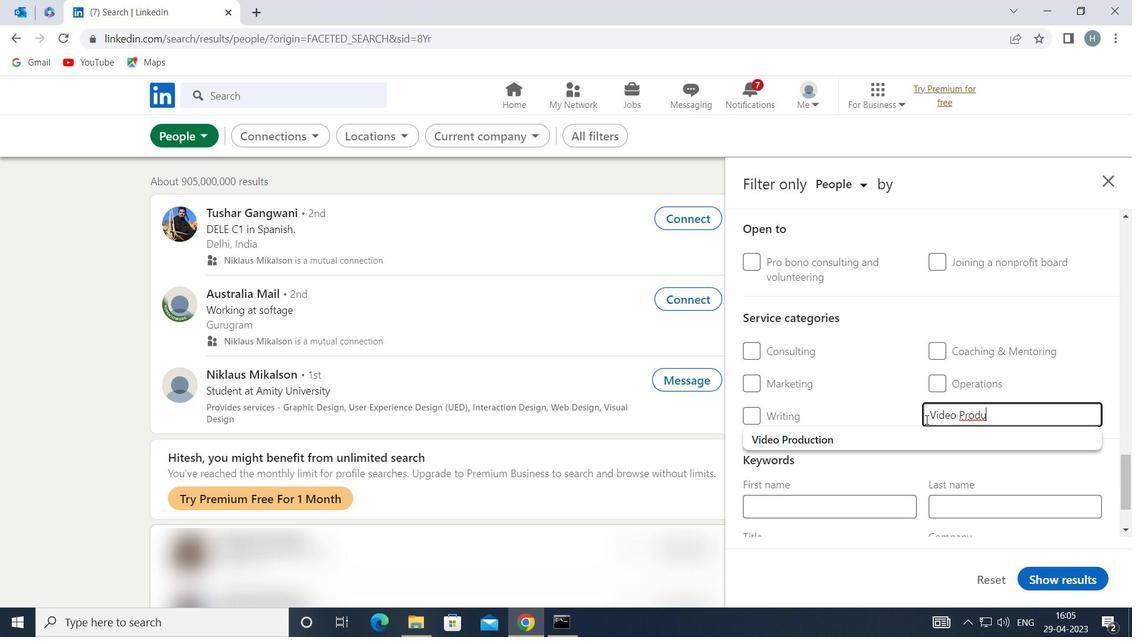 
Action: Mouse pressed left at (910, 443)
Screenshot: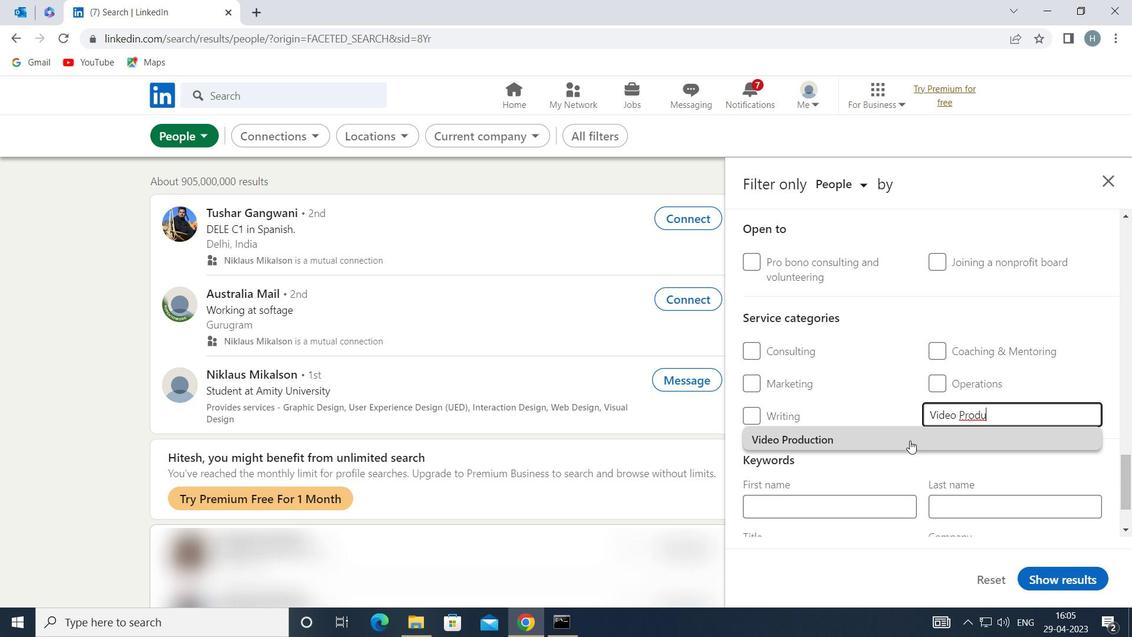 
Action: Mouse moved to (877, 411)
Screenshot: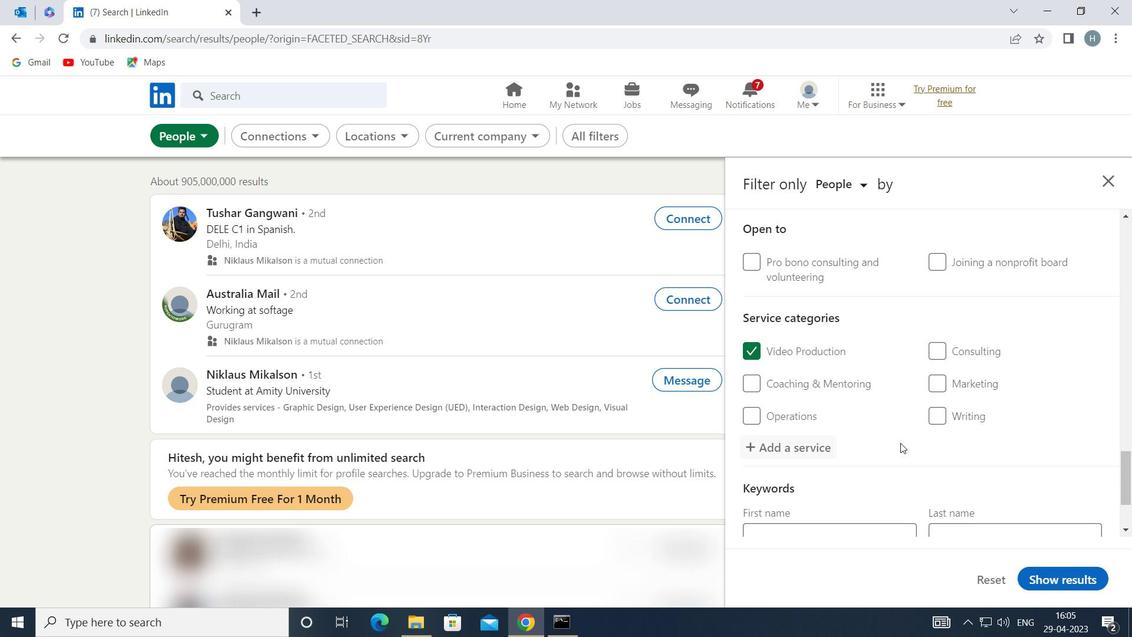 
Action: Mouse scrolled (877, 410) with delta (0, 0)
Screenshot: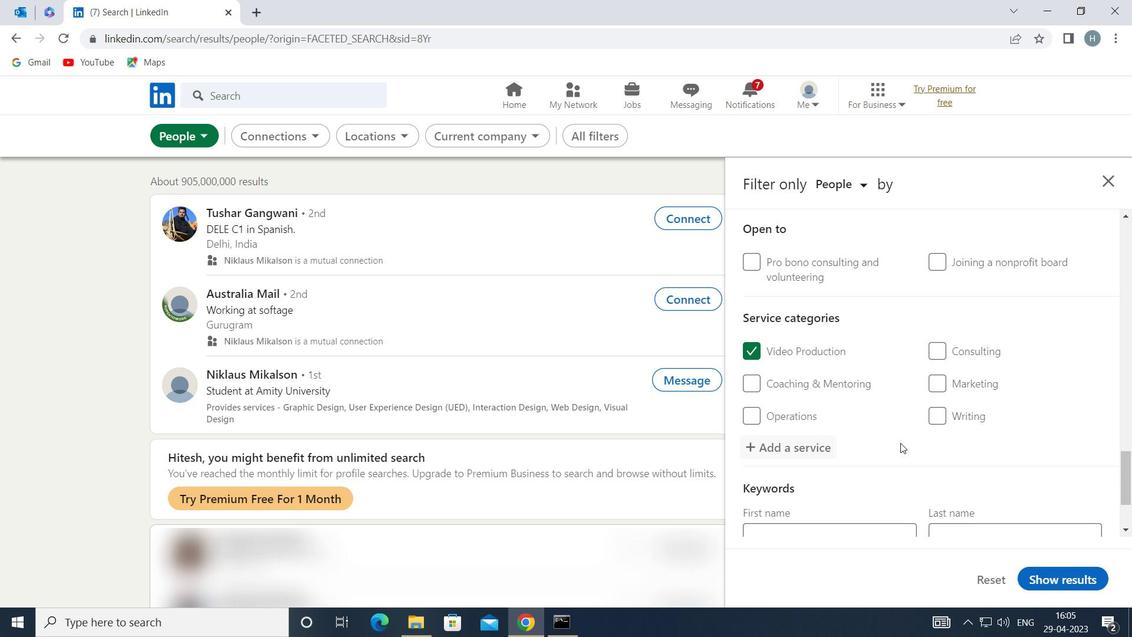 
Action: Mouse scrolled (877, 410) with delta (0, 0)
Screenshot: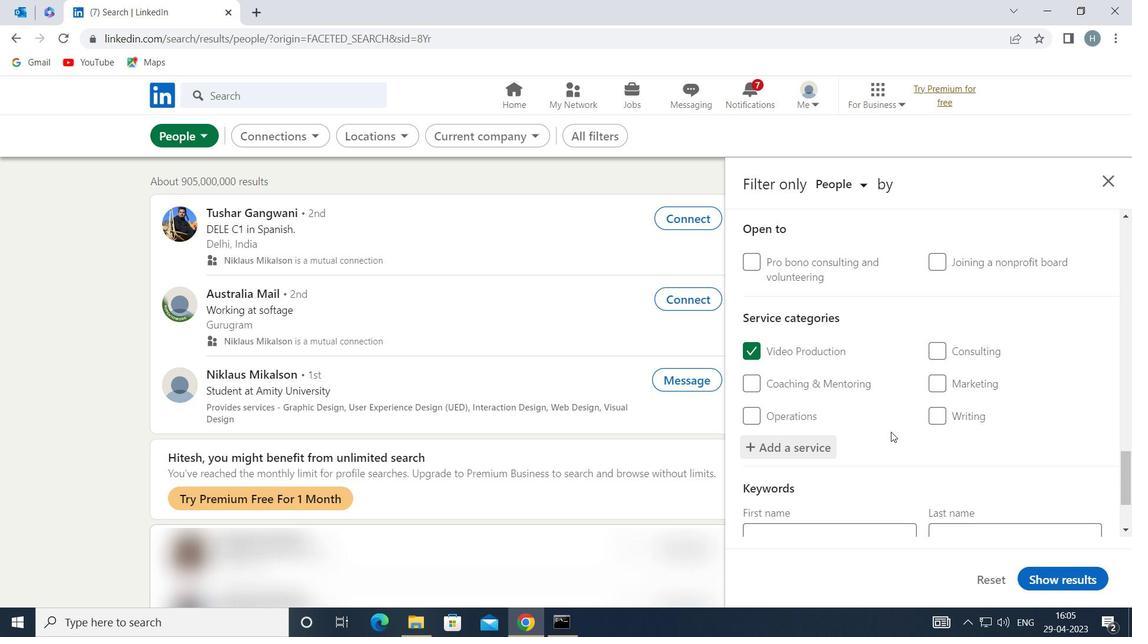 
Action: Mouse scrolled (877, 410) with delta (0, 0)
Screenshot: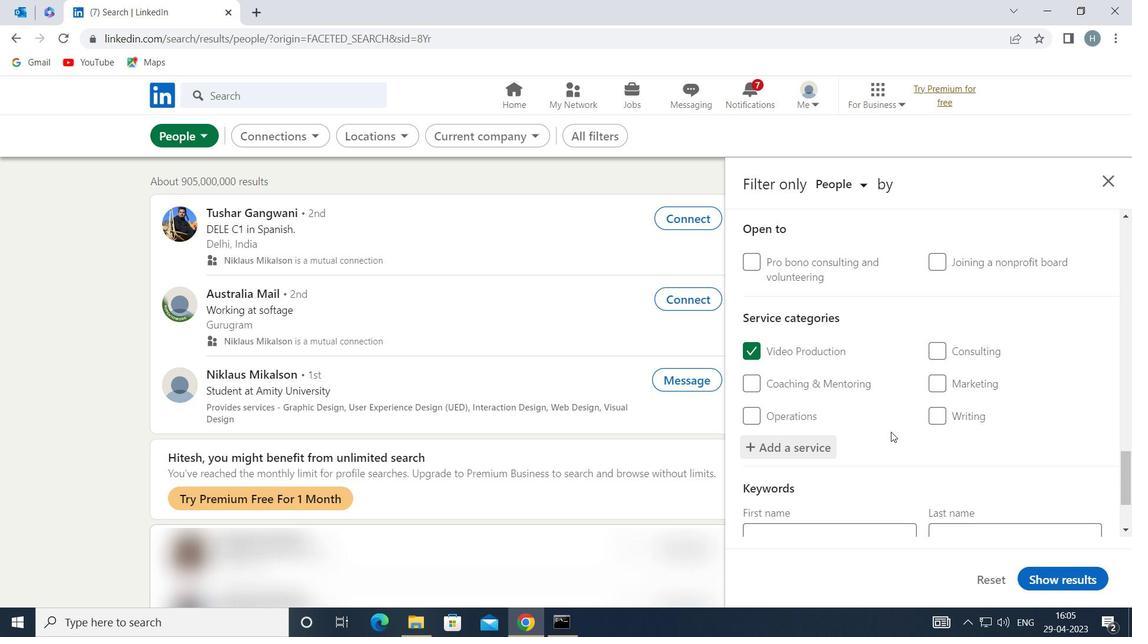 
Action: Mouse scrolled (877, 410) with delta (0, 0)
Screenshot: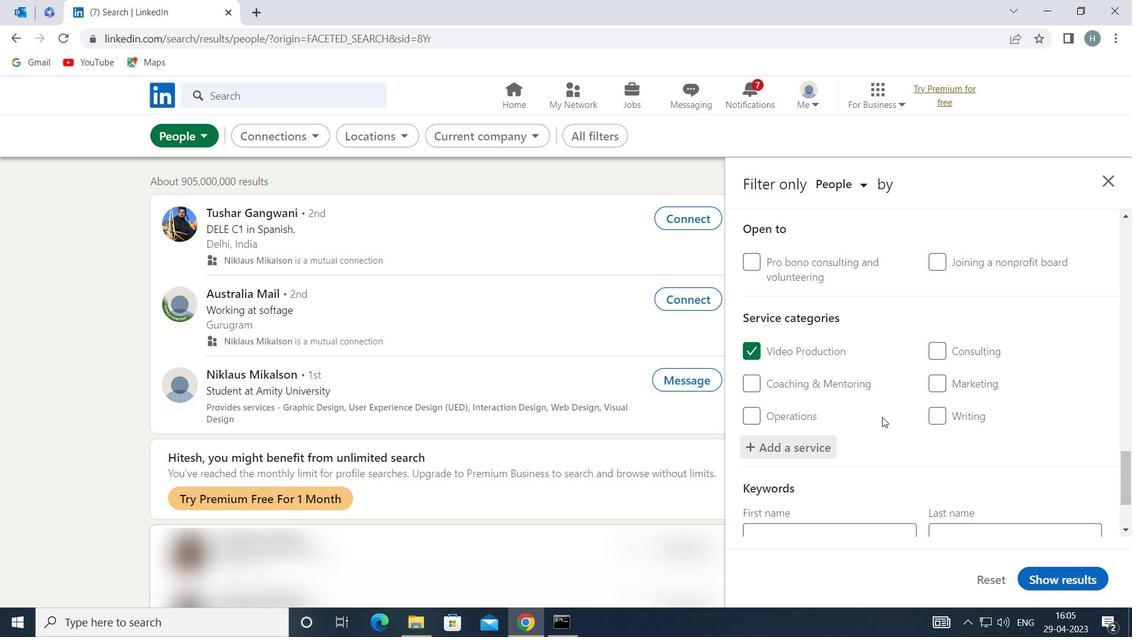 
Action: Mouse moved to (878, 408)
Screenshot: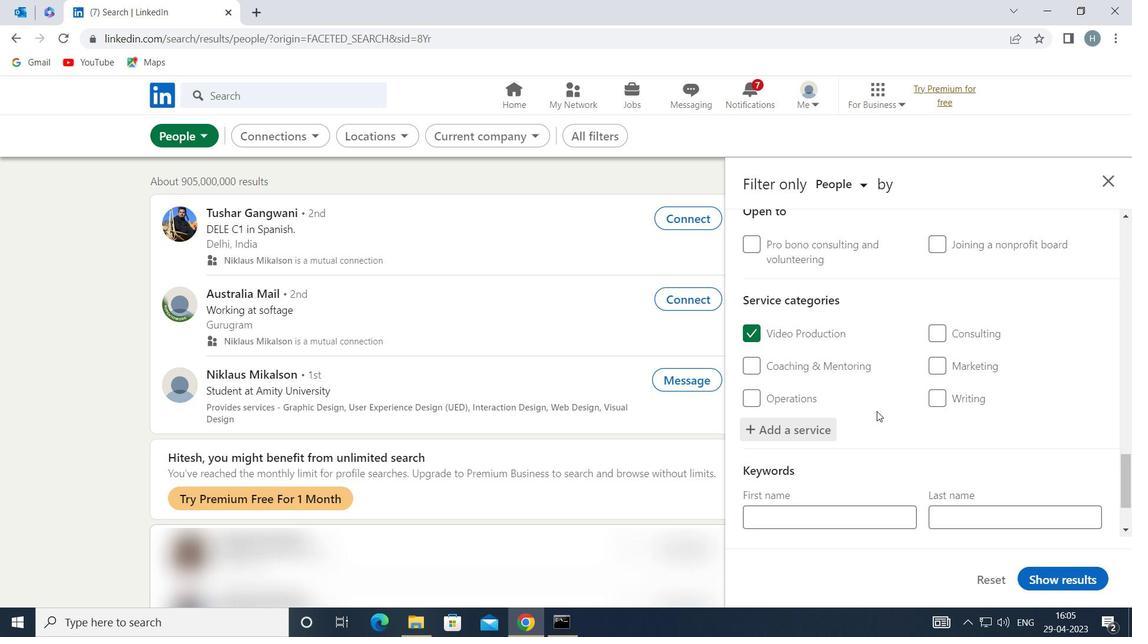 
Action: Mouse scrolled (878, 408) with delta (0, 0)
Screenshot: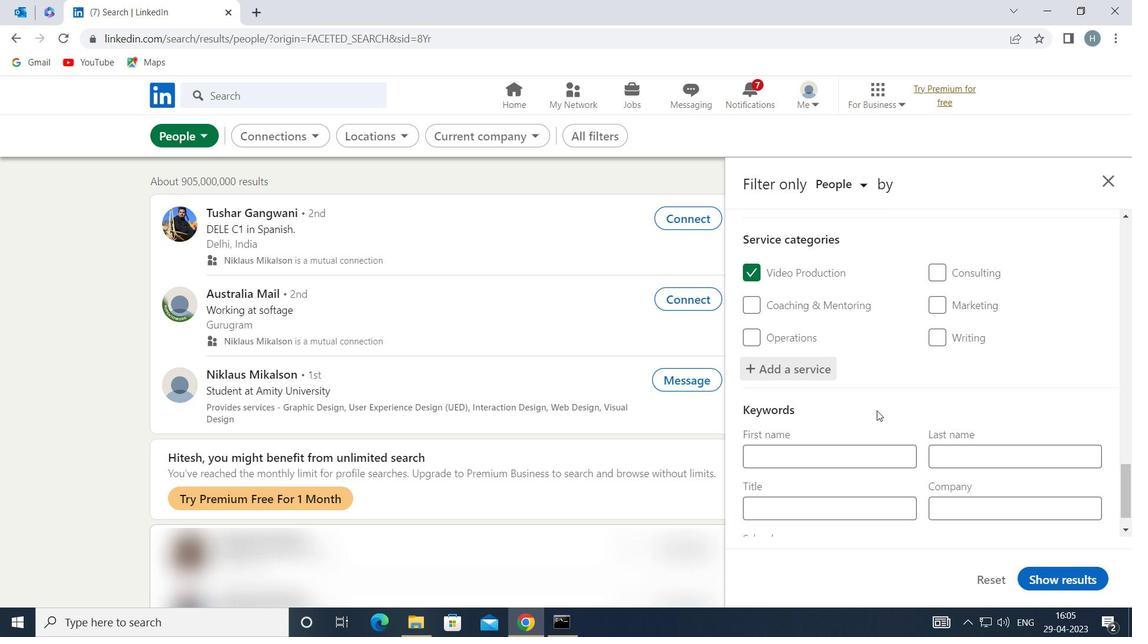 
Action: Mouse scrolled (878, 408) with delta (0, 0)
Screenshot: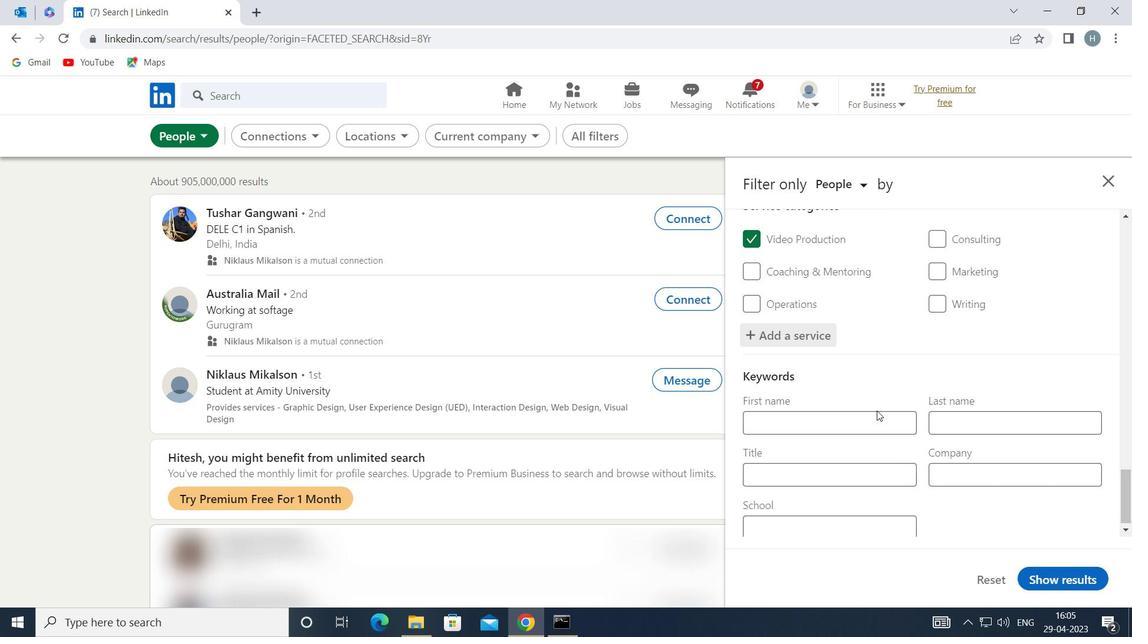 
Action: Mouse scrolled (878, 408) with delta (0, 0)
Screenshot: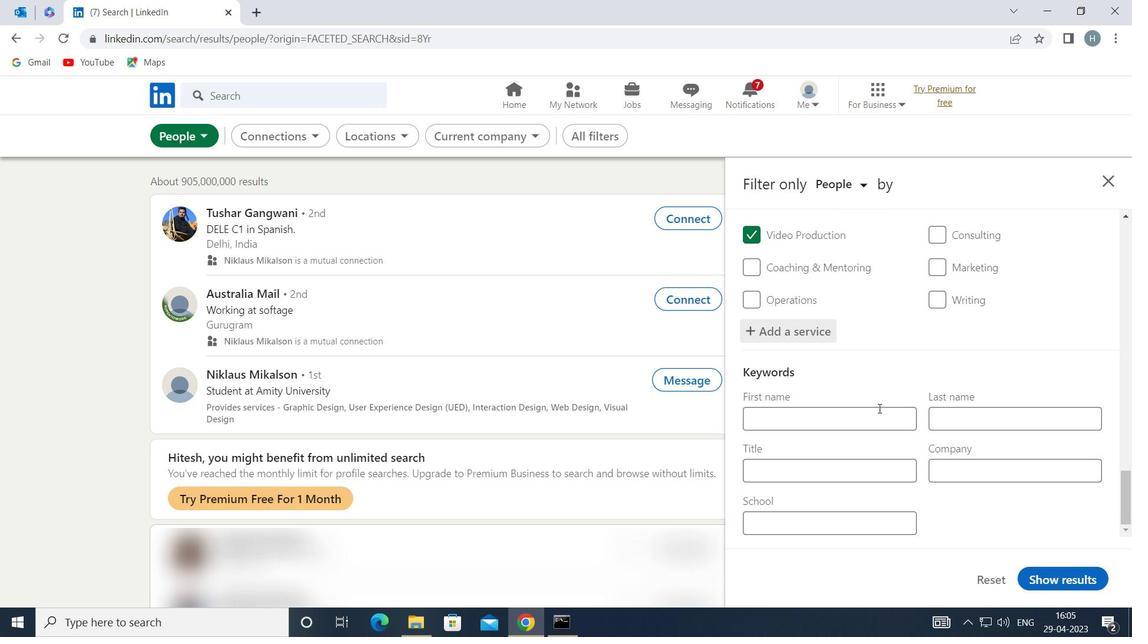 
Action: Mouse moved to (875, 466)
Screenshot: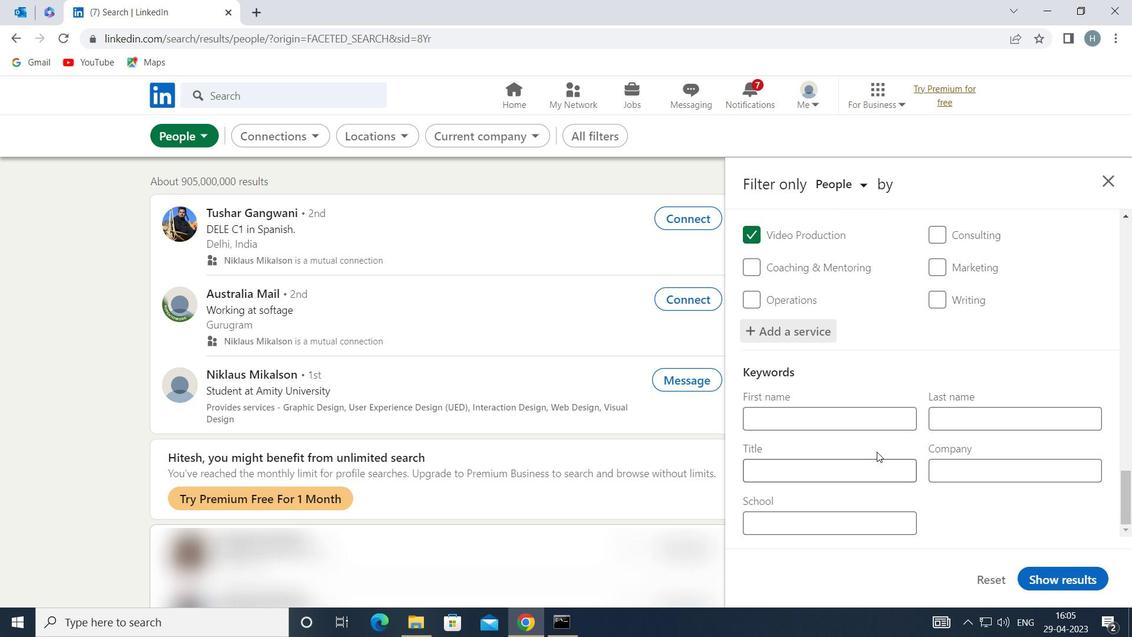 
Action: Mouse pressed left at (875, 466)
Screenshot: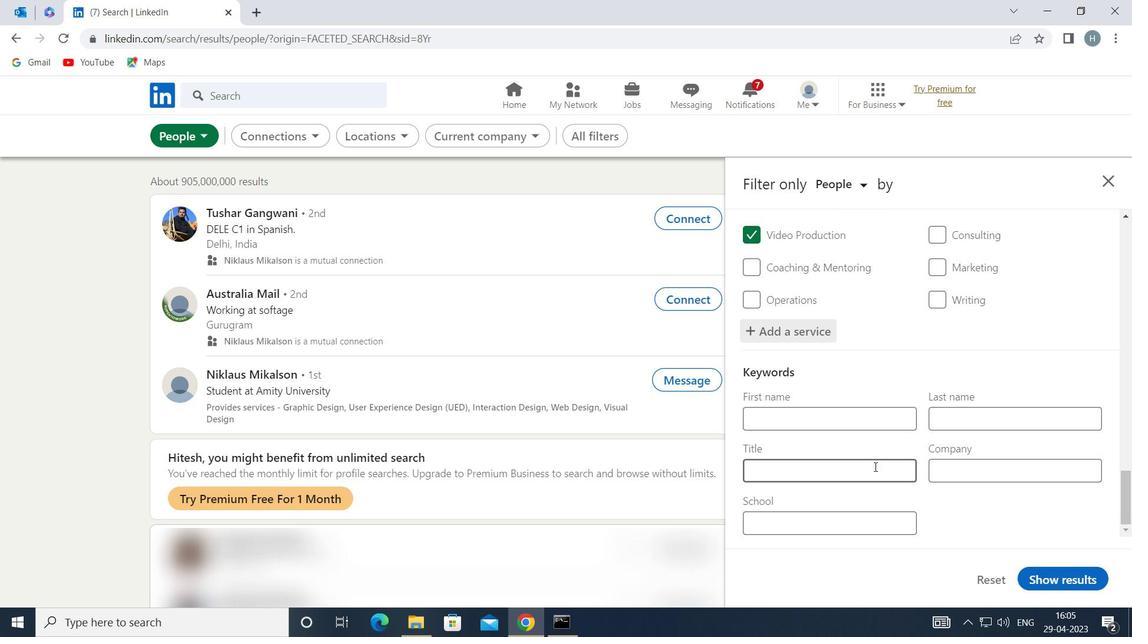 
Action: Key pressed <Key.shift>CHURCH<Key.space><Key.shift>VOLUM<Key.backspace>NTEER
Screenshot: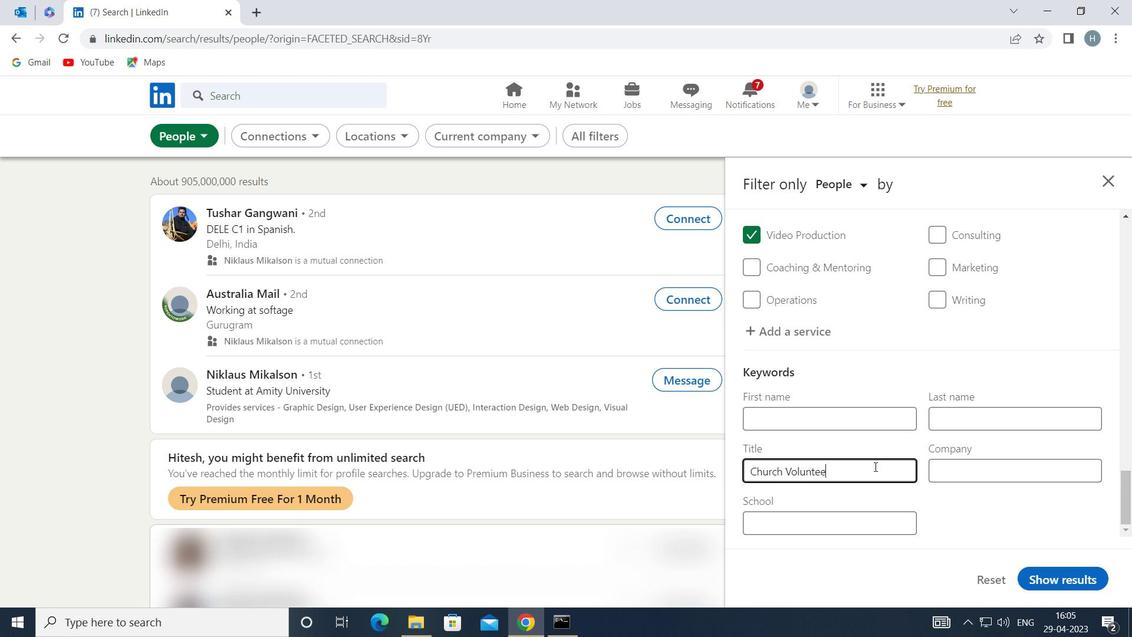 
Action: Mouse moved to (1063, 576)
Screenshot: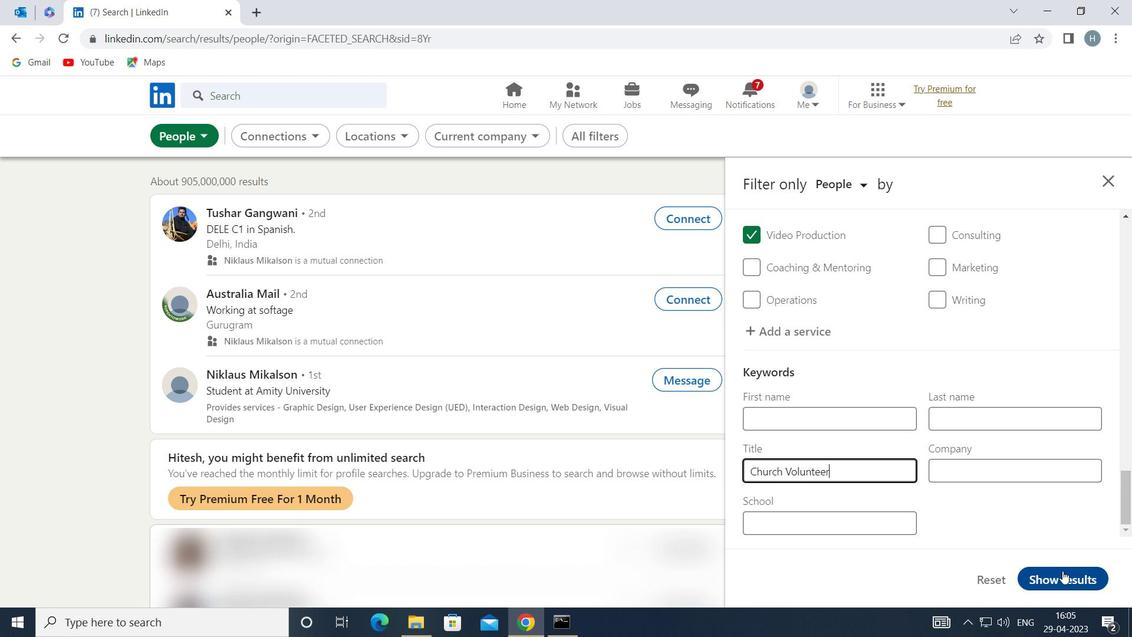 
Action: Mouse pressed left at (1063, 576)
Screenshot: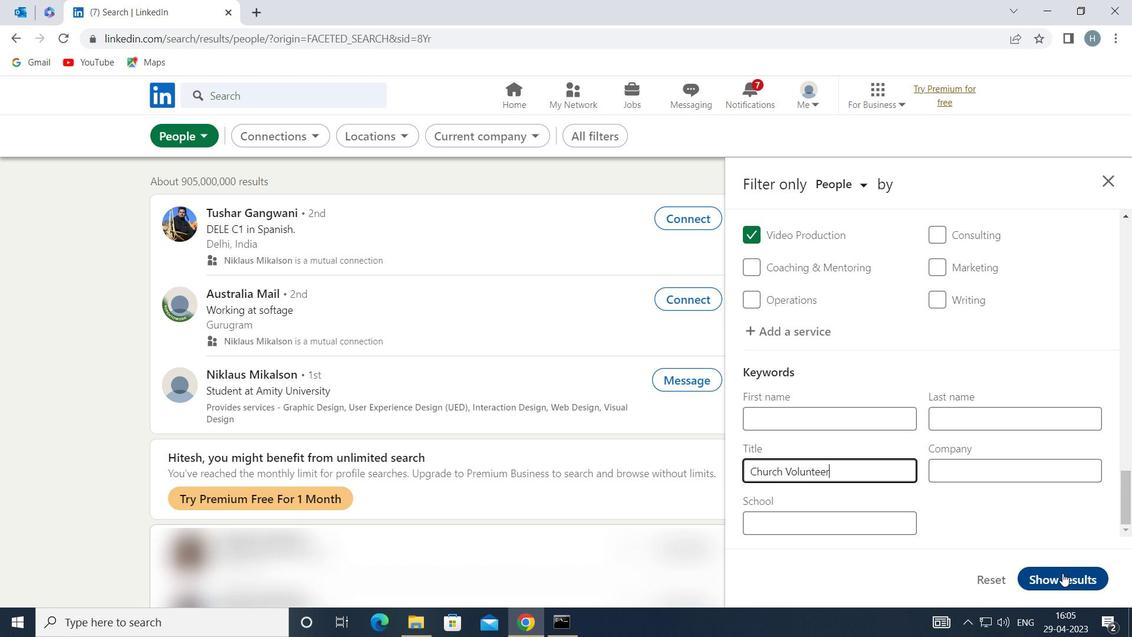 
Action: Mouse moved to (595, 308)
Screenshot: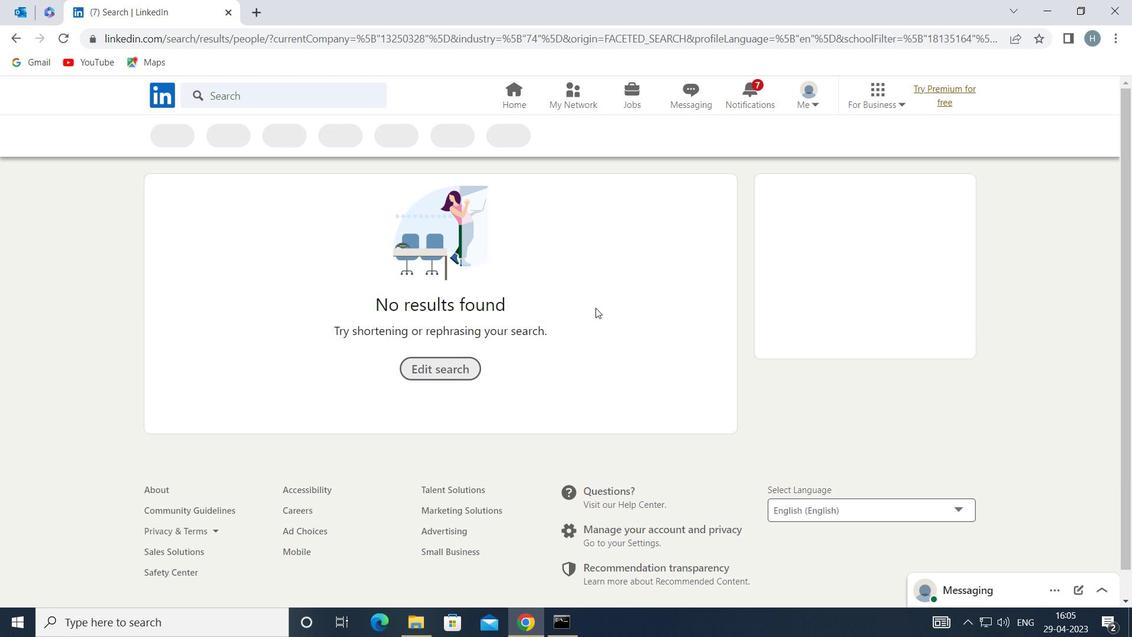 
